 Task: Find connections with filter location Khātra with filter topic #marketswith filter profile language French with filter current company Fresher Jobs with filter school Delhi Technological University with filter industry Health and Human Services with filter service category Financial Reporting with filter keywords title Direct Salesperson
Action: Mouse moved to (362, 241)
Screenshot: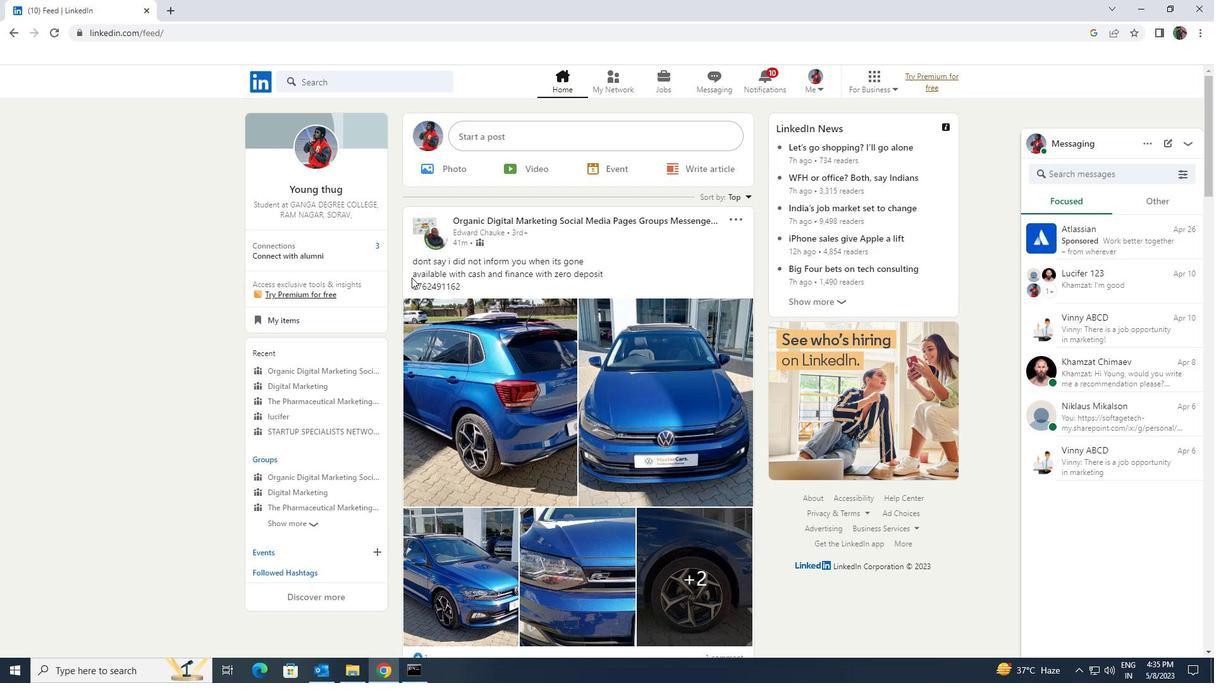 
Action: Mouse pressed left at (362, 241)
Screenshot: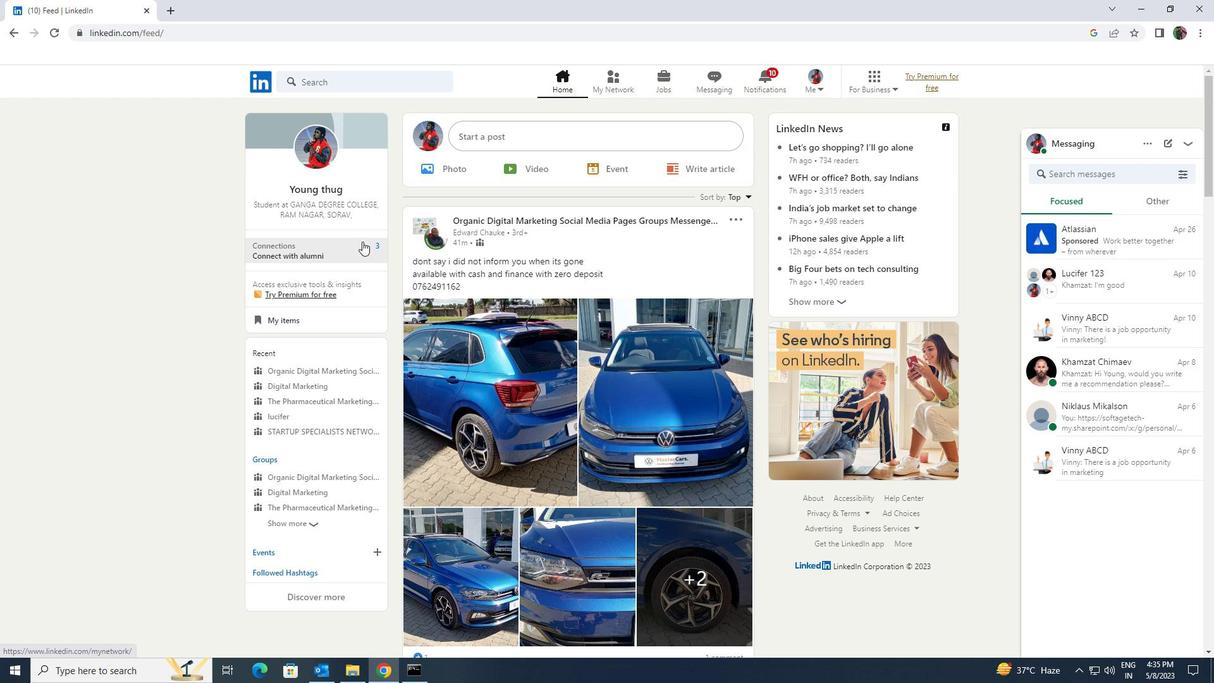 
Action: Mouse moved to (354, 156)
Screenshot: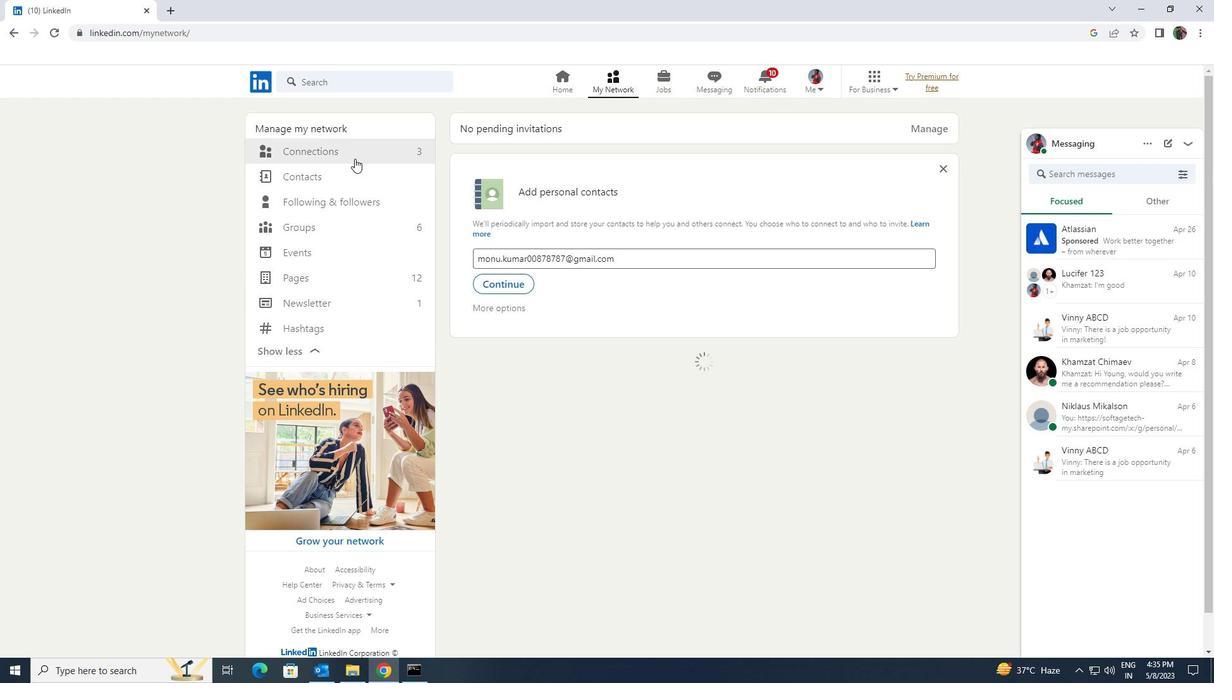 
Action: Mouse pressed left at (354, 156)
Screenshot: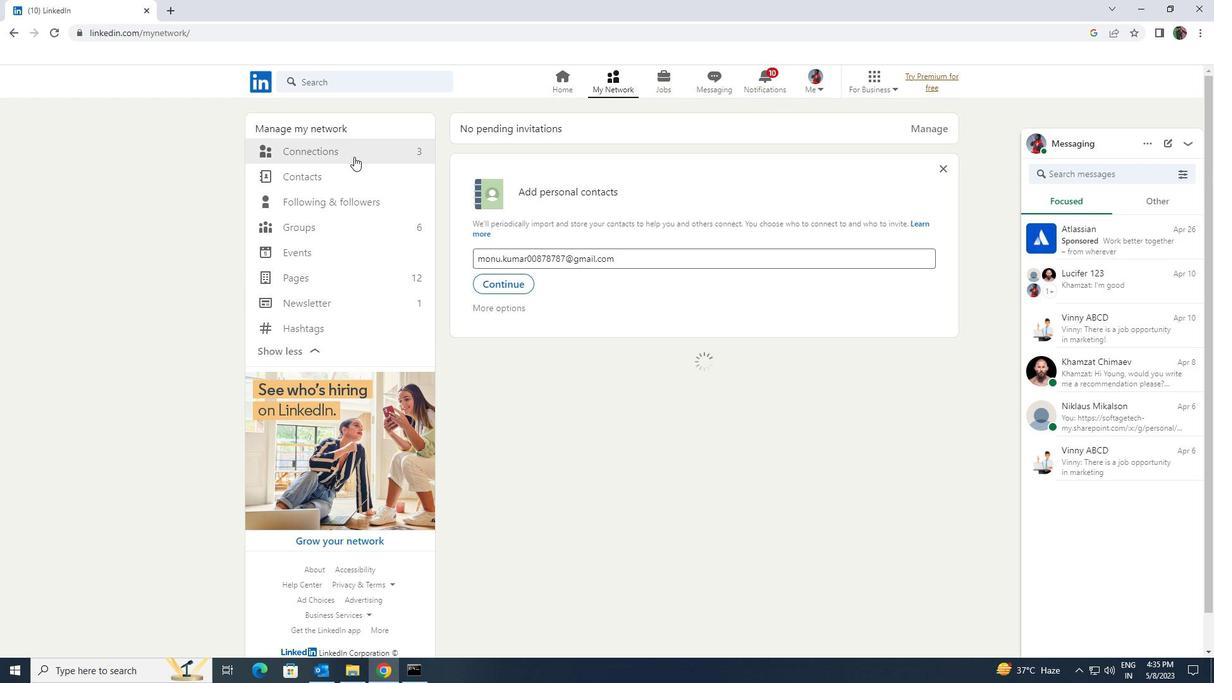 
Action: Mouse moved to (672, 156)
Screenshot: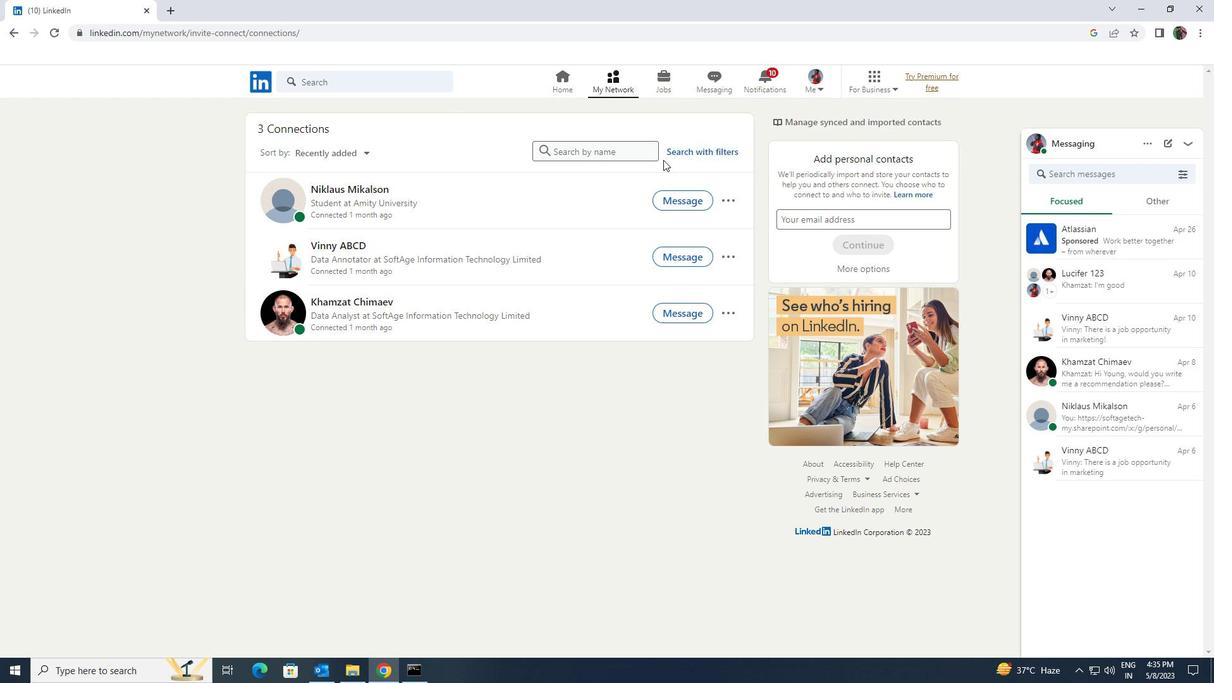 
Action: Mouse pressed left at (672, 156)
Screenshot: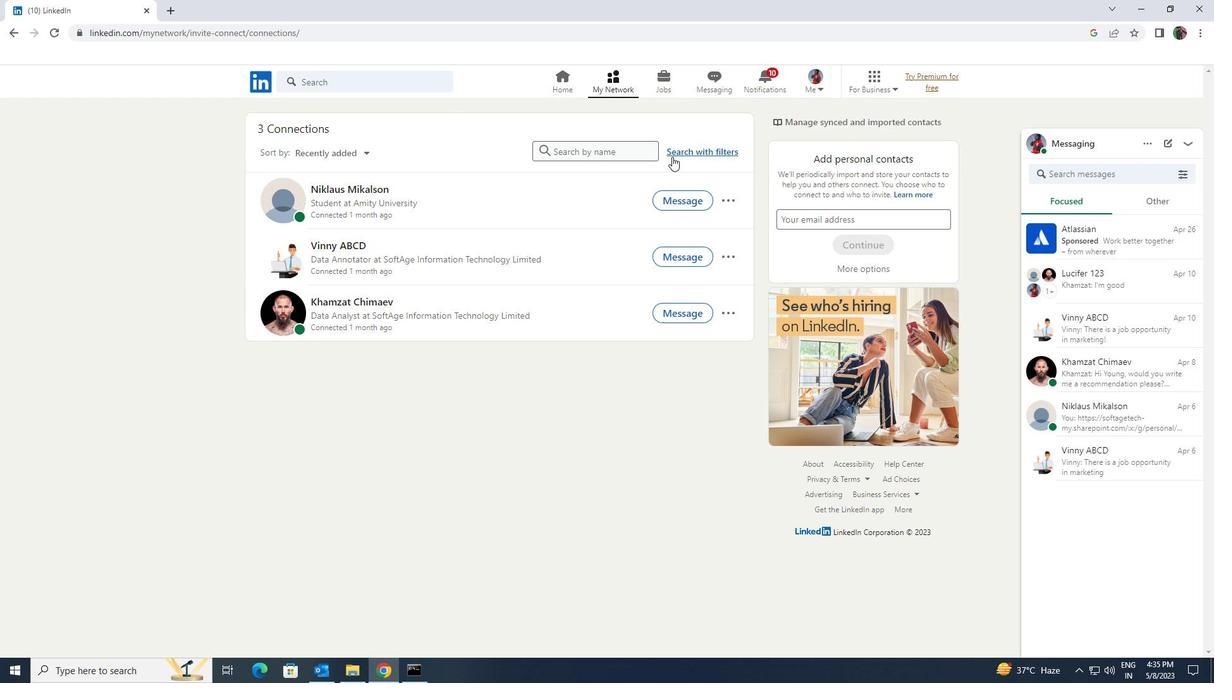 
Action: Mouse moved to (645, 120)
Screenshot: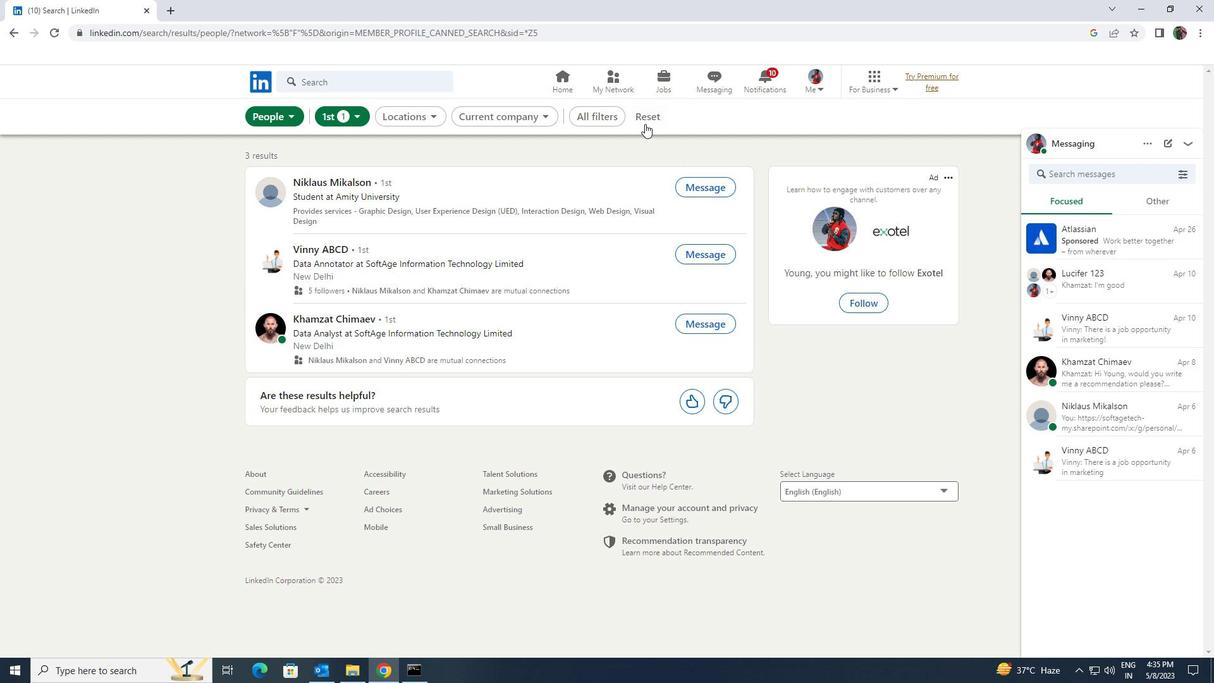 
Action: Mouse pressed left at (645, 120)
Screenshot: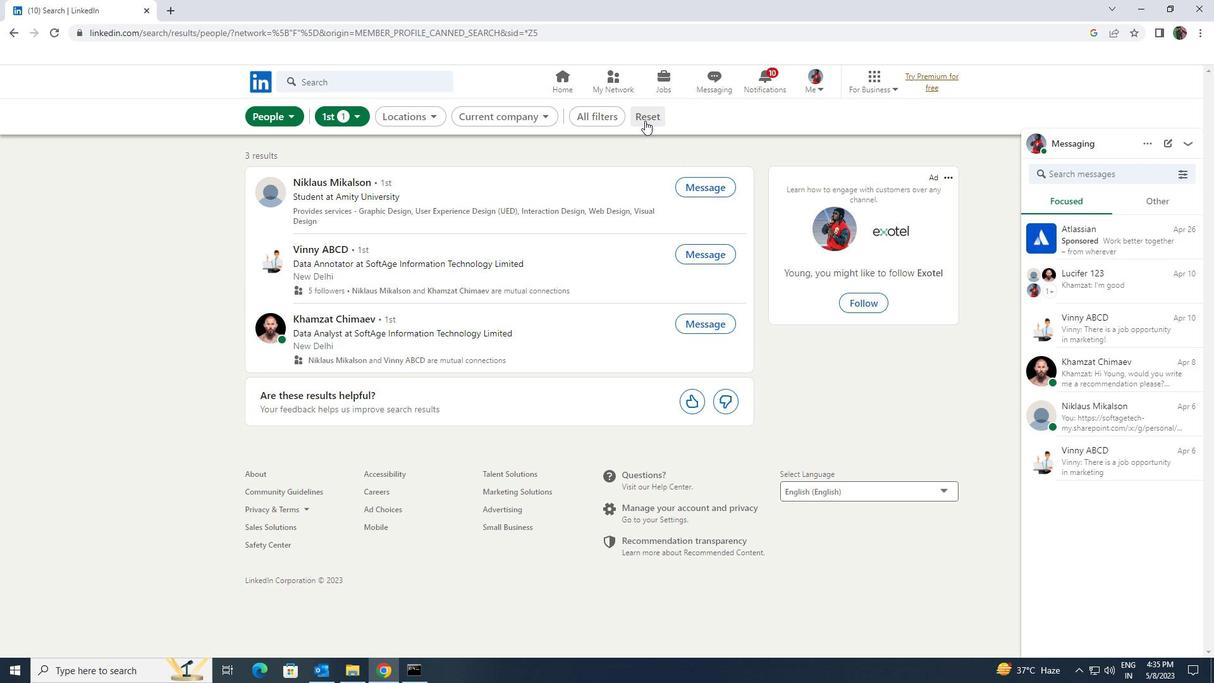 
Action: Mouse moved to (625, 115)
Screenshot: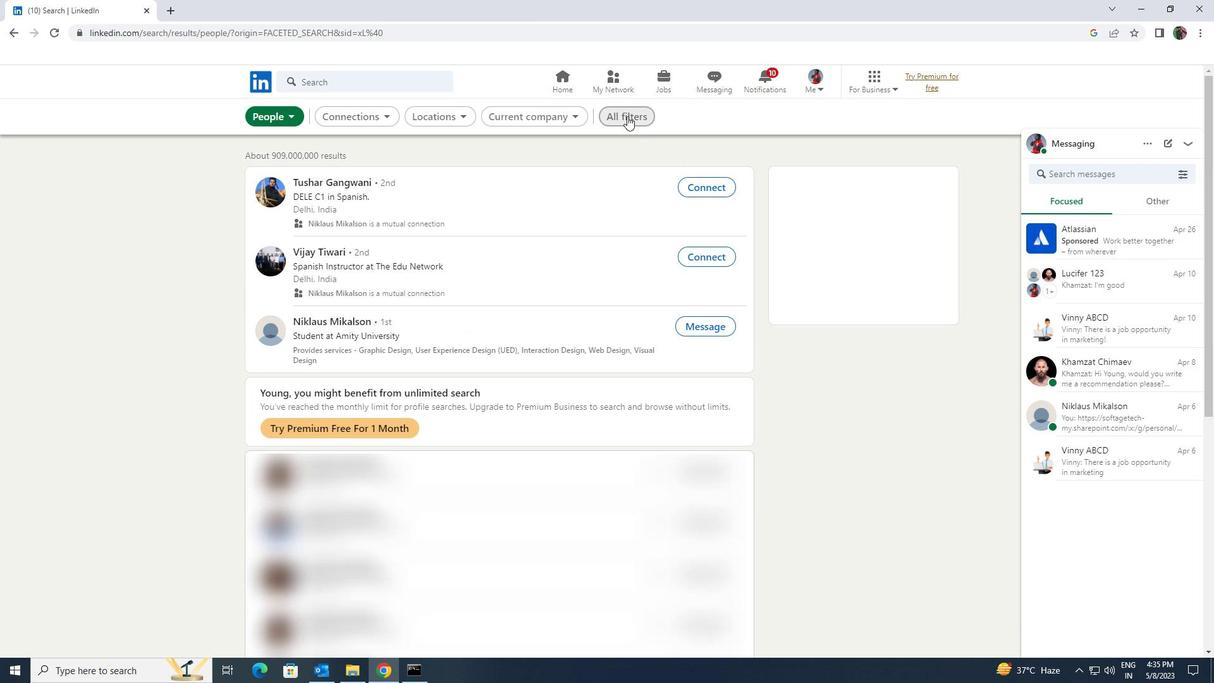 
Action: Mouse pressed left at (625, 115)
Screenshot: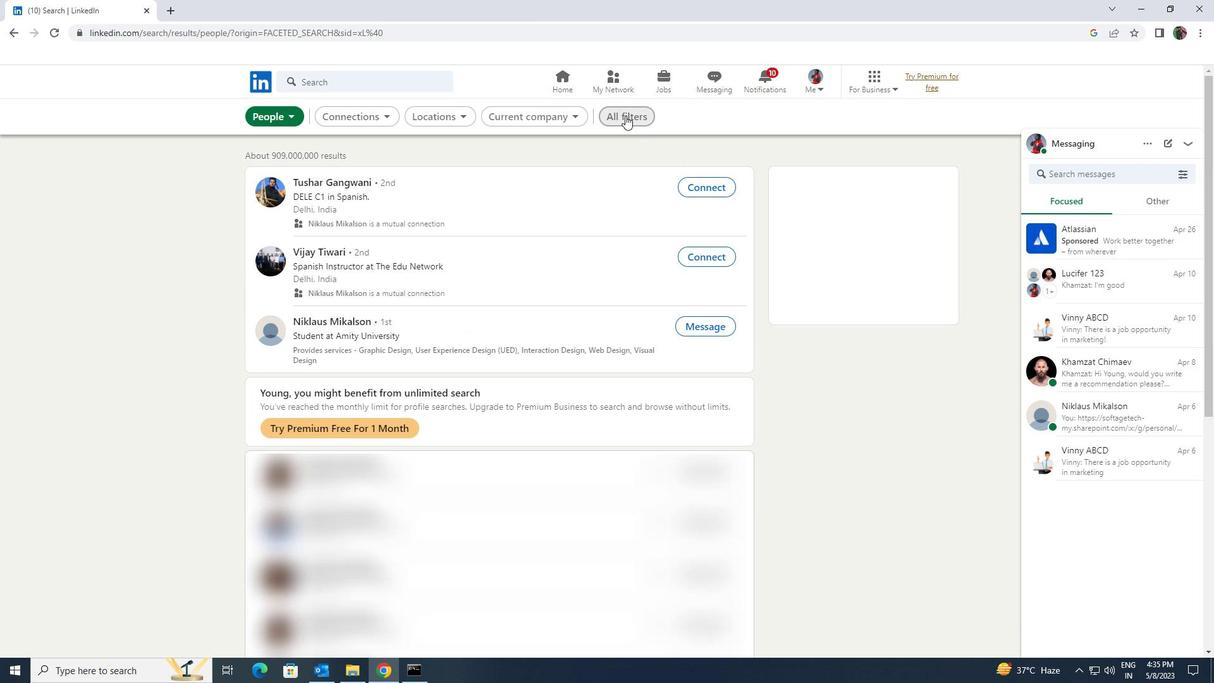 
Action: Mouse moved to (1068, 490)
Screenshot: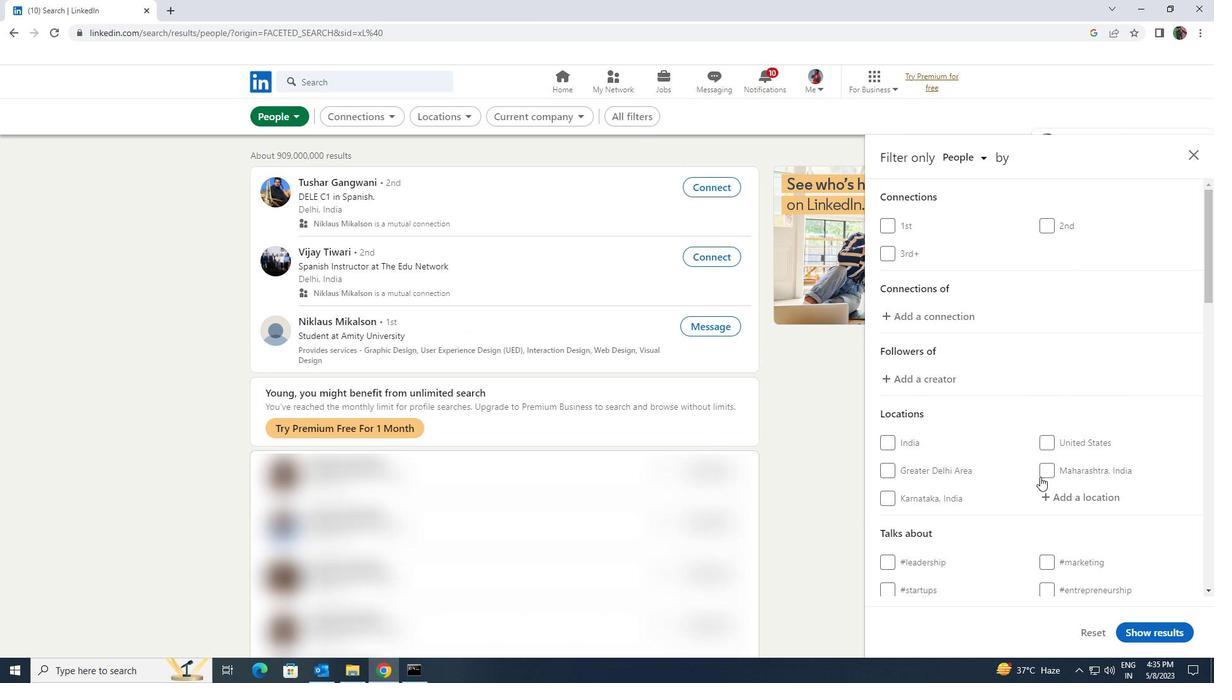 
Action: Mouse pressed left at (1068, 490)
Screenshot: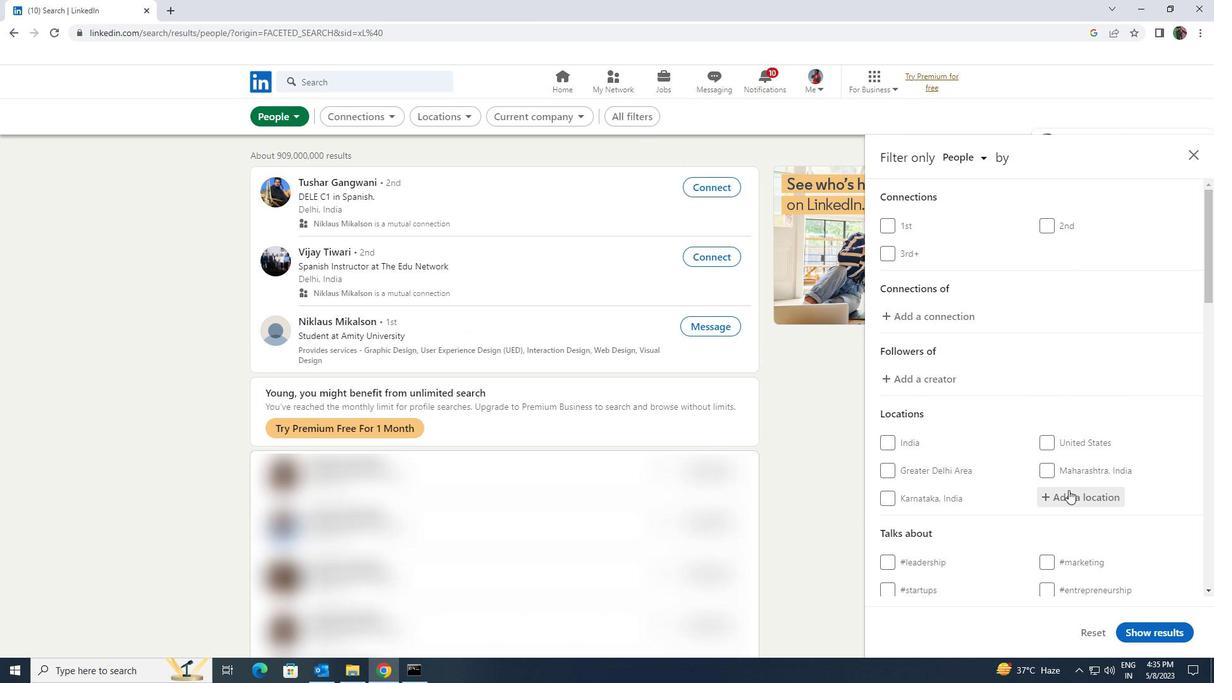 
Action: Key pressed <Key.shift>KHATRA
Screenshot: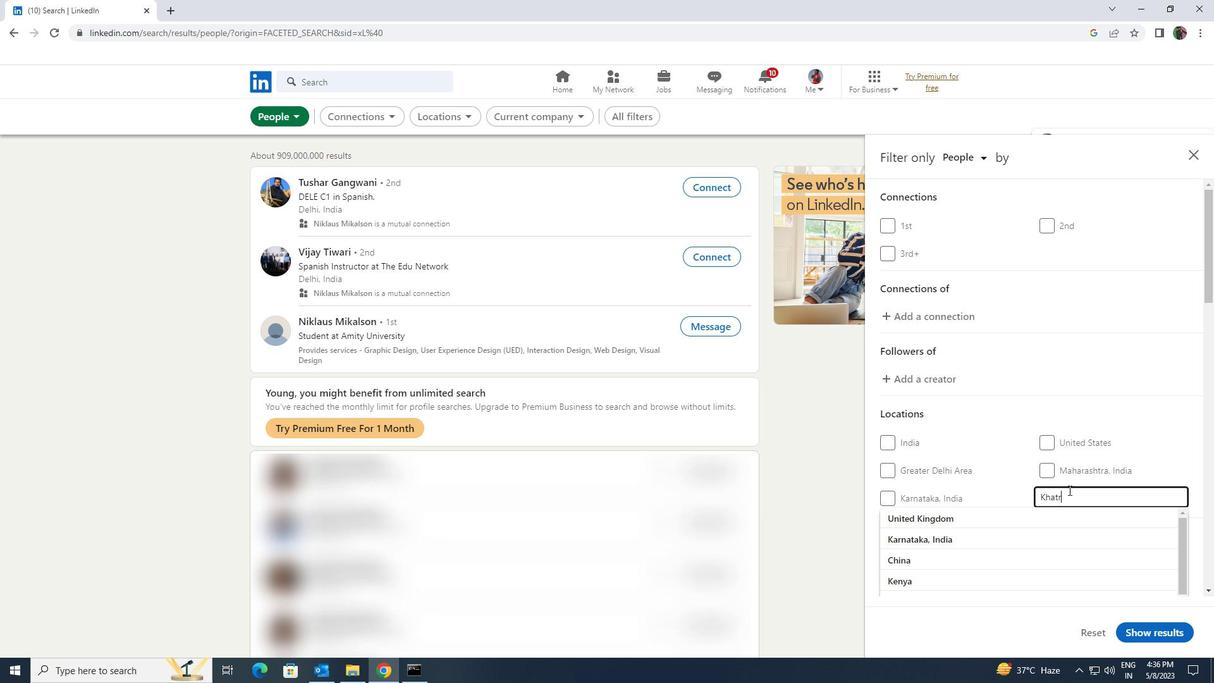 
Action: Mouse moved to (1067, 514)
Screenshot: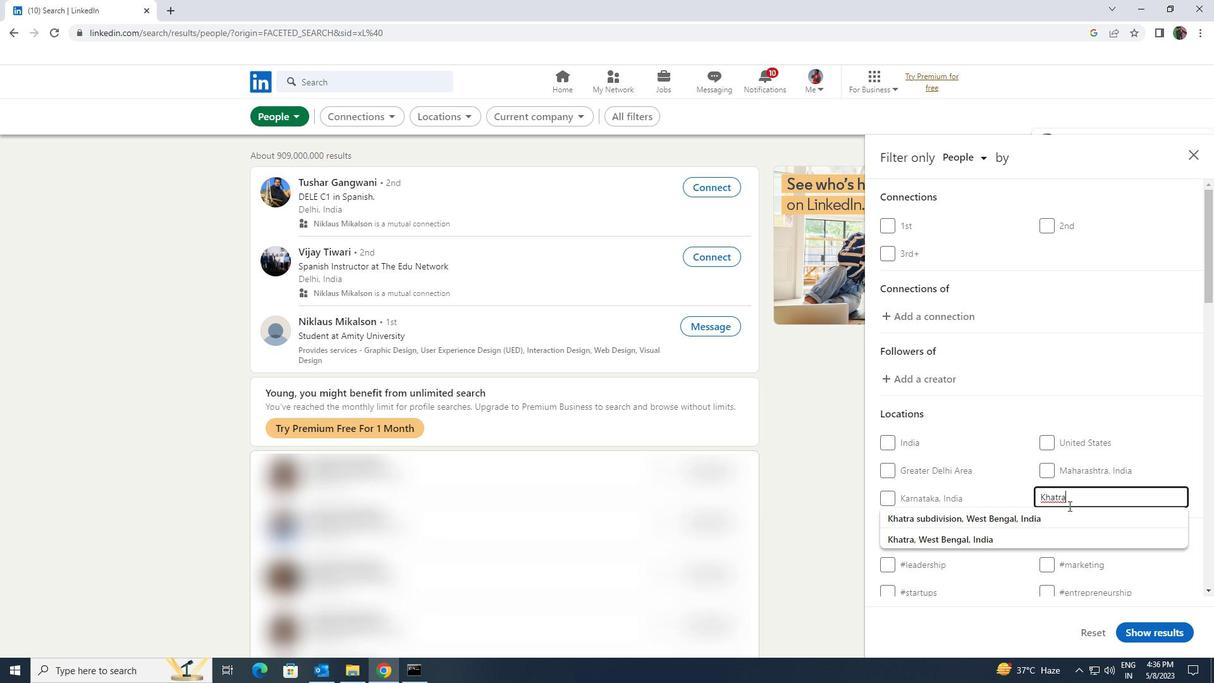 
Action: Mouse pressed left at (1067, 514)
Screenshot: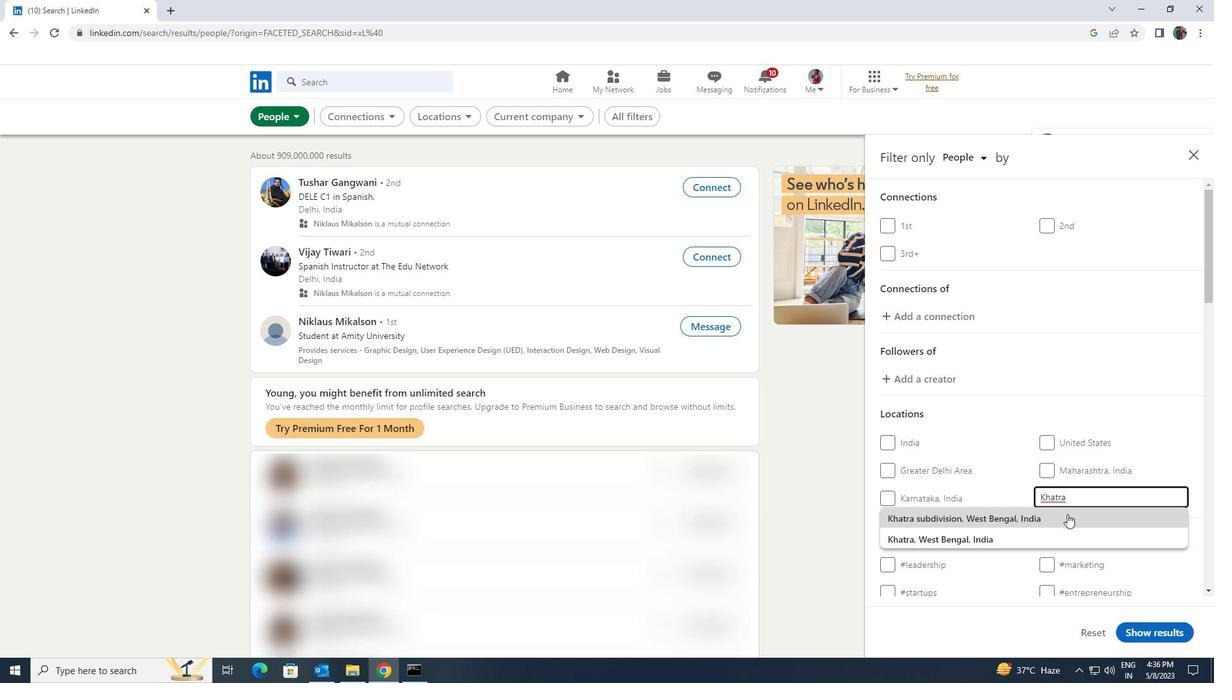 
Action: Mouse scrolled (1067, 513) with delta (0, 0)
Screenshot: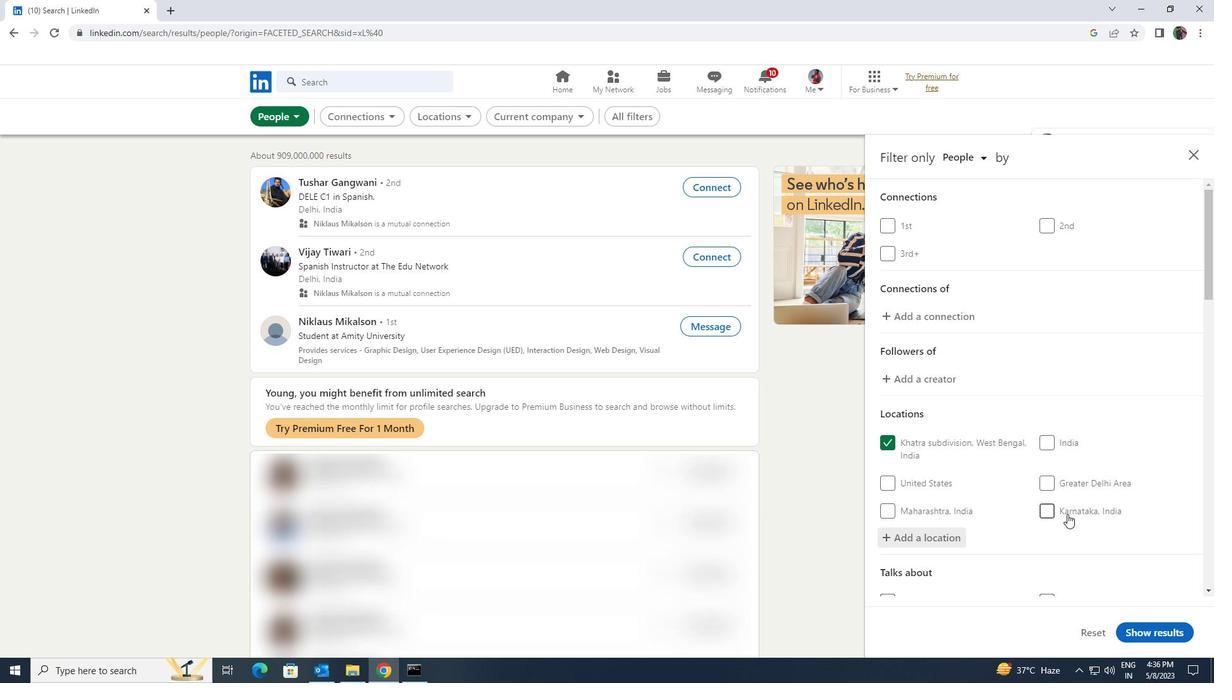 
Action: Mouse scrolled (1067, 513) with delta (0, 0)
Screenshot: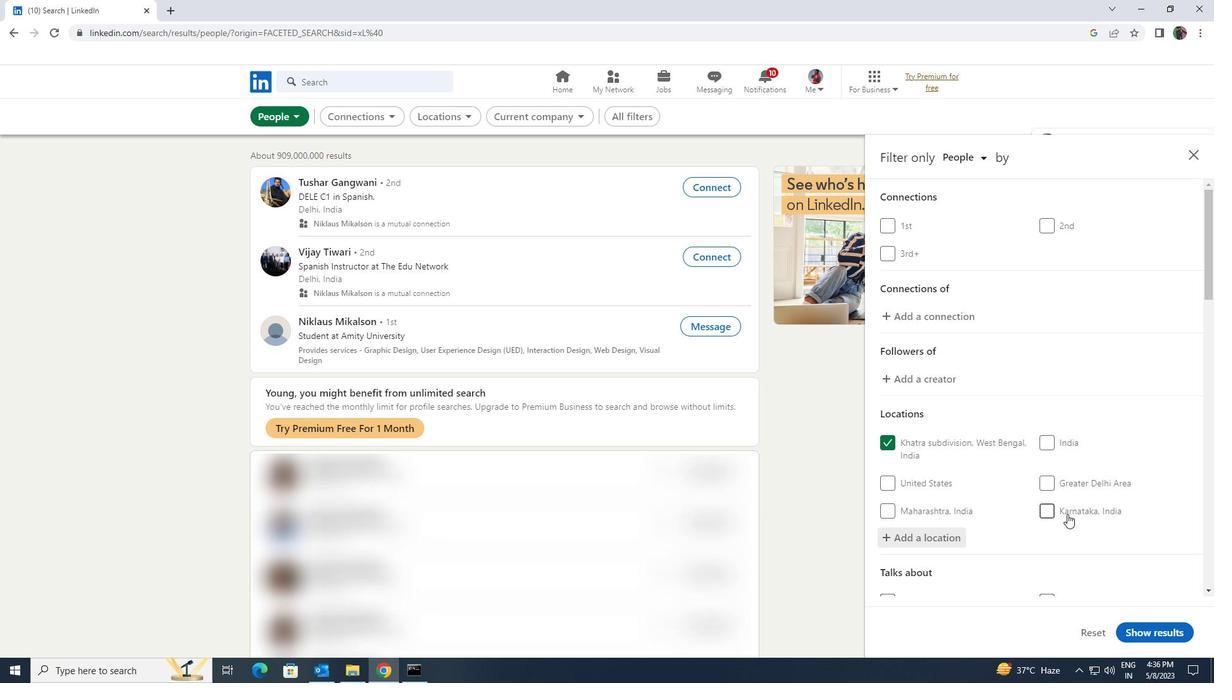 
Action: Mouse moved to (1074, 523)
Screenshot: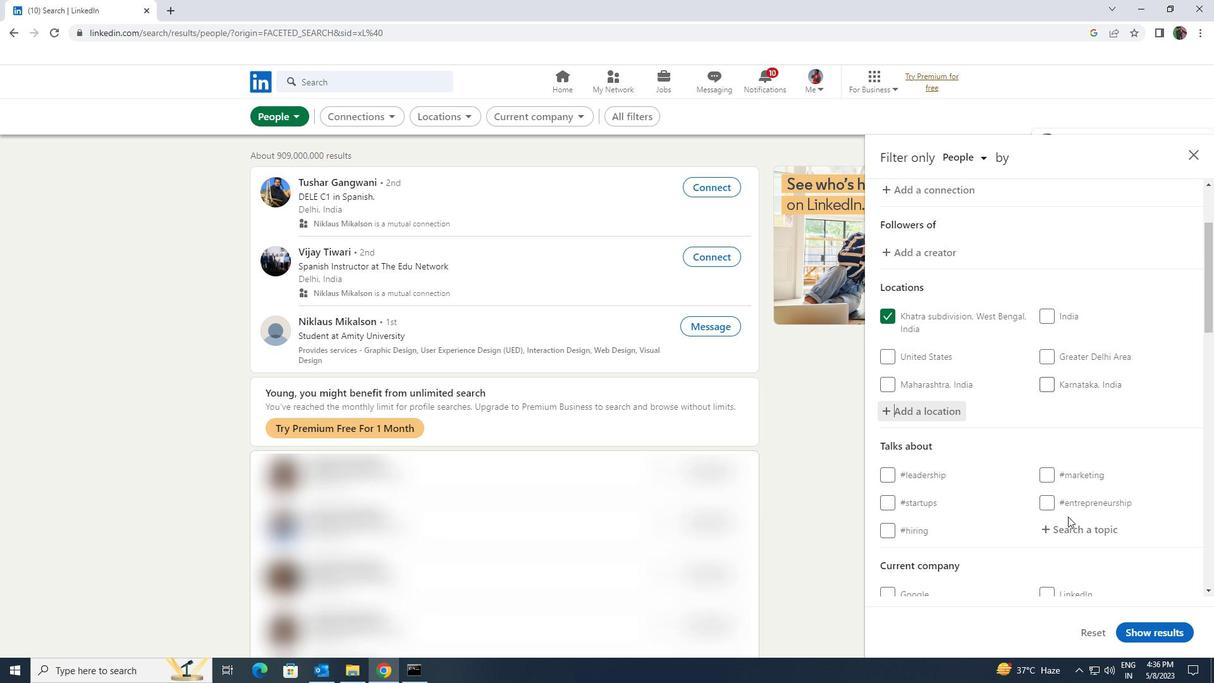 
Action: Mouse pressed left at (1074, 523)
Screenshot: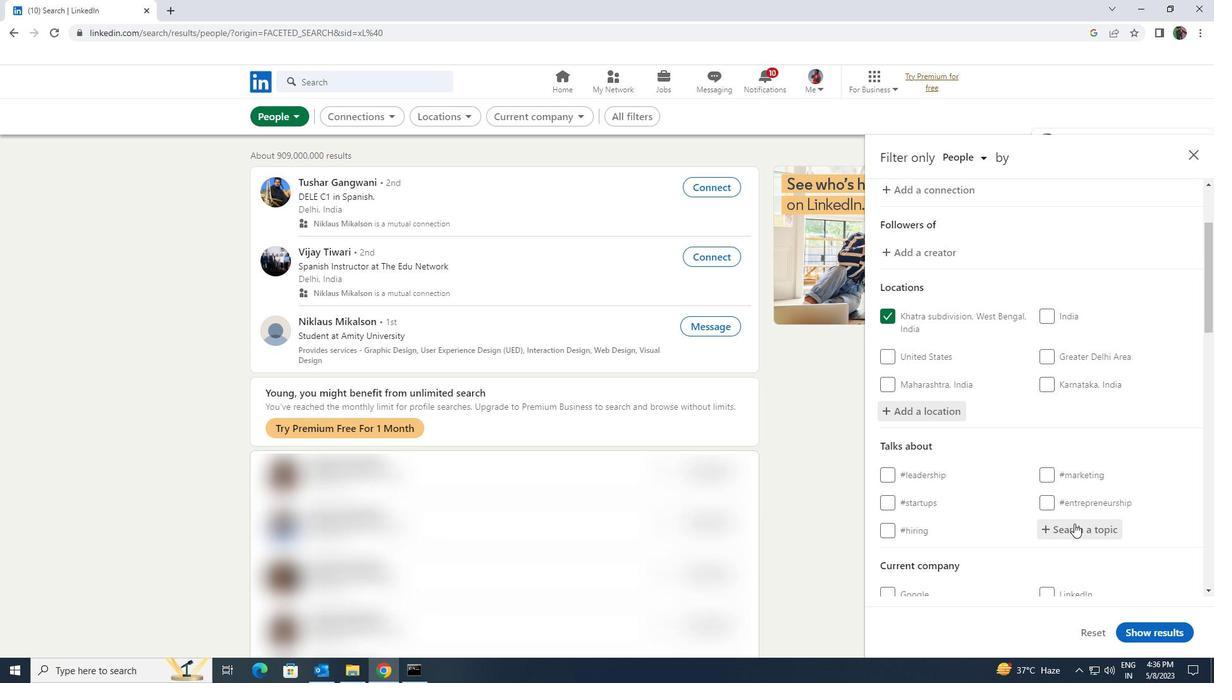 
Action: Key pressed <Key.shift><Key.shift>MARKETS
Screenshot: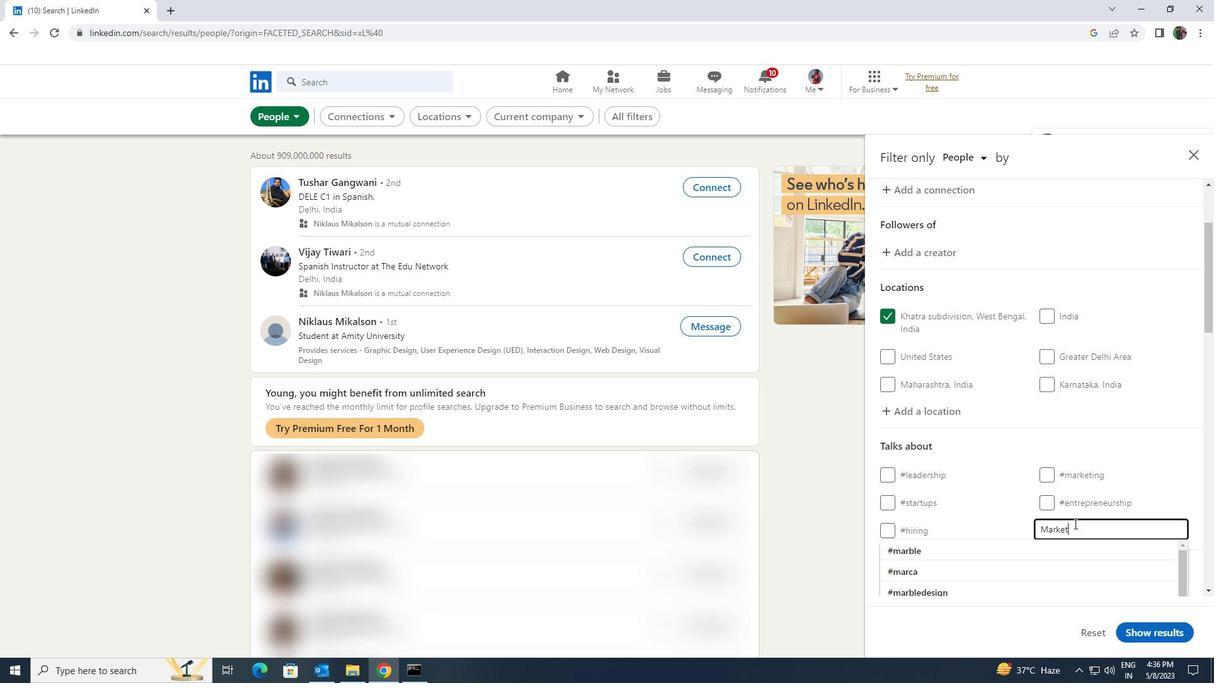 
Action: Mouse moved to (1074, 543)
Screenshot: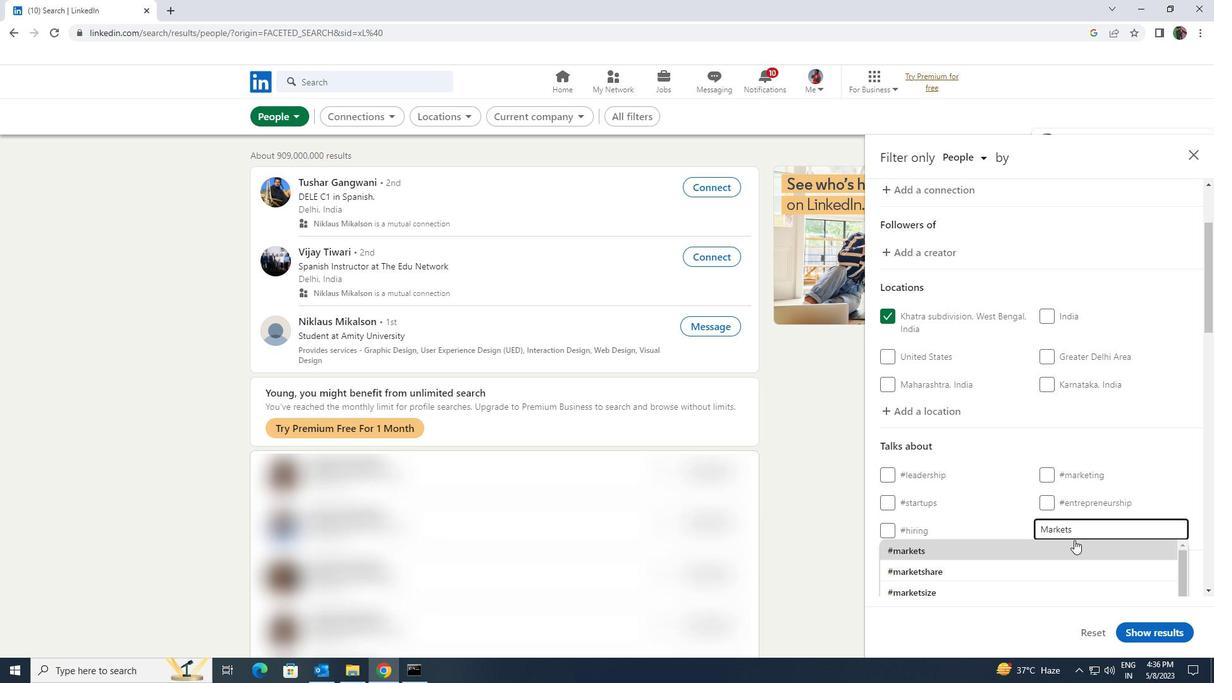 
Action: Mouse pressed left at (1074, 543)
Screenshot: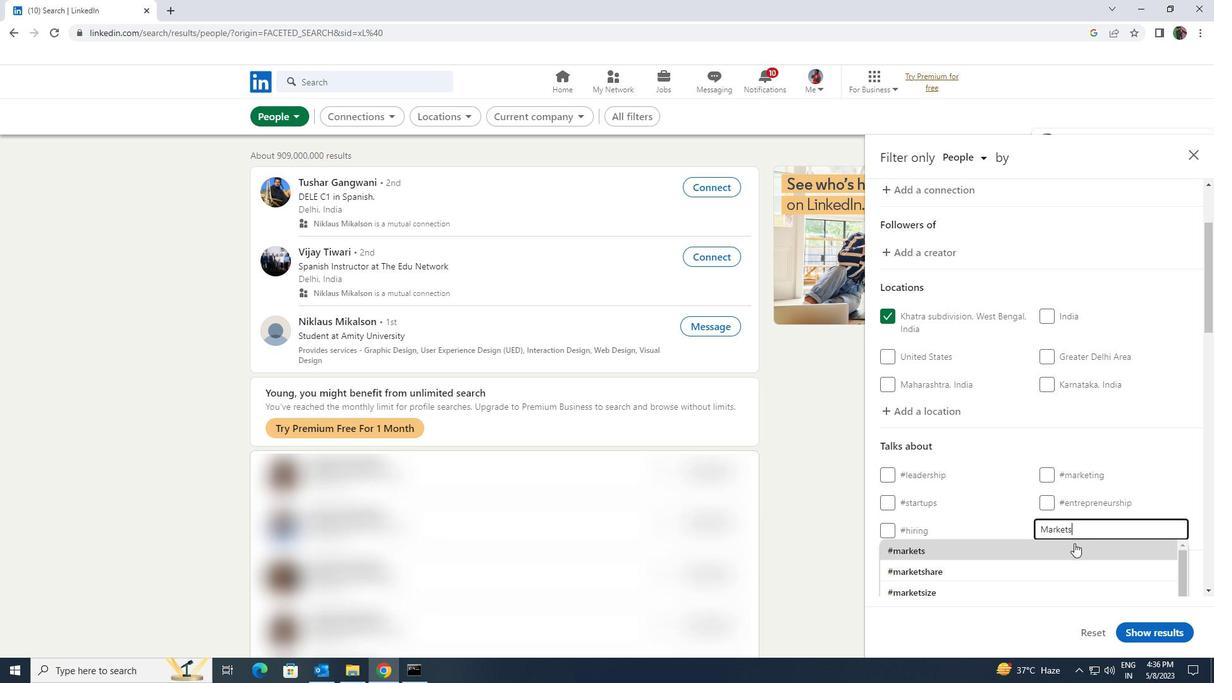 
Action: Mouse scrolled (1074, 542) with delta (0, 0)
Screenshot: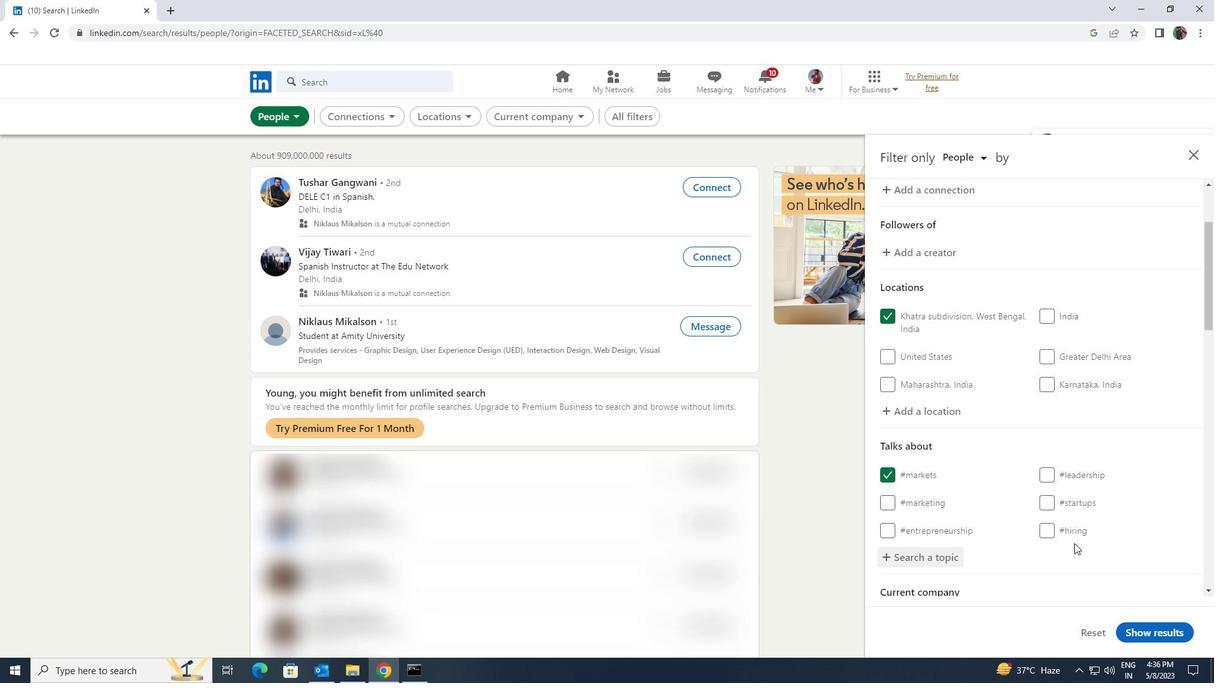 
Action: Mouse scrolled (1074, 542) with delta (0, 0)
Screenshot: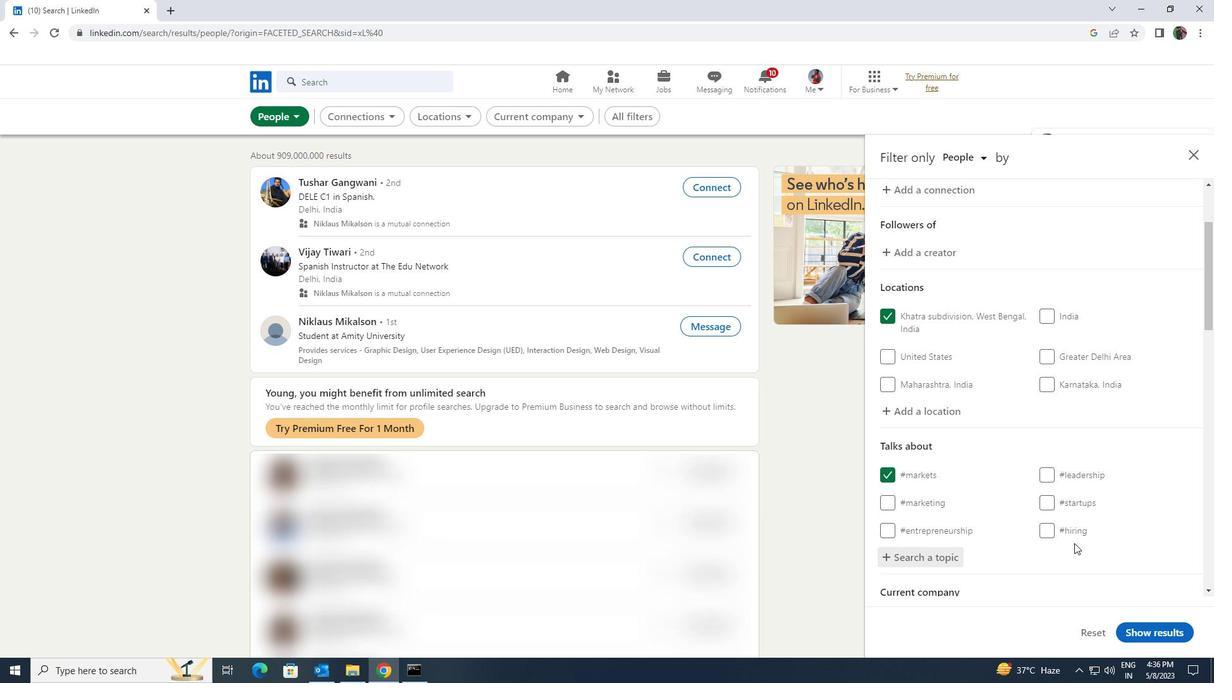 
Action: Mouse scrolled (1074, 542) with delta (0, 0)
Screenshot: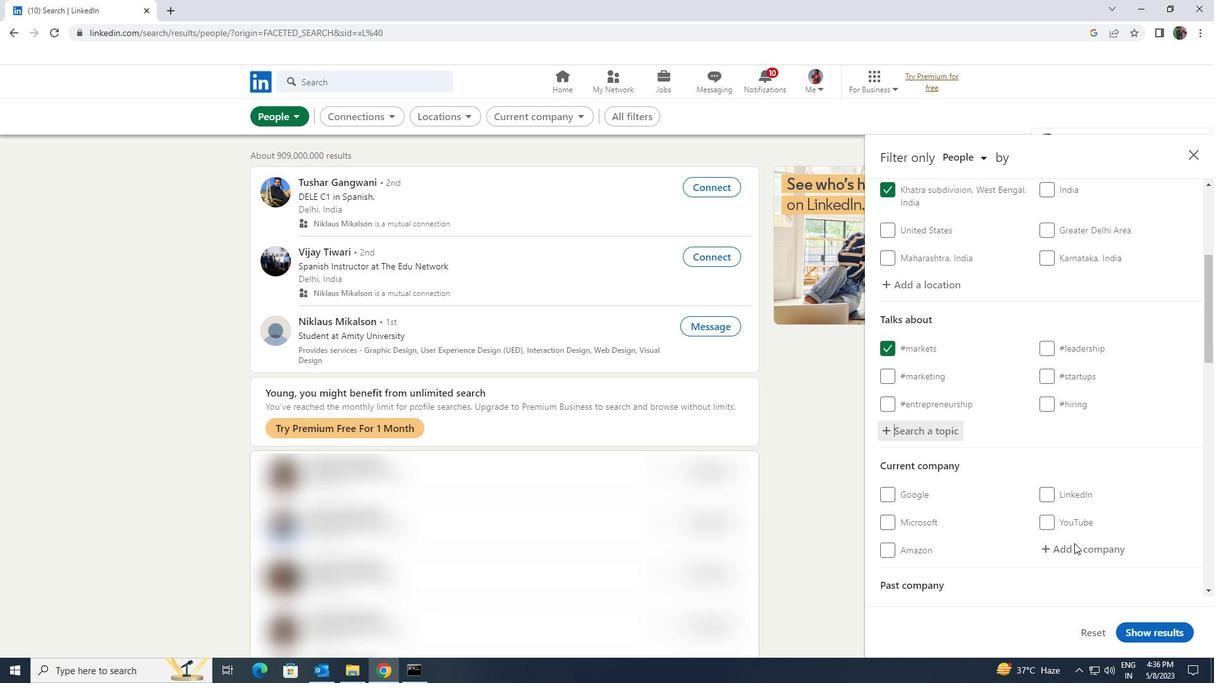 
Action: Mouse scrolled (1074, 542) with delta (0, 0)
Screenshot: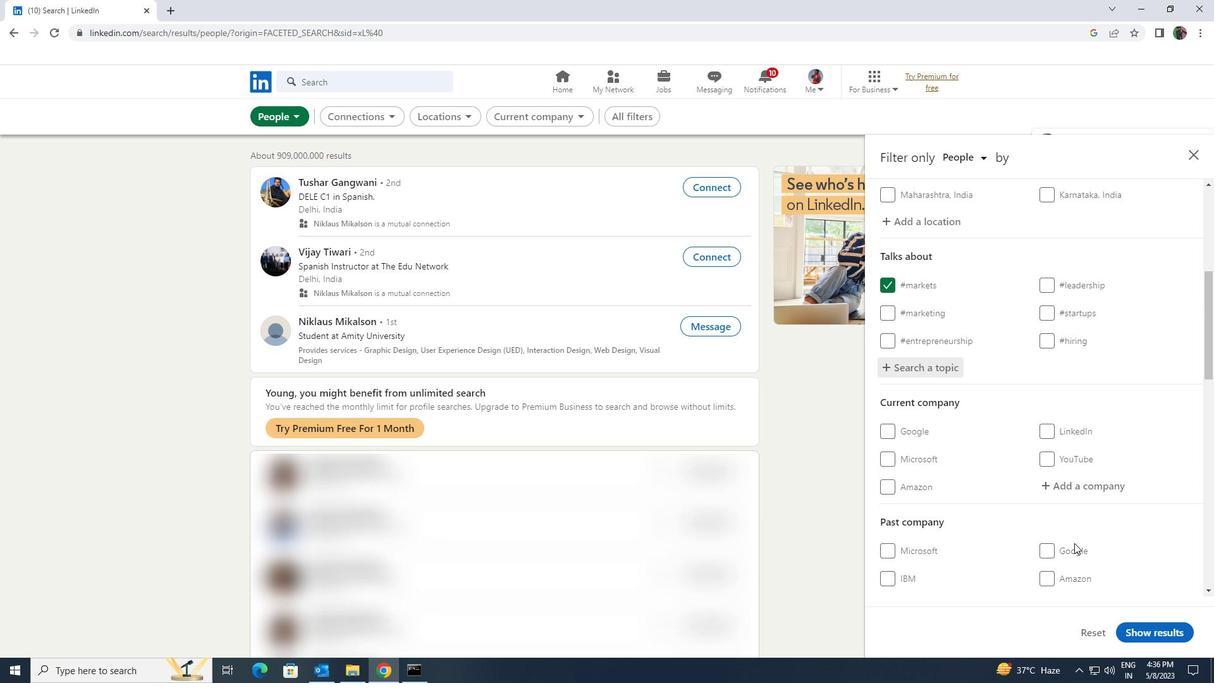 
Action: Mouse scrolled (1074, 542) with delta (0, 0)
Screenshot: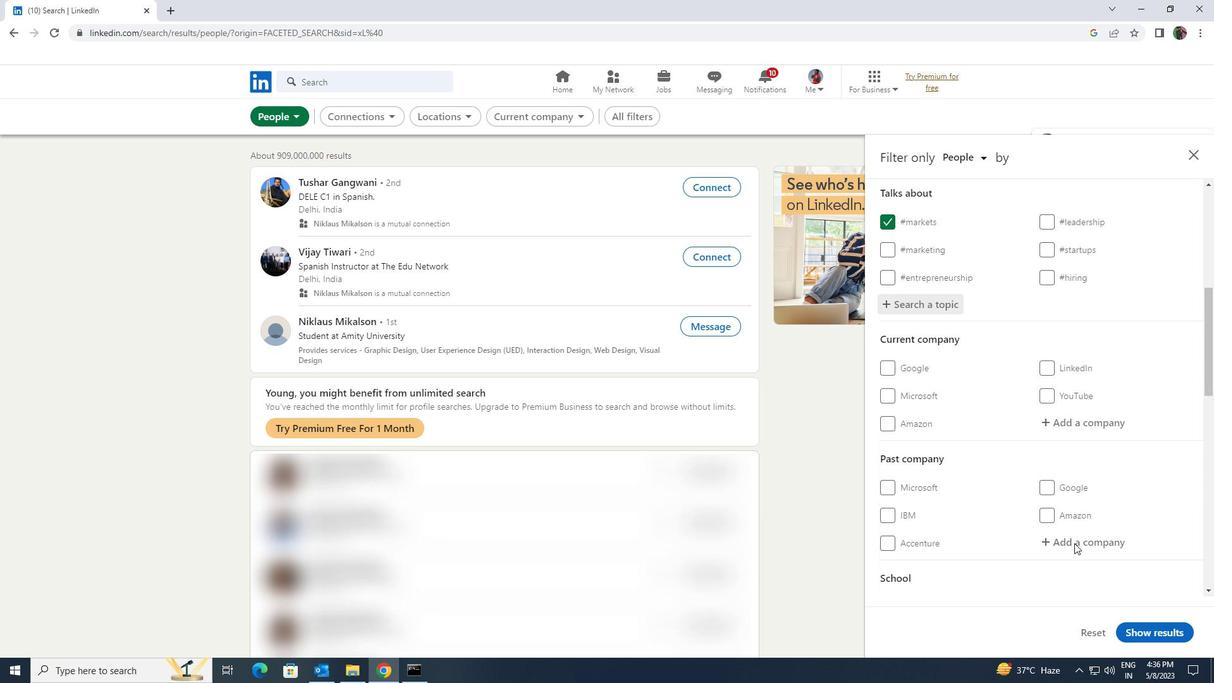 
Action: Mouse scrolled (1074, 542) with delta (0, 0)
Screenshot: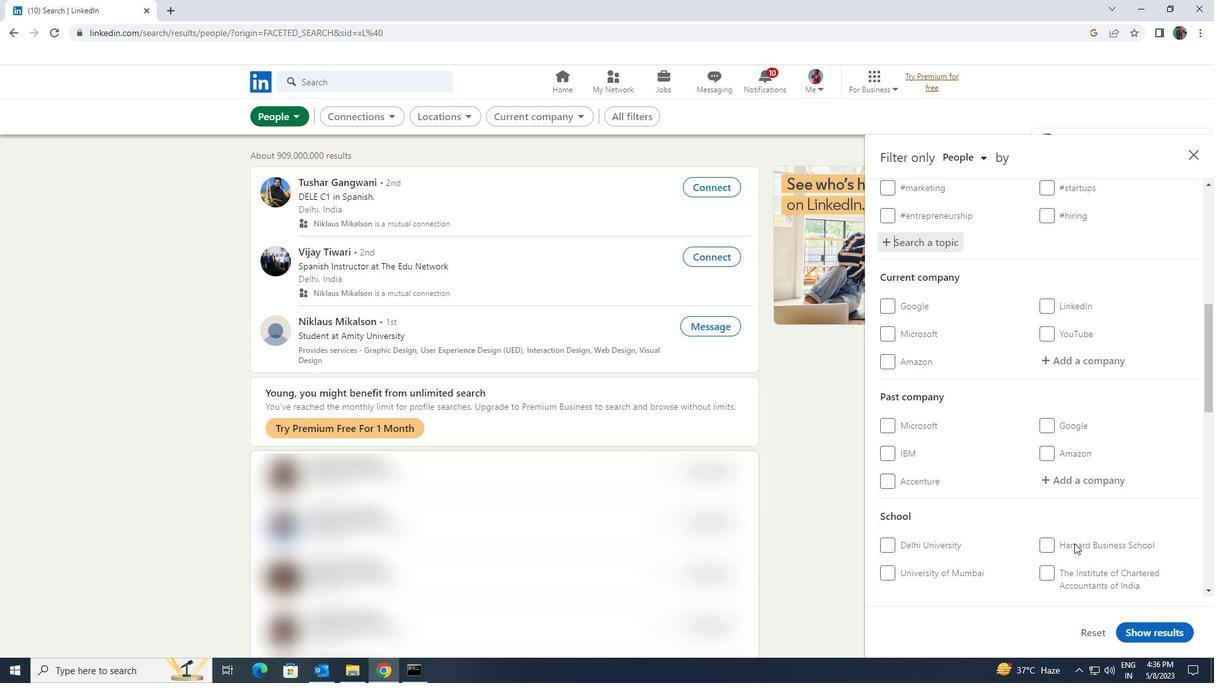 
Action: Mouse scrolled (1074, 542) with delta (0, 0)
Screenshot: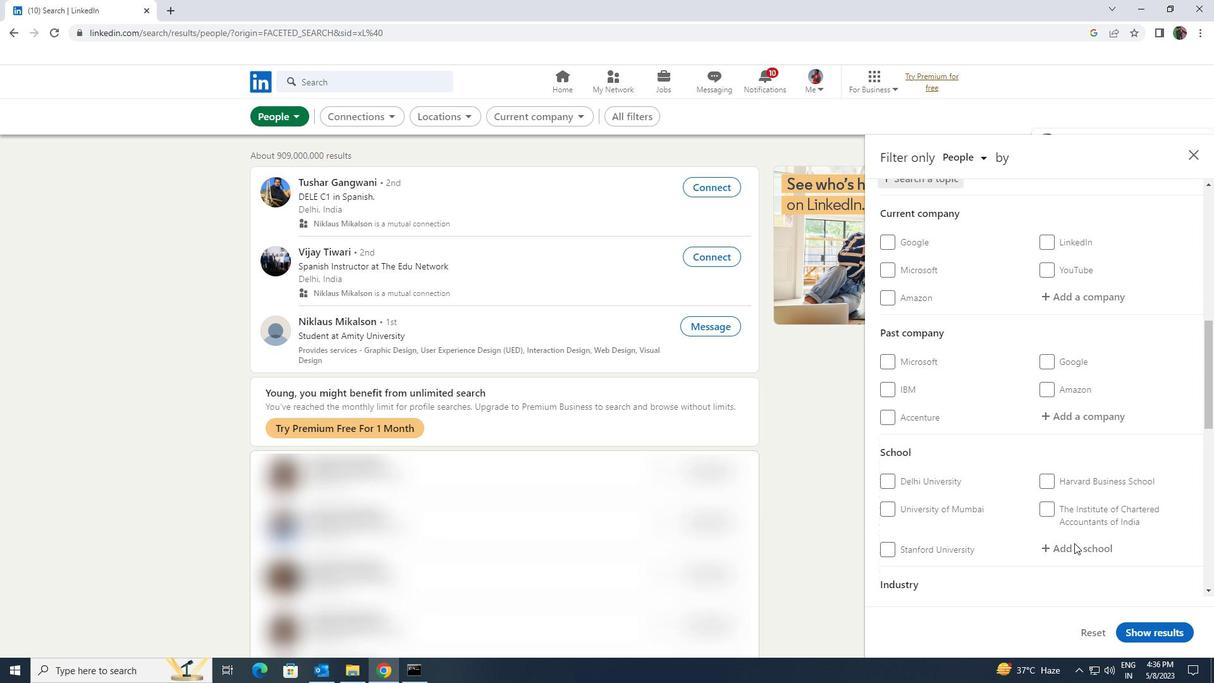
Action: Mouse scrolled (1074, 542) with delta (0, 0)
Screenshot: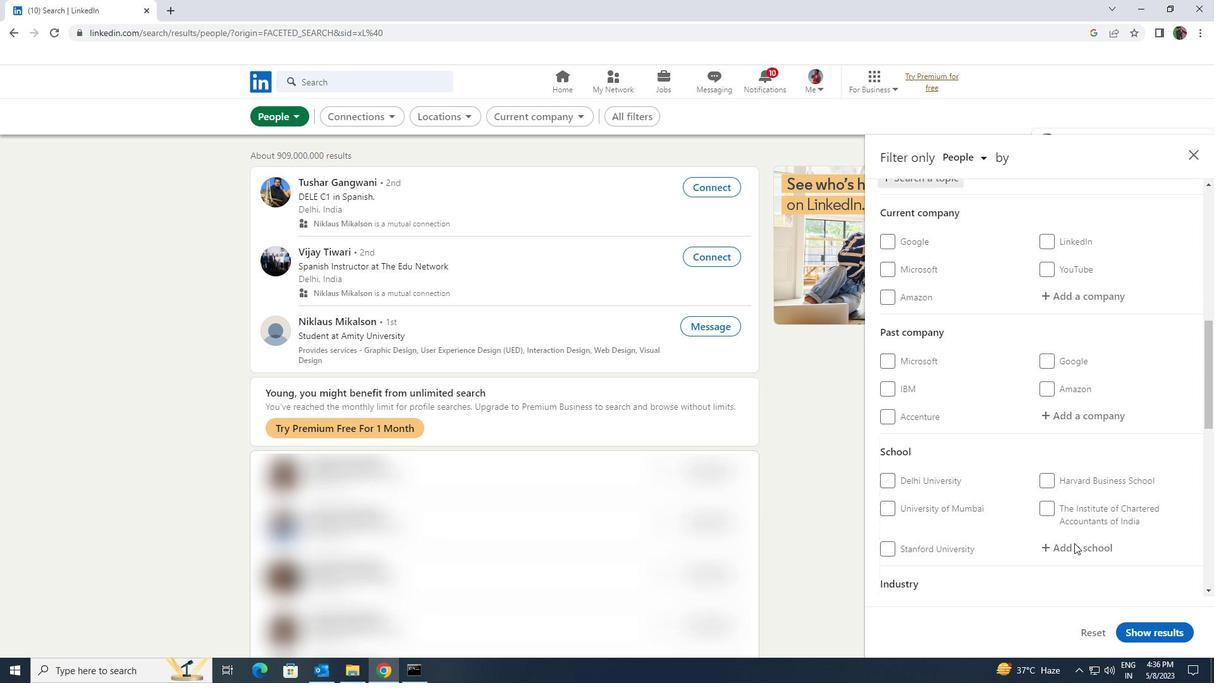 
Action: Mouse scrolled (1074, 542) with delta (0, 0)
Screenshot: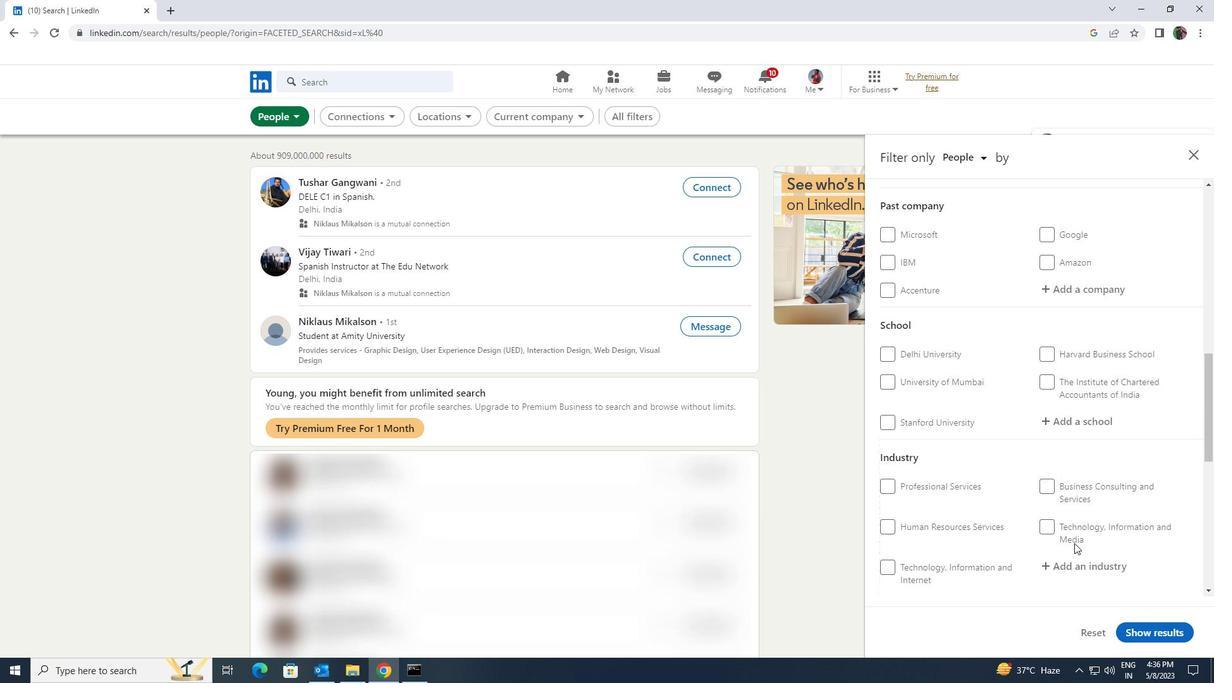 
Action: Mouse scrolled (1074, 542) with delta (0, 0)
Screenshot: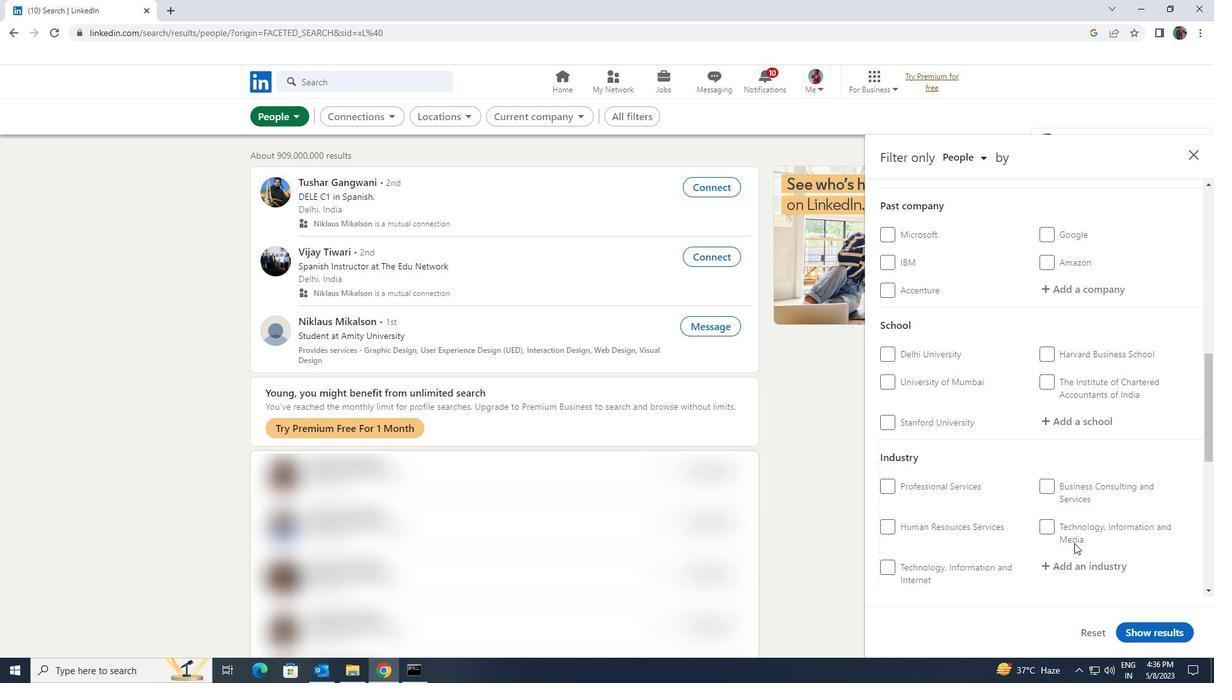 
Action: Mouse moved to (1053, 517)
Screenshot: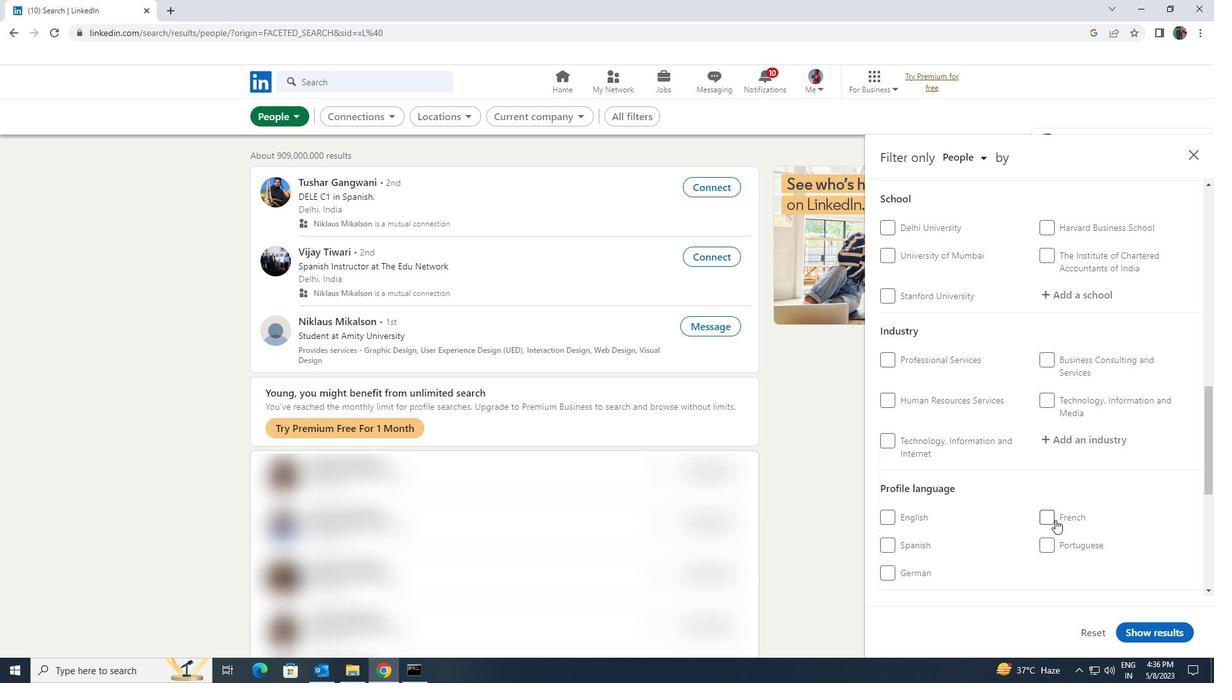 
Action: Mouse pressed left at (1053, 517)
Screenshot: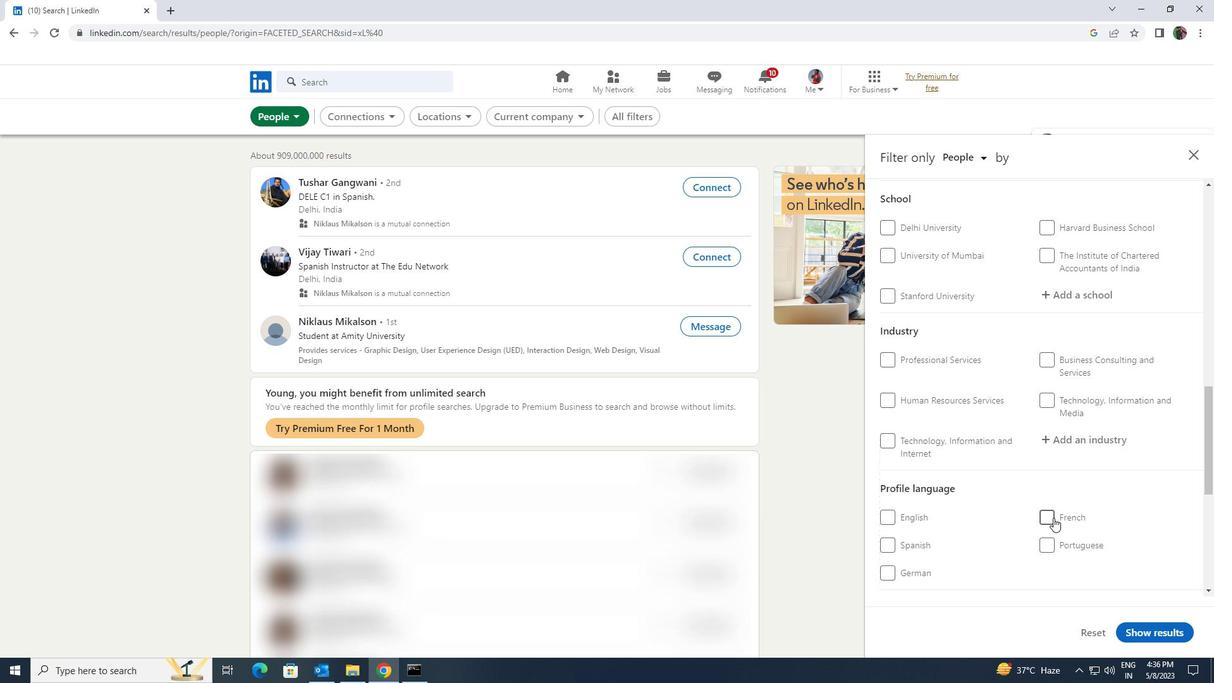
Action: Mouse scrolled (1053, 518) with delta (0, 0)
Screenshot: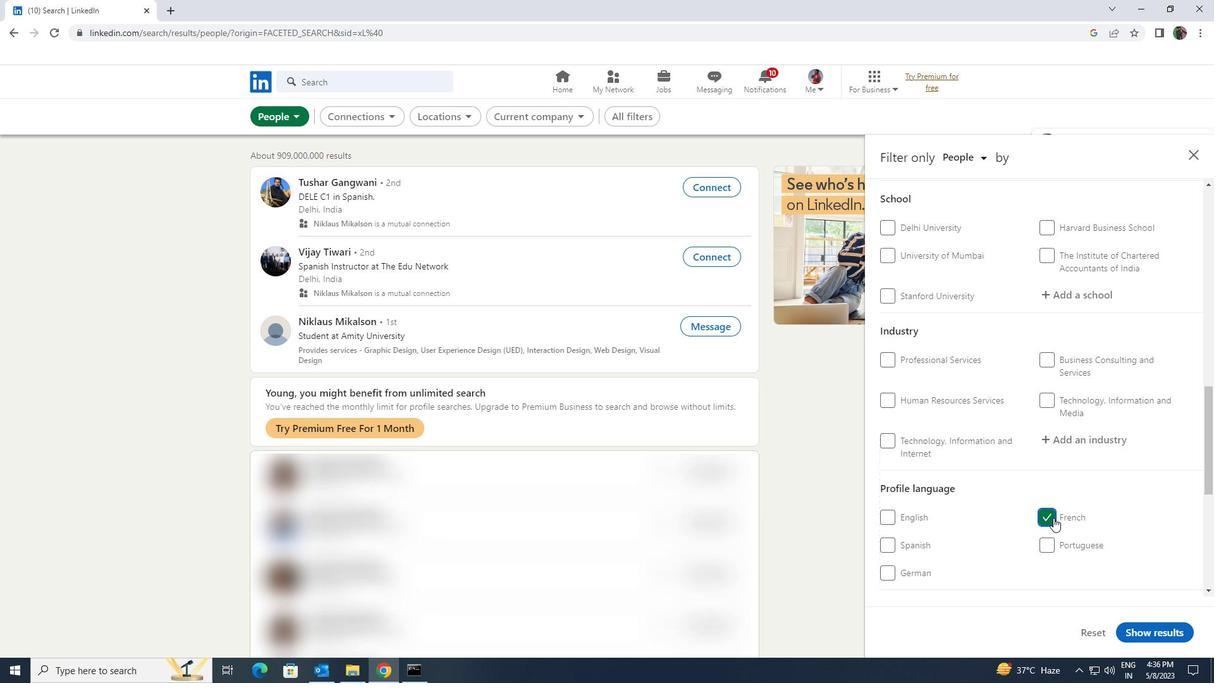 
Action: Mouse scrolled (1053, 518) with delta (0, 0)
Screenshot: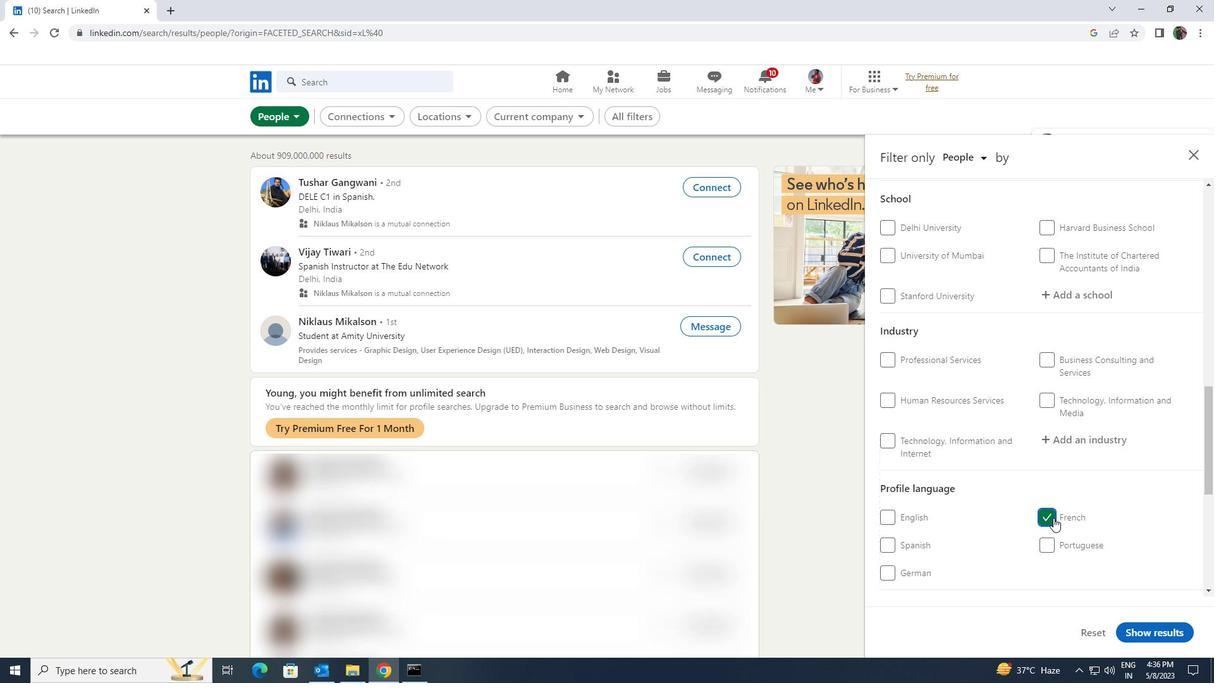 
Action: Mouse scrolled (1053, 518) with delta (0, 0)
Screenshot: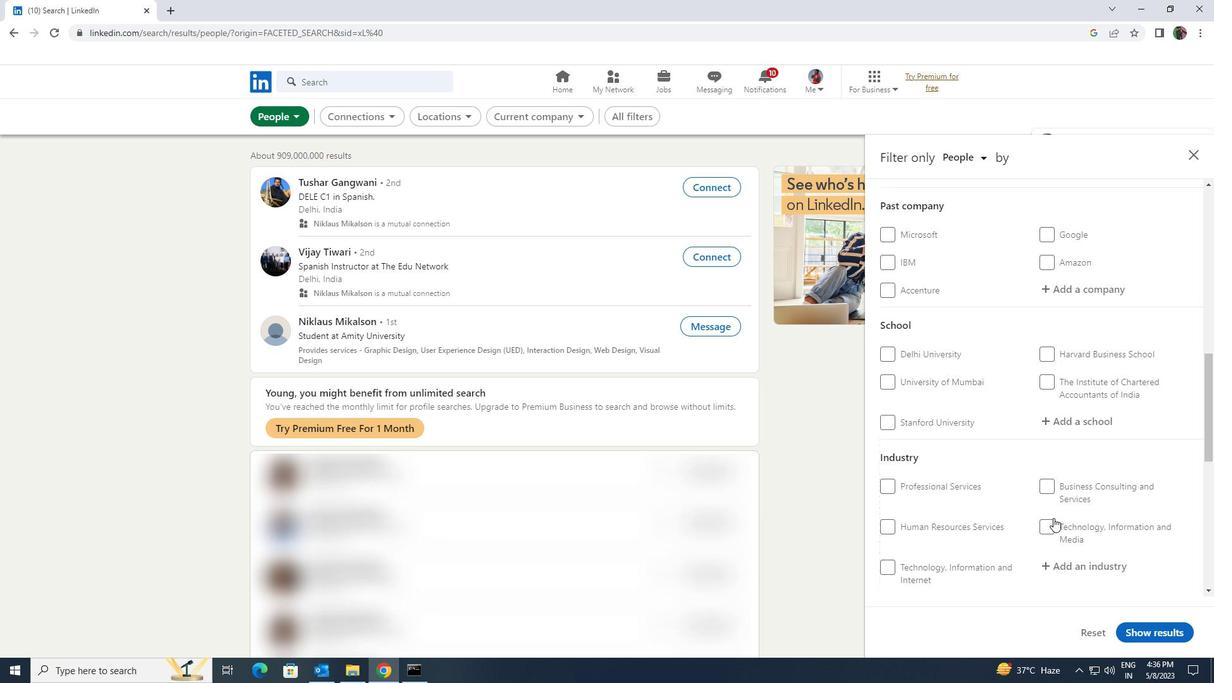
Action: Mouse scrolled (1053, 518) with delta (0, 0)
Screenshot: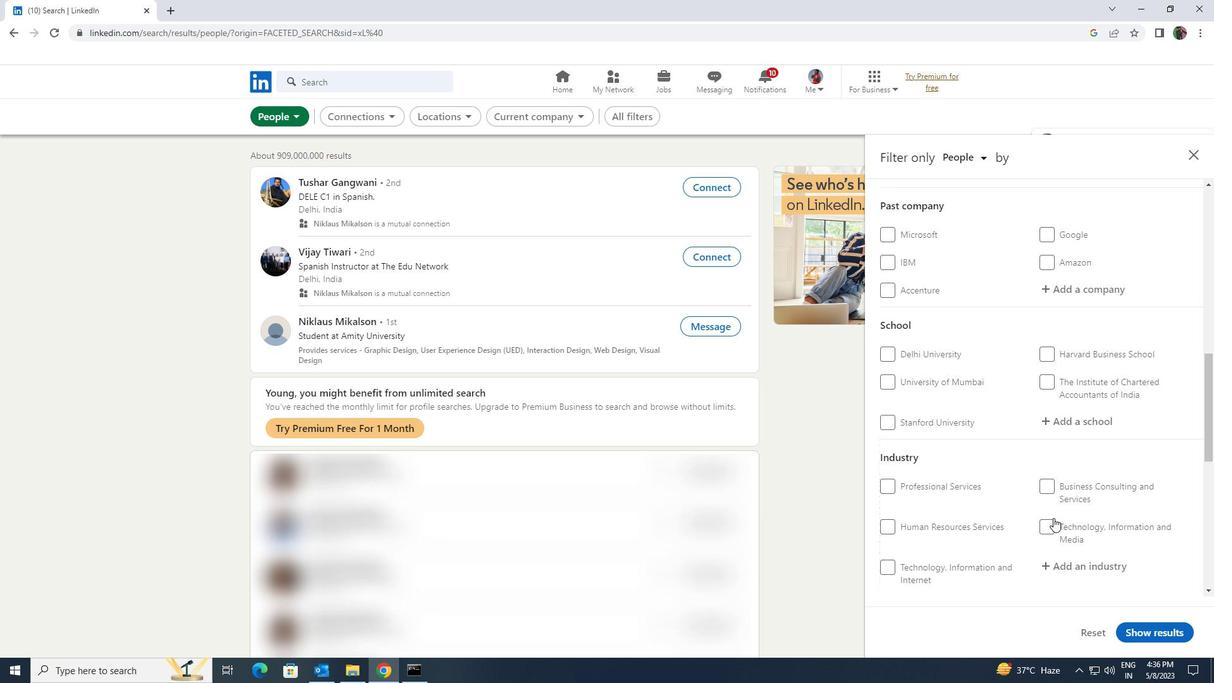 
Action: Mouse scrolled (1053, 518) with delta (0, 0)
Screenshot: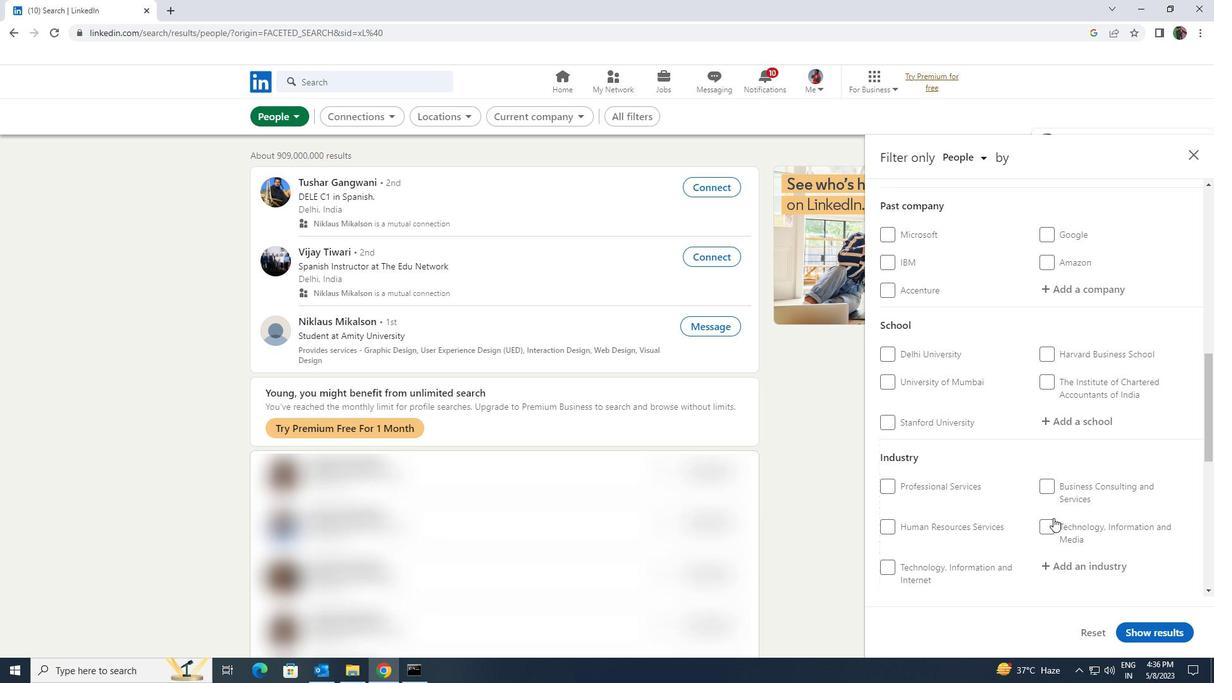 
Action: Mouse scrolled (1053, 518) with delta (0, 0)
Screenshot: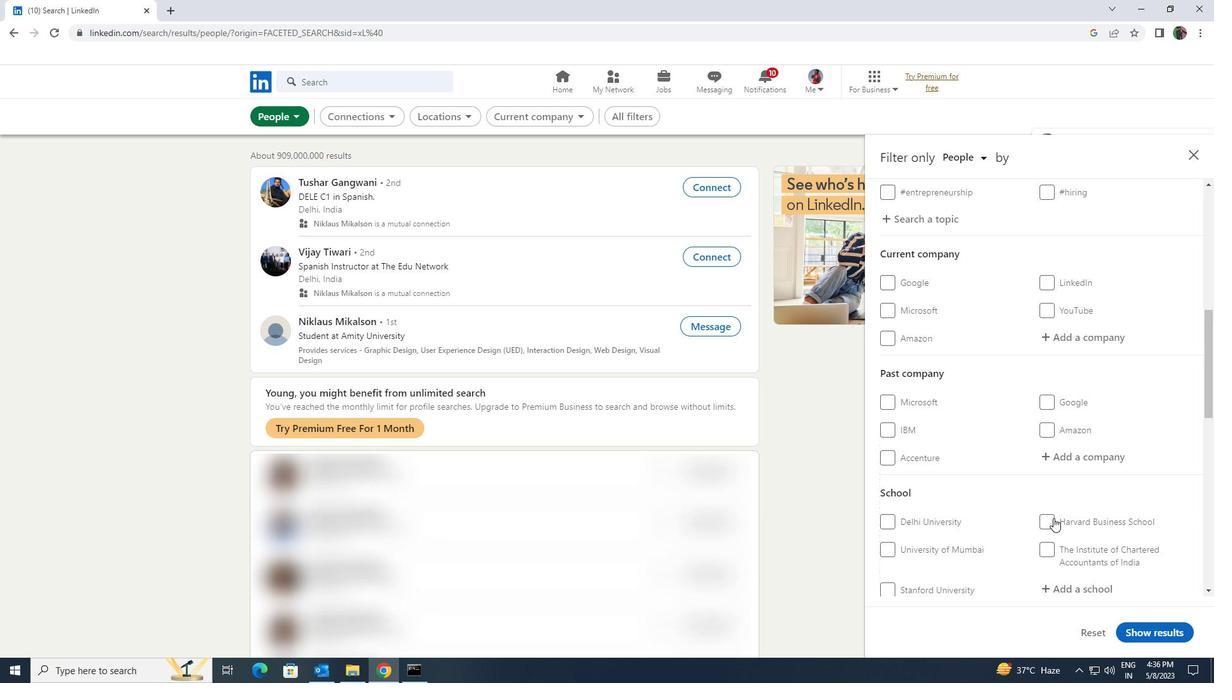 
Action: Mouse scrolled (1053, 518) with delta (0, 0)
Screenshot: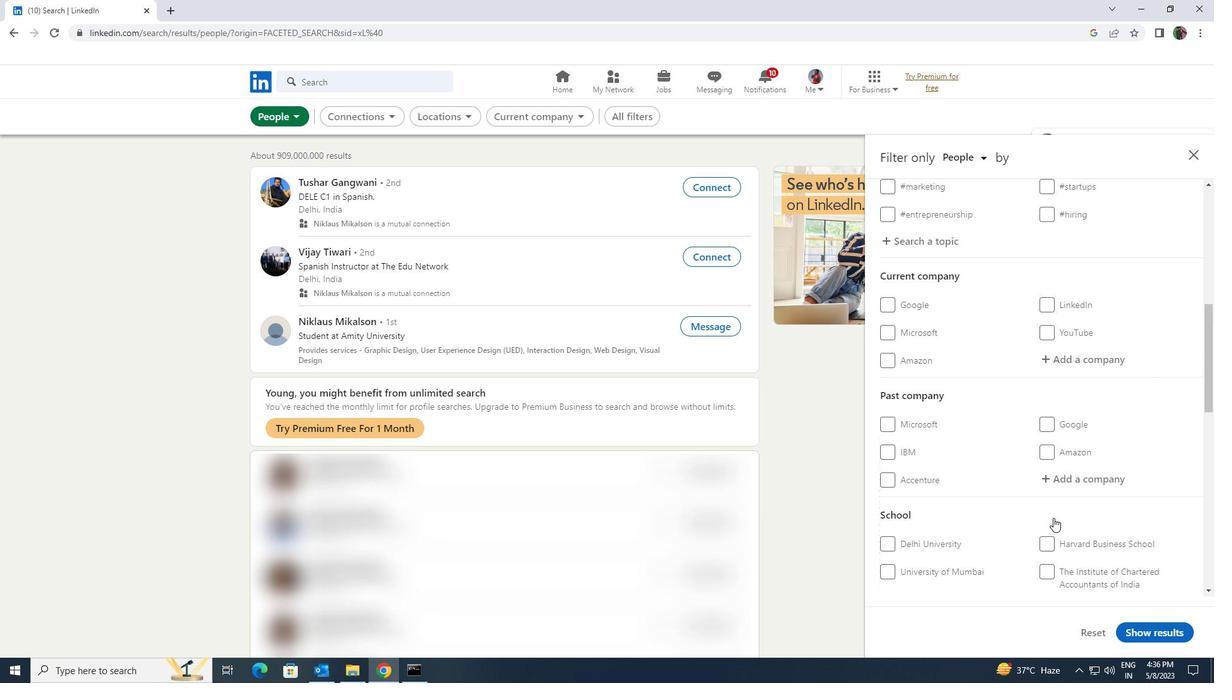 
Action: Mouse moved to (1055, 488)
Screenshot: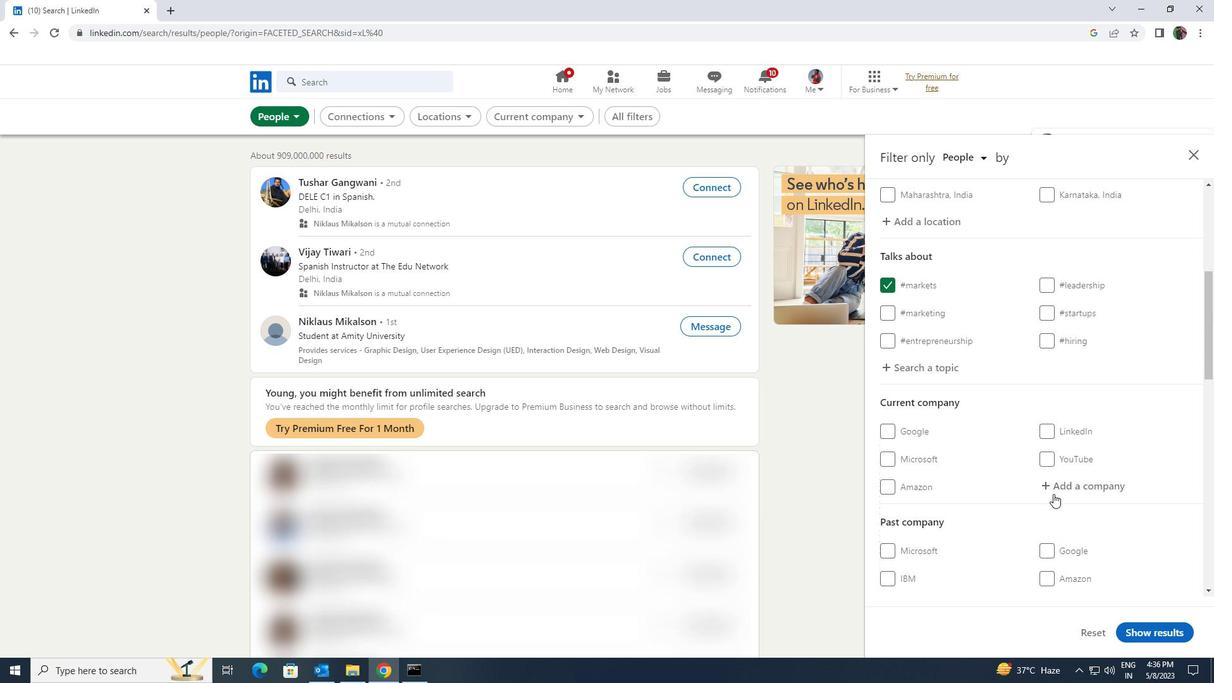 
Action: Mouse pressed left at (1055, 488)
Screenshot: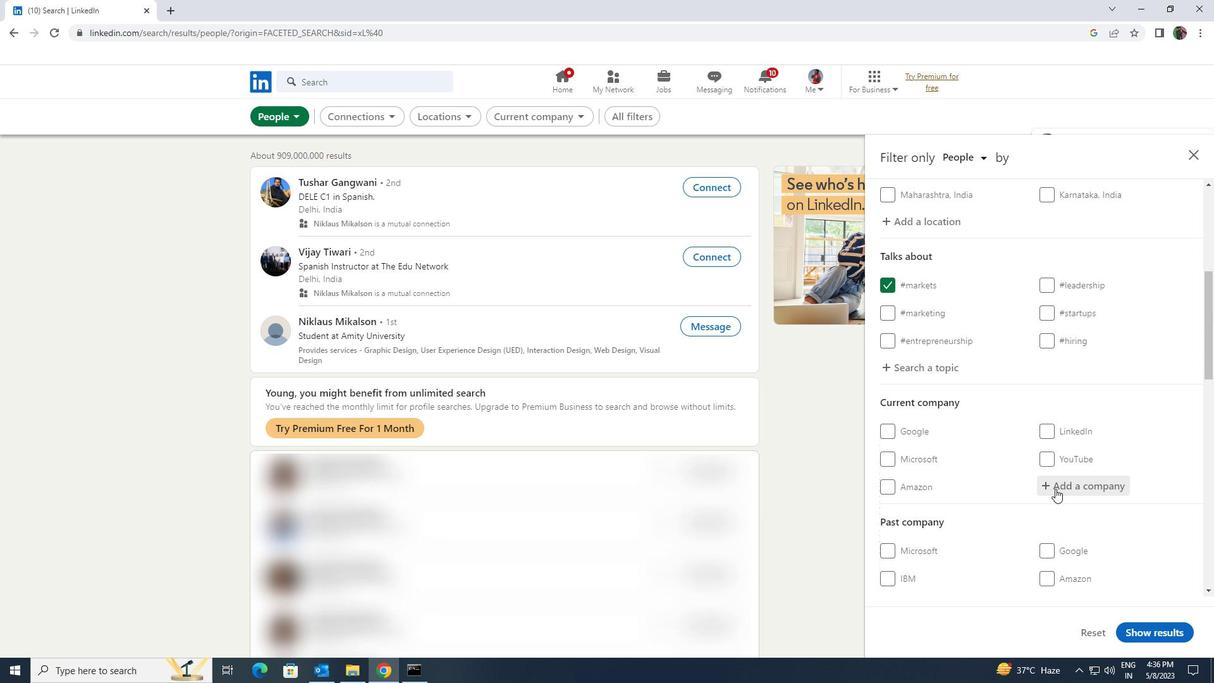 
Action: Key pressed <Key.shift>FRESH
Screenshot: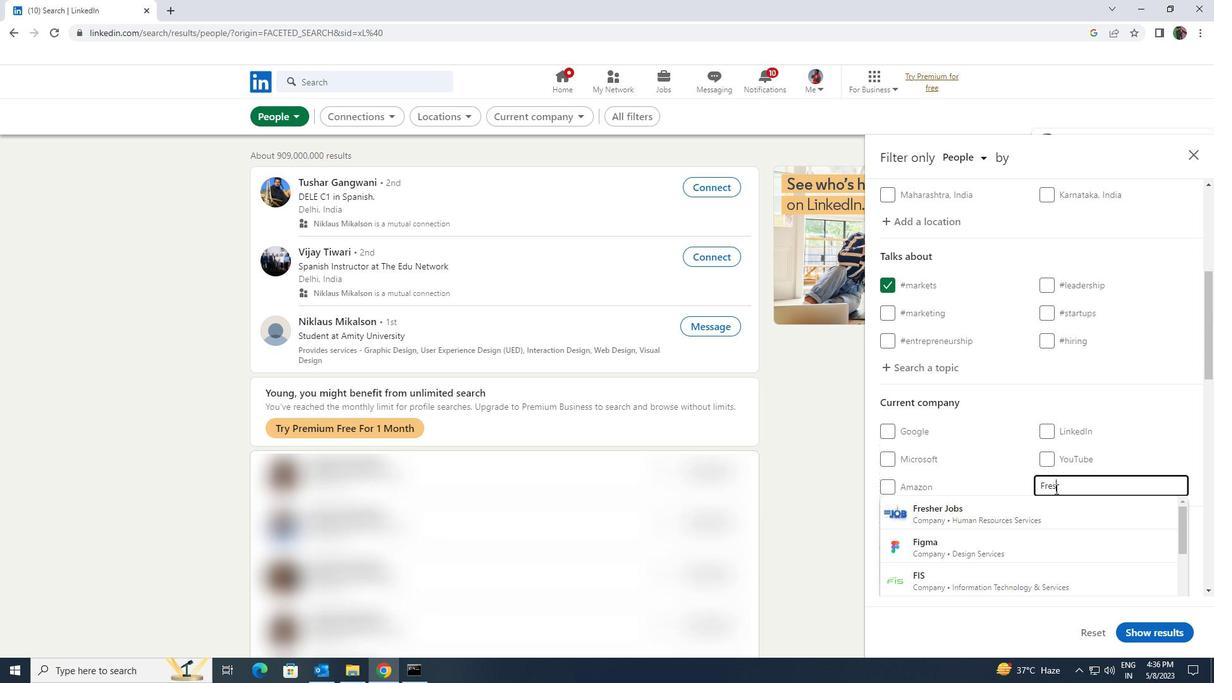 
Action: Mouse moved to (1049, 546)
Screenshot: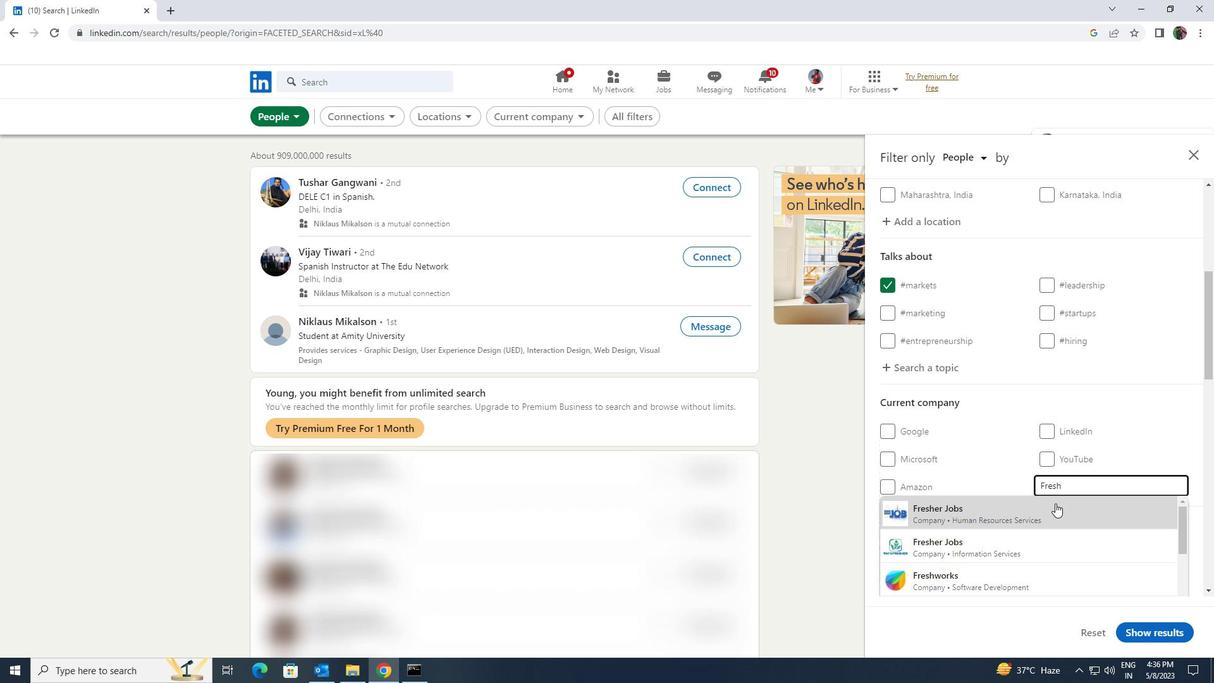 
Action: Mouse pressed left at (1049, 546)
Screenshot: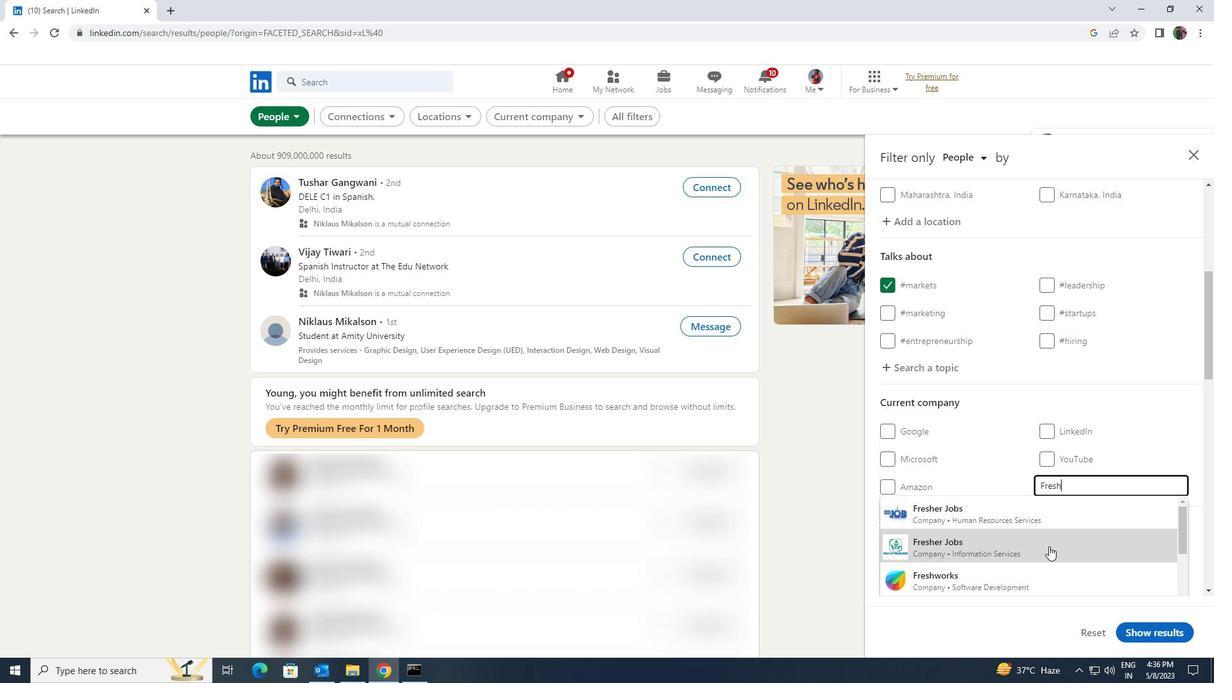 
Action: Mouse scrolled (1049, 545) with delta (0, 0)
Screenshot: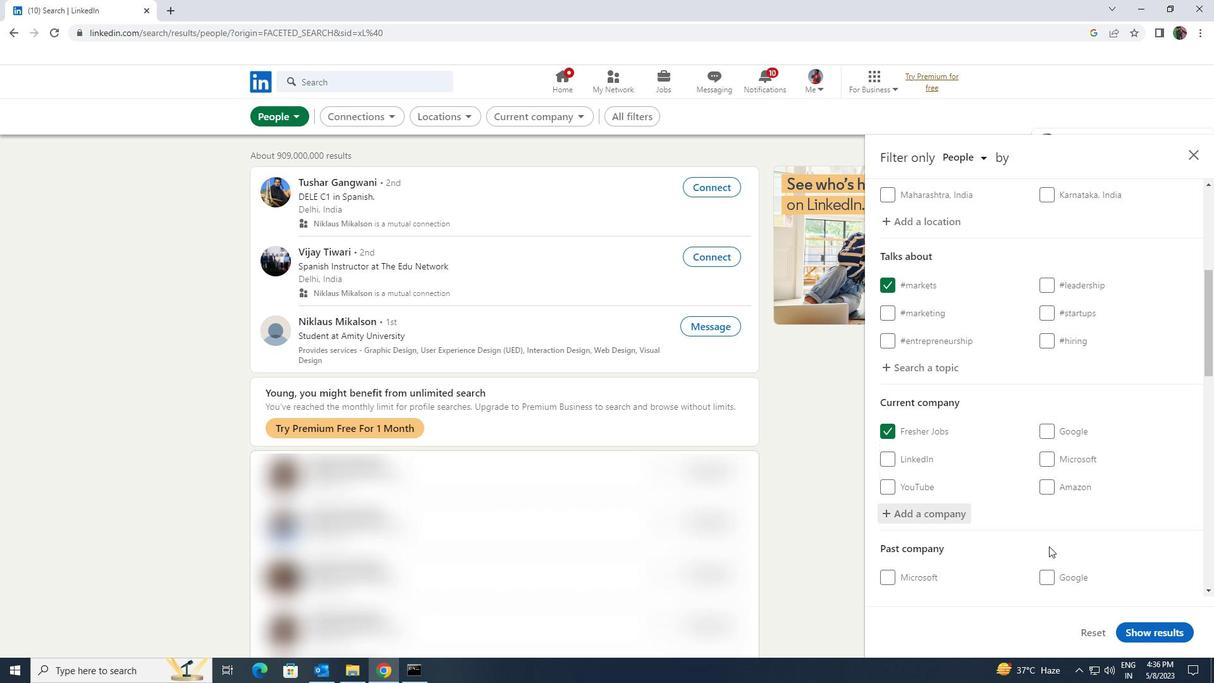 
Action: Mouse scrolled (1049, 545) with delta (0, 0)
Screenshot: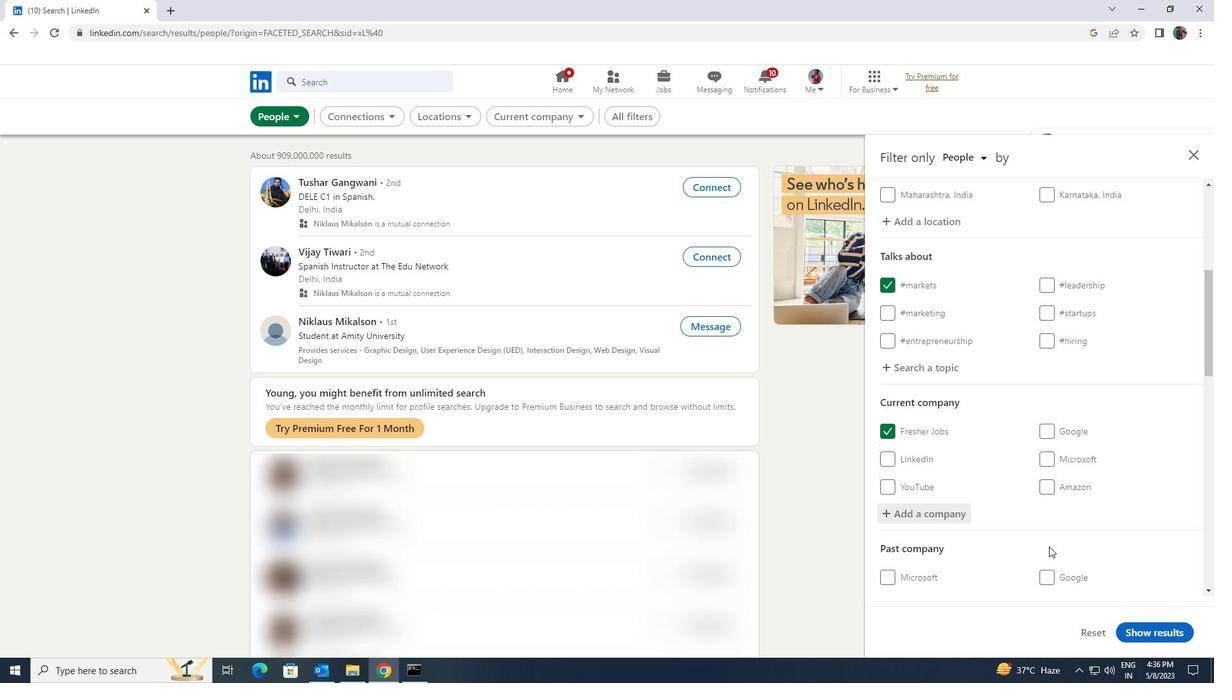 
Action: Mouse scrolled (1049, 545) with delta (0, 0)
Screenshot: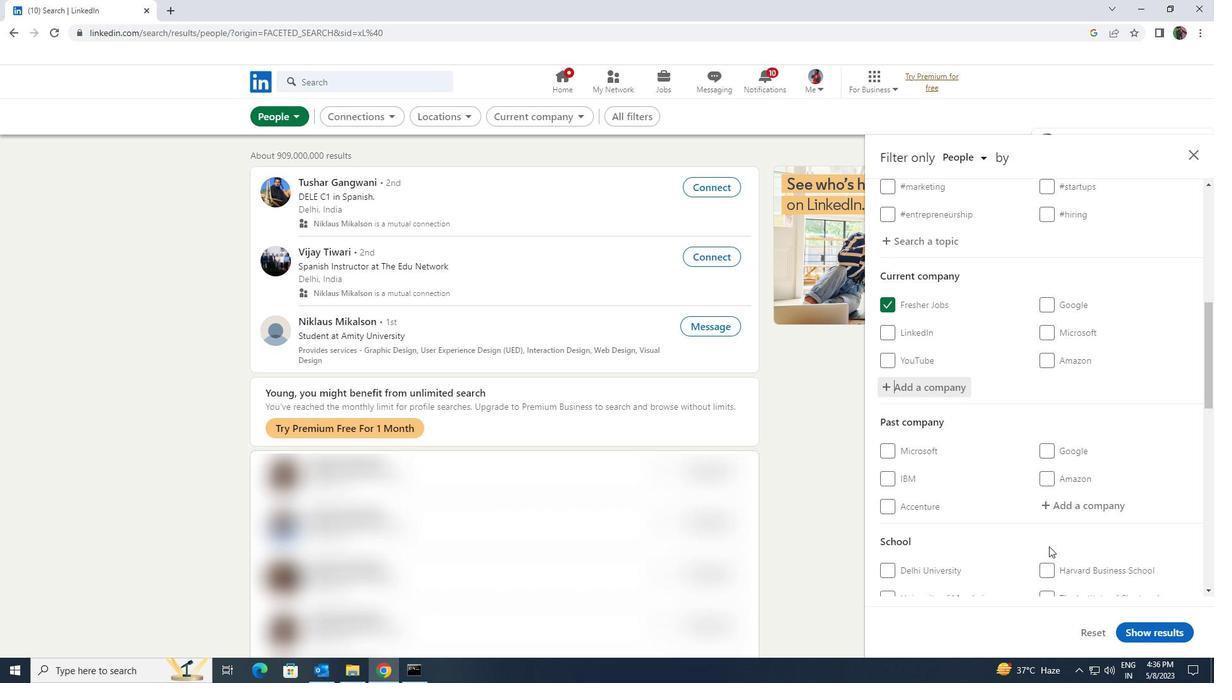 
Action: Mouse scrolled (1049, 545) with delta (0, 0)
Screenshot: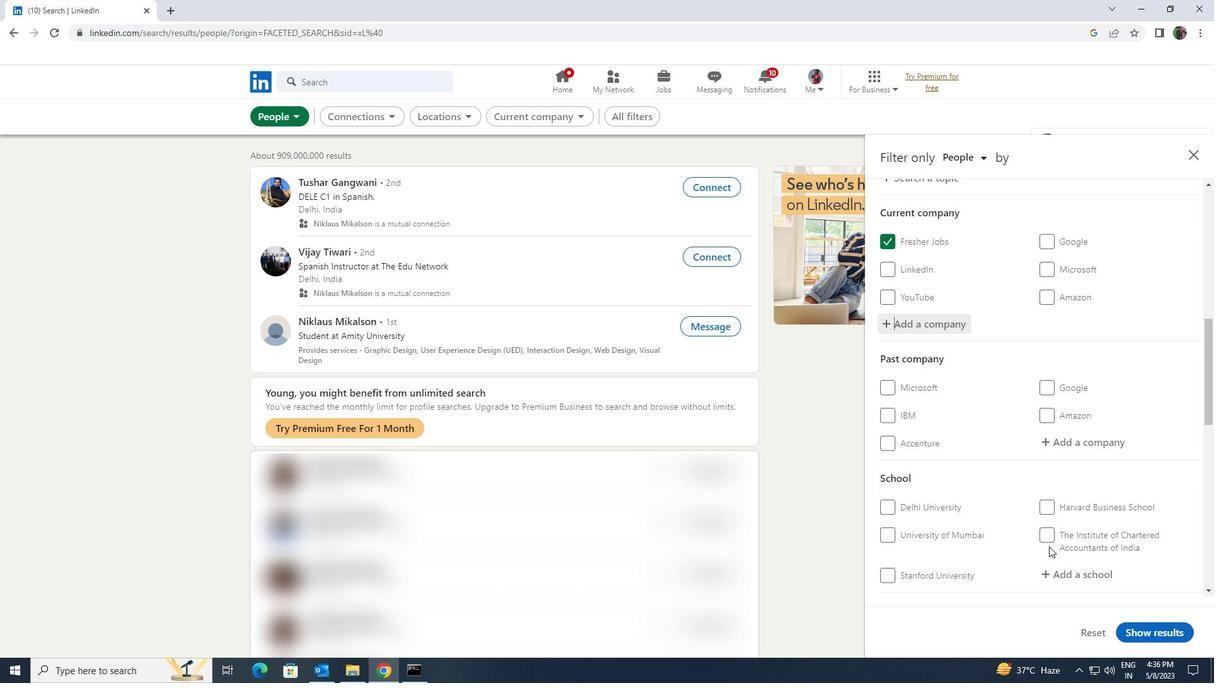 
Action: Mouse moved to (1063, 518)
Screenshot: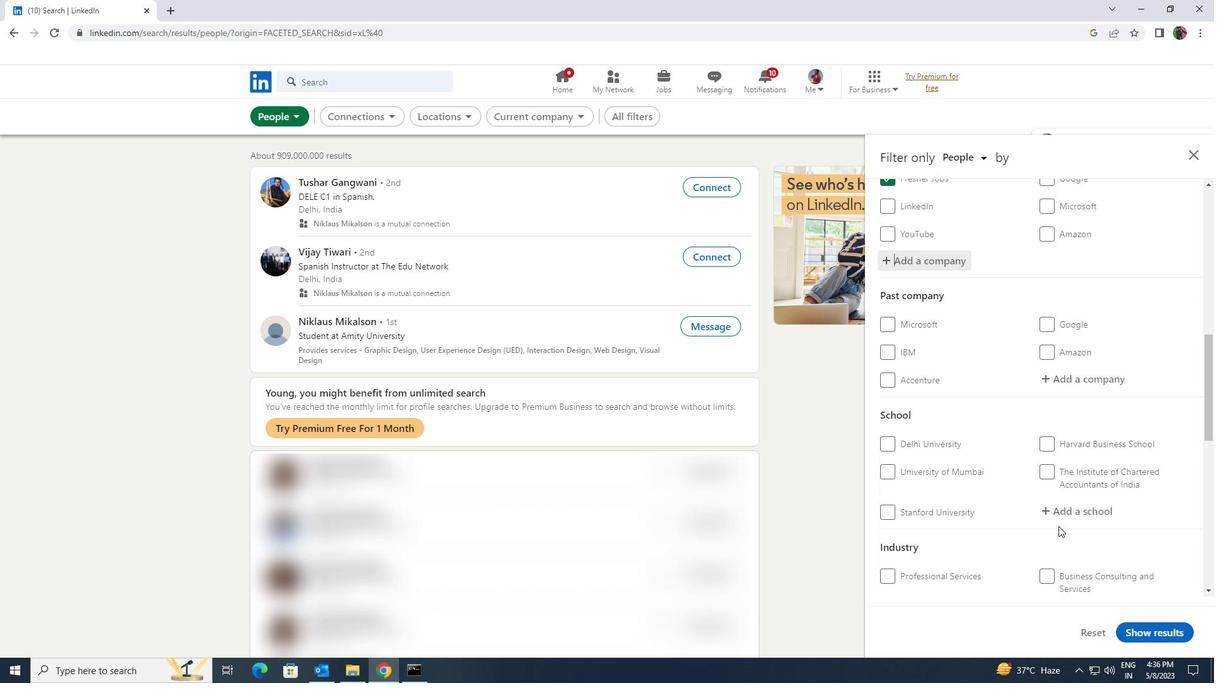 
Action: Mouse pressed left at (1063, 518)
Screenshot: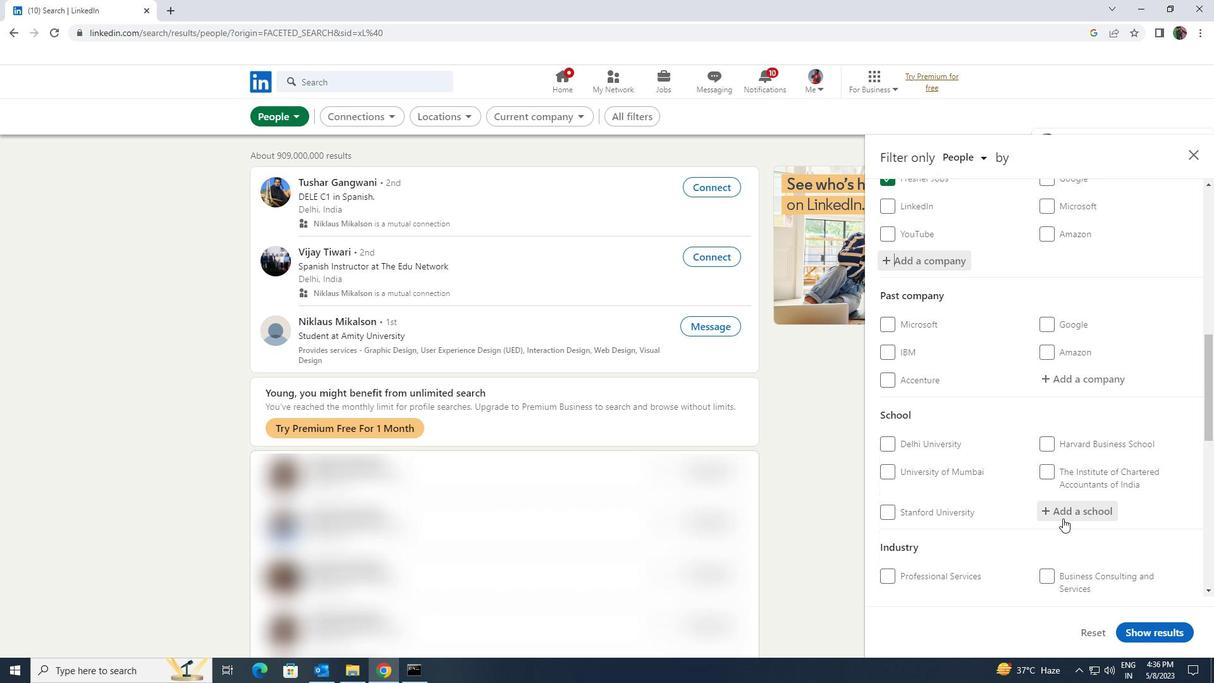 
Action: Key pressed <Key.shift><Key.shift><Key.shift><Key.shift><Key.shift>FDELHI<Key.space><Key.shift>TECHNOLOGICAL<Key.space><Key.shift>UNIVERSITY
Screenshot: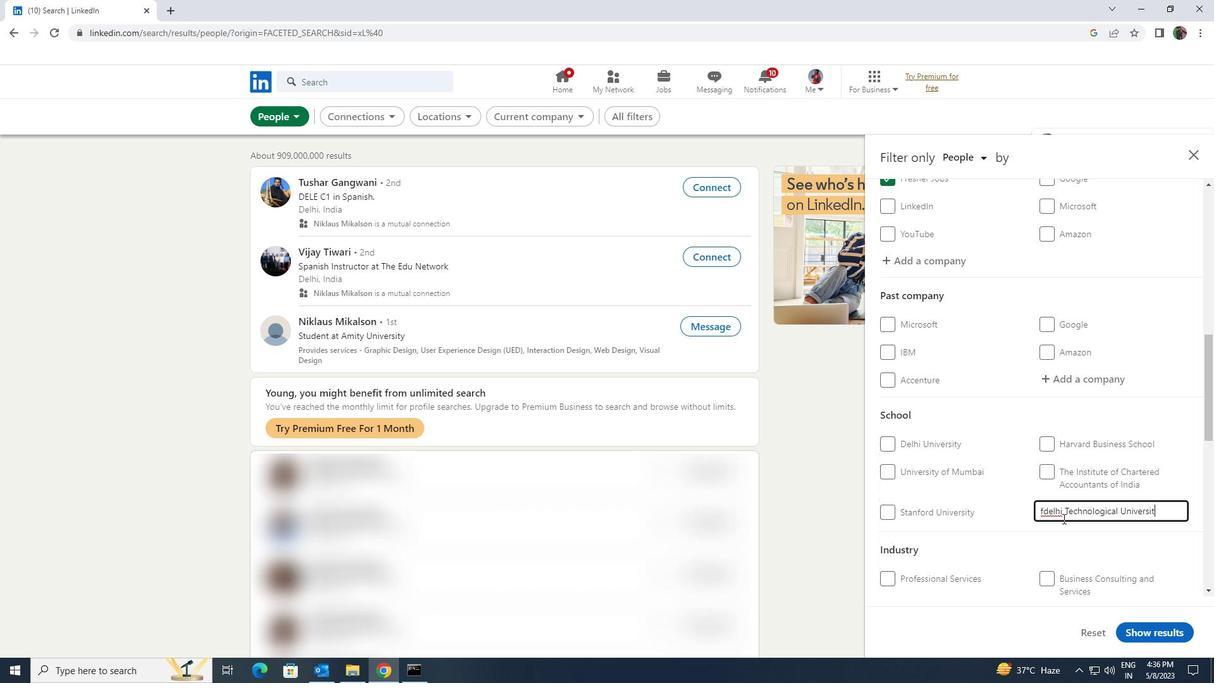 
Action: Mouse moved to (1043, 508)
Screenshot: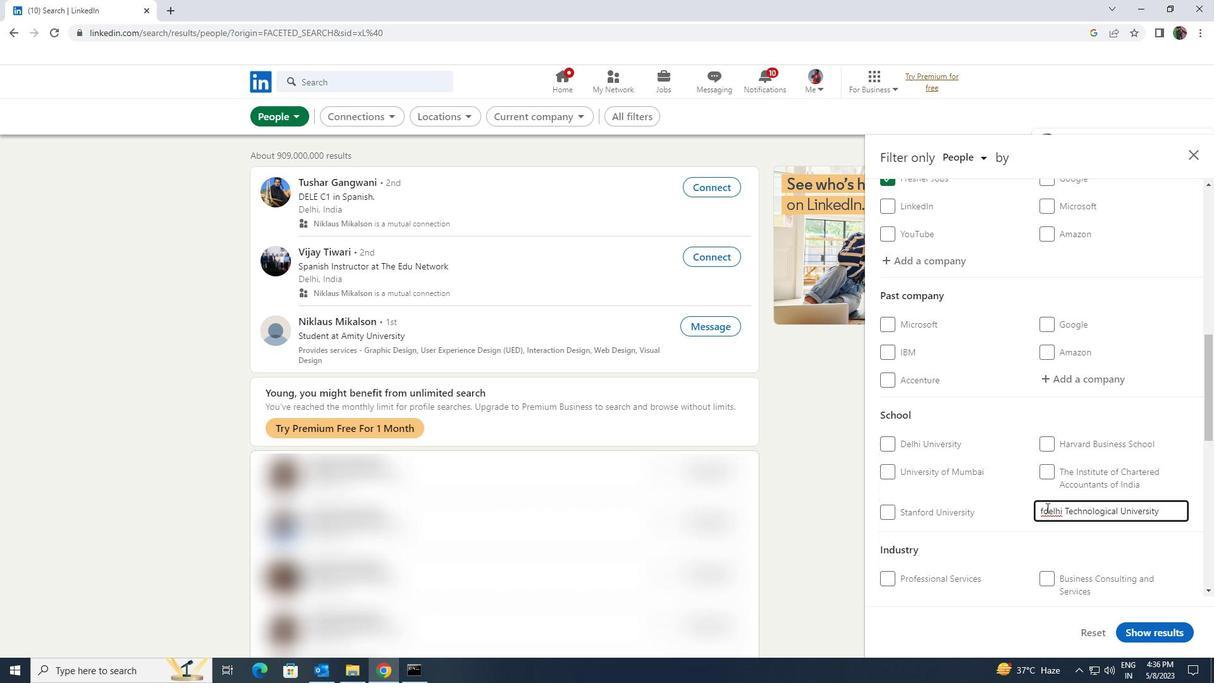 
Action: Mouse pressed left at (1043, 508)
Screenshot: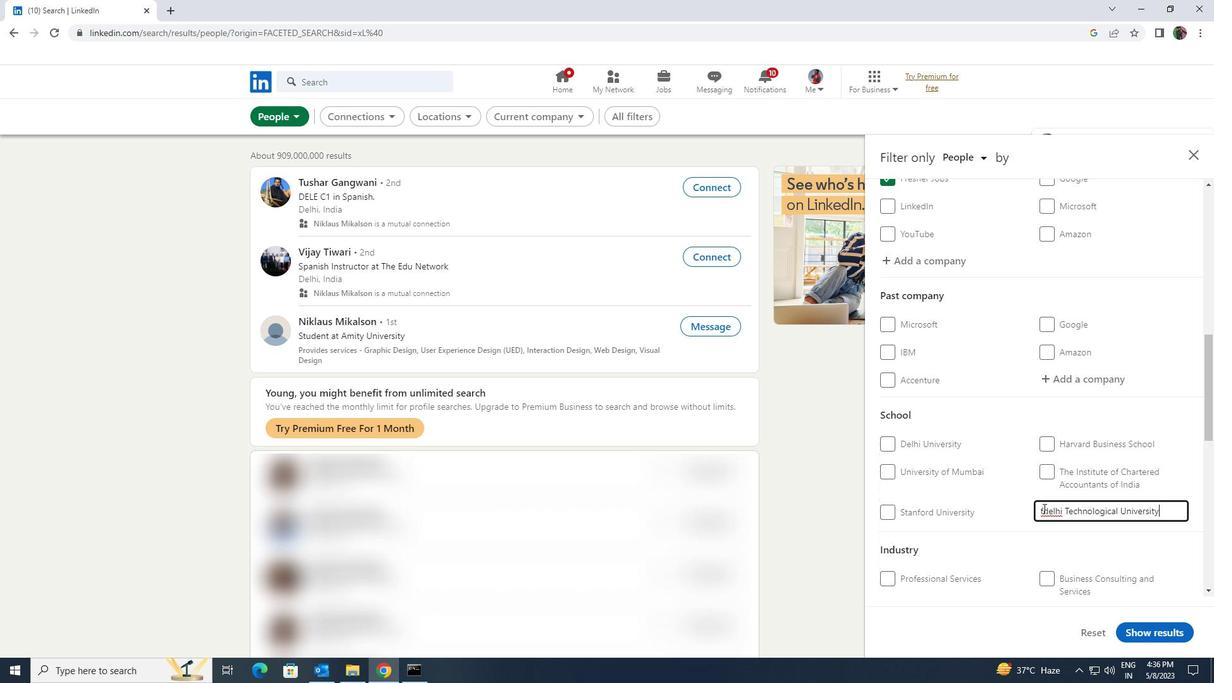 
Action: Mouse moved to (1040, 508)
Screenshot: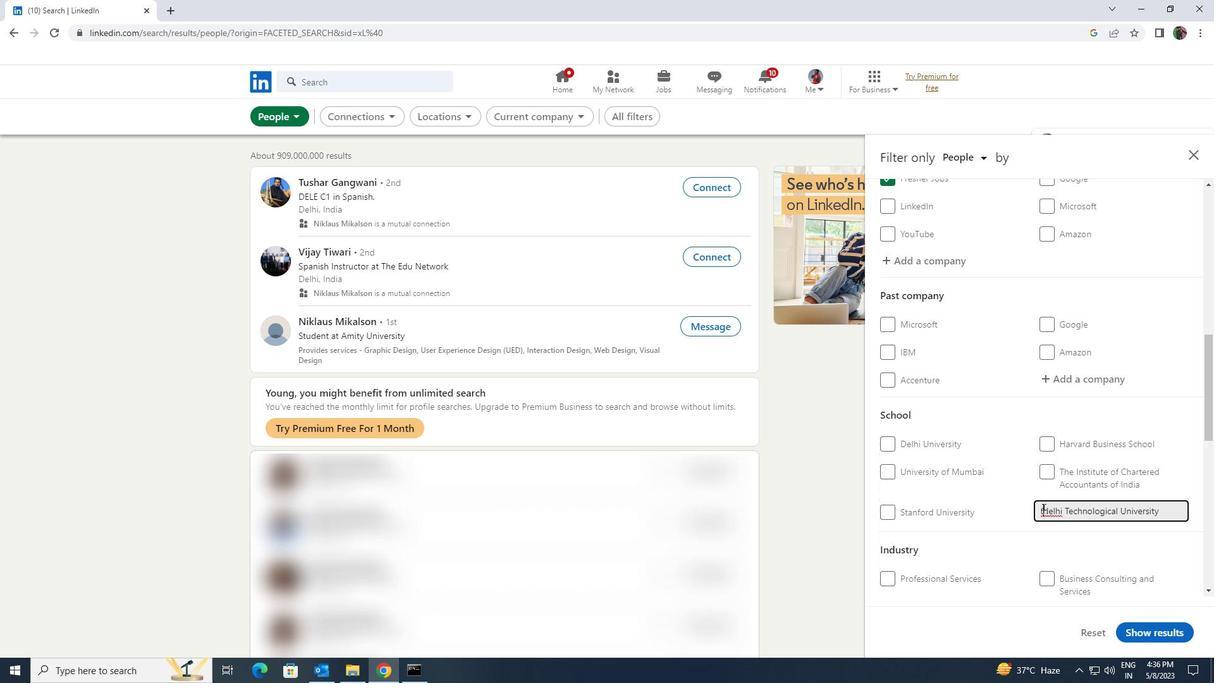 
Action: Key pressed <Key.delete>
Screenshot: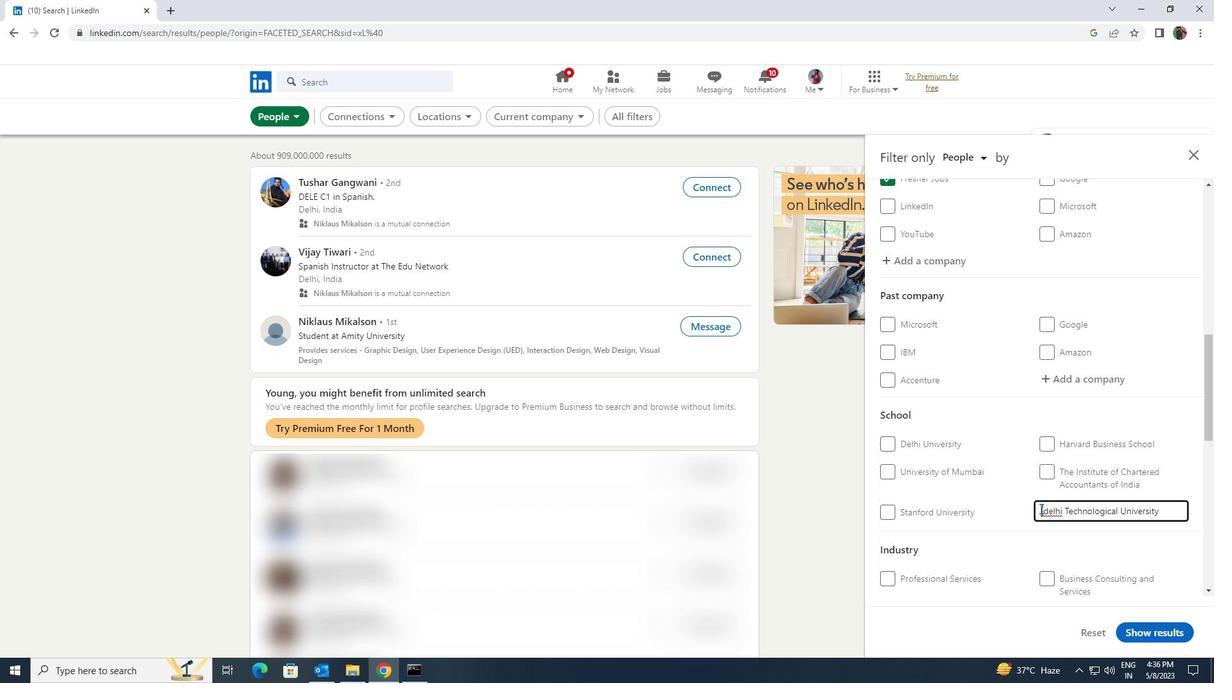 
Action: Mouse moved to (1028, 556)
Screenshot: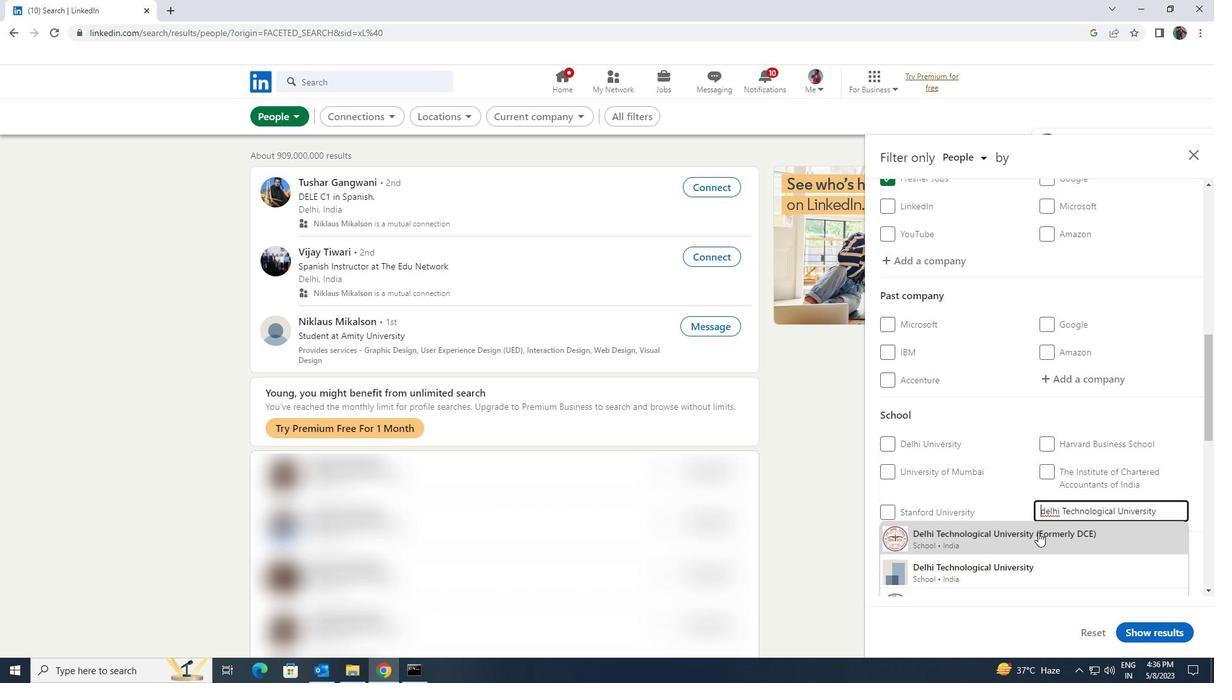 
Action: Mouse pressed left at (1028, 556)
Screenshot: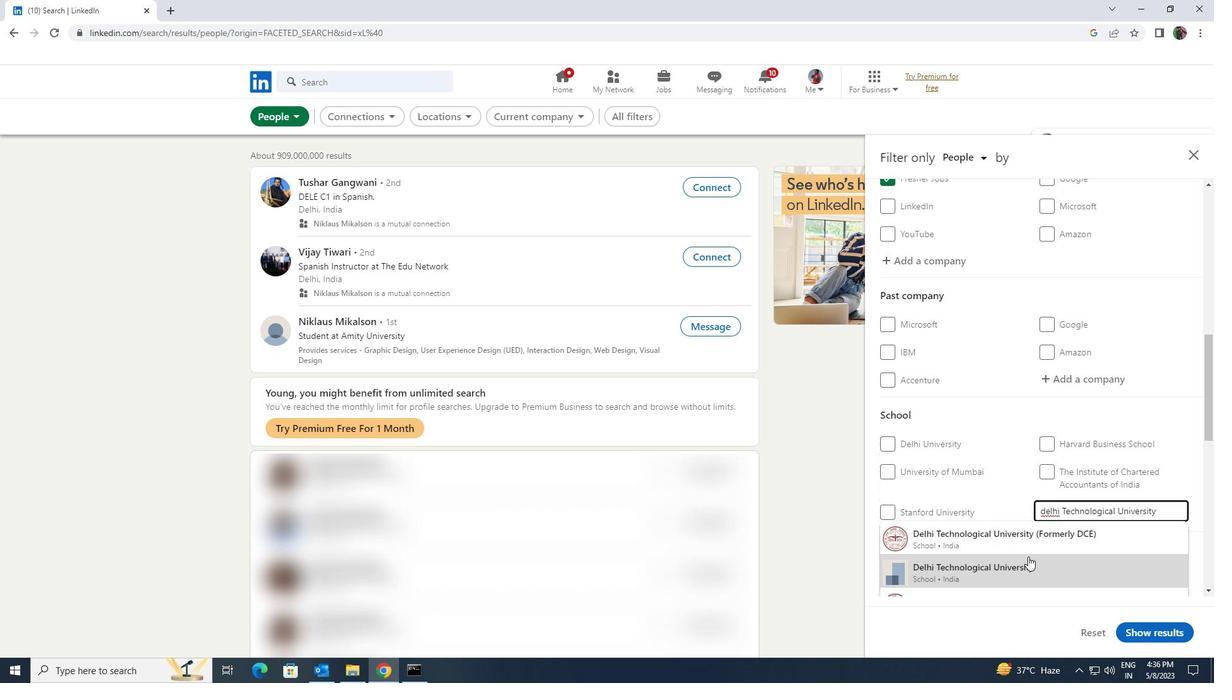 
Action: Mouse moved to (1032, 545)
Screenshot: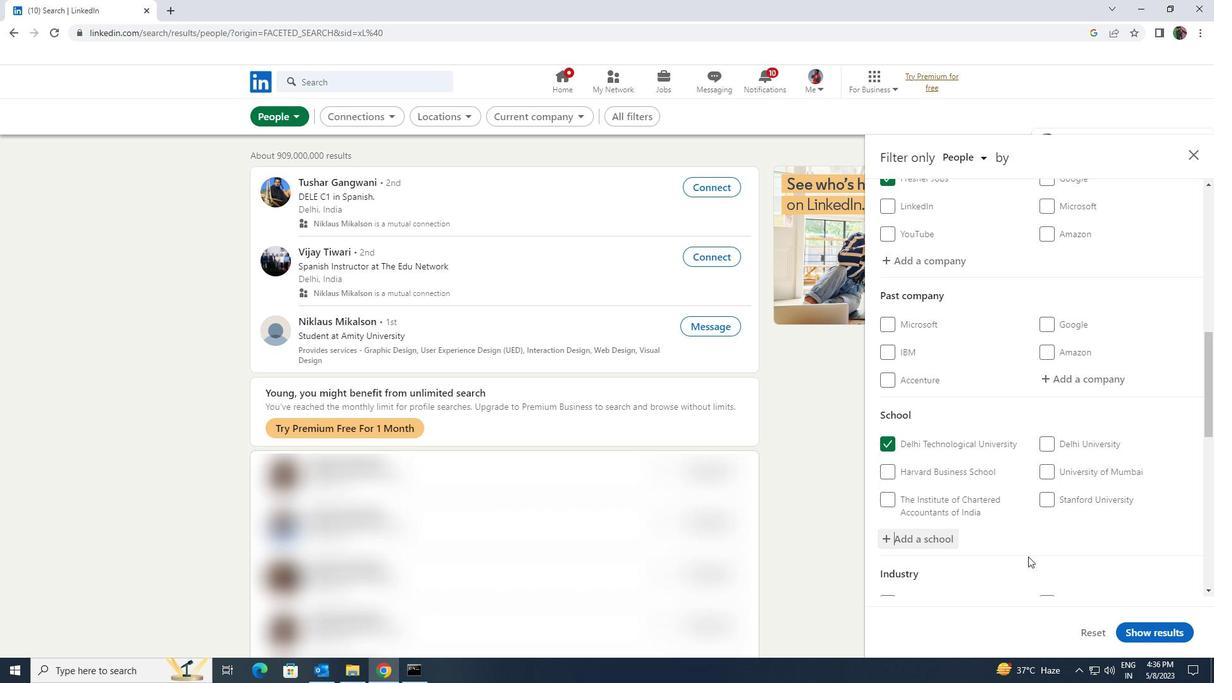 
Action: Mouse scrolled (1032, 545) with delta (0, 0)
Screenshot: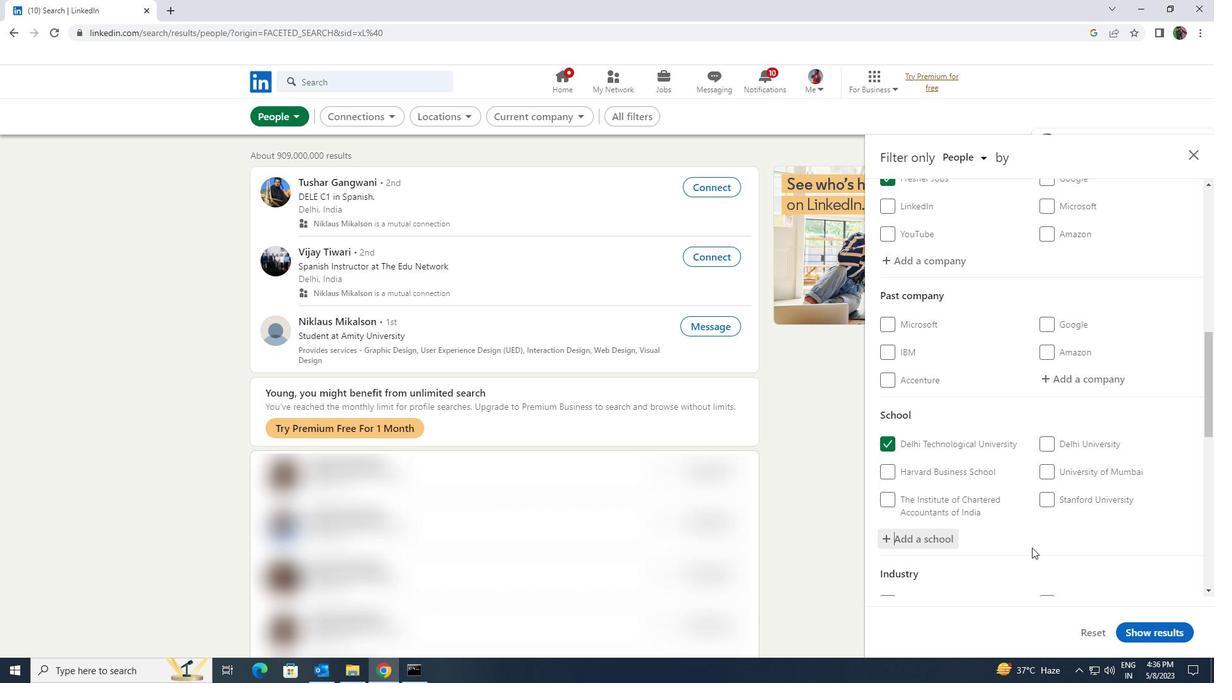 
Action: Mouse scrolled (1032, 545) with delta (0, 0)
Screenshot: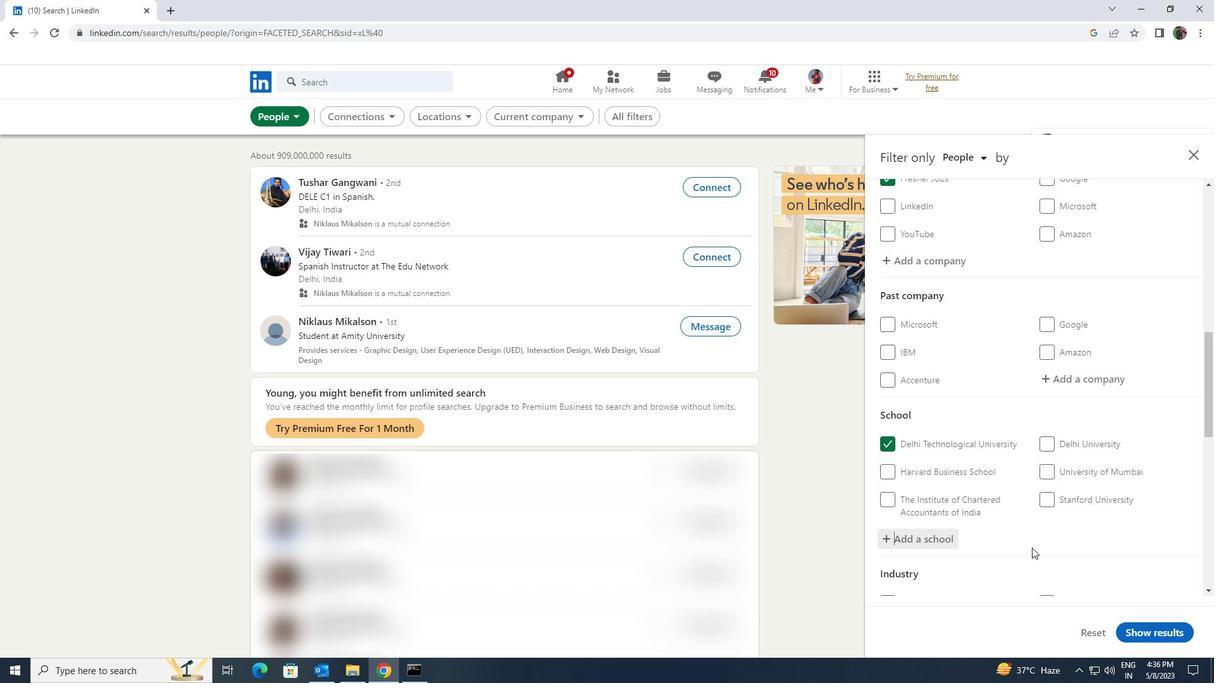 
Action: Mouse scrolled (1032, 545) with delta (0, 0)
Screenshot: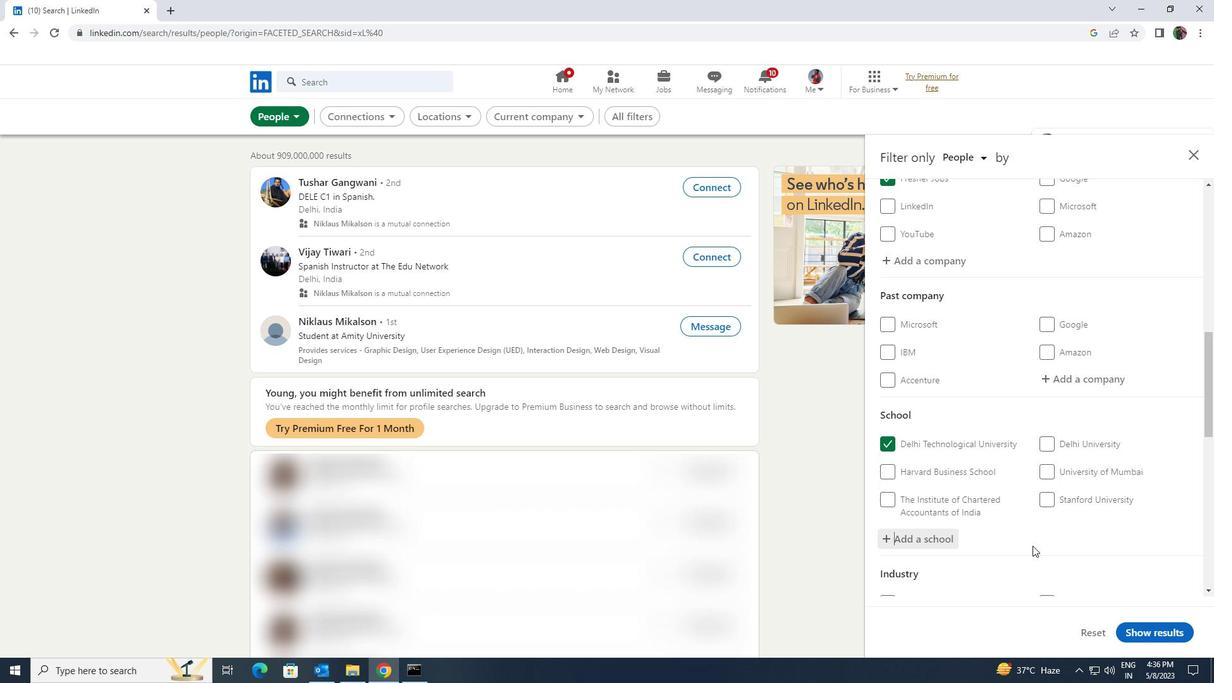 
Action: Mouse moved to (1066, 485)
Screenshot: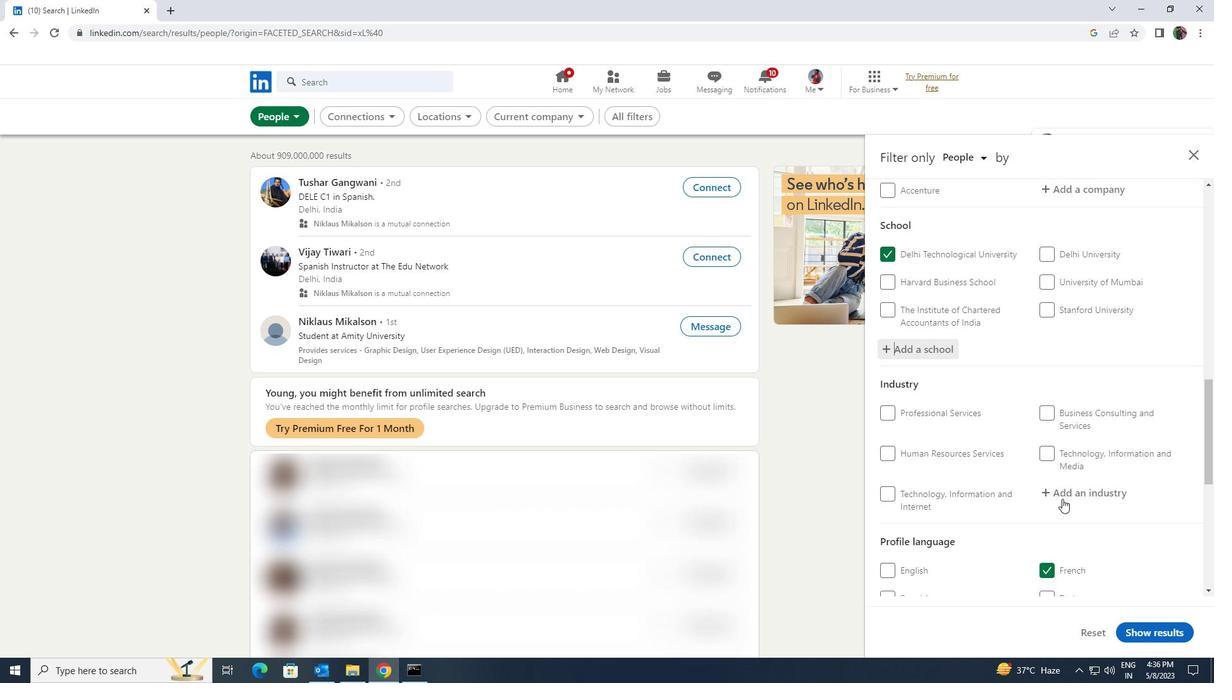 
Action: Mouse pressed left at (1066, 485)
Screenshot: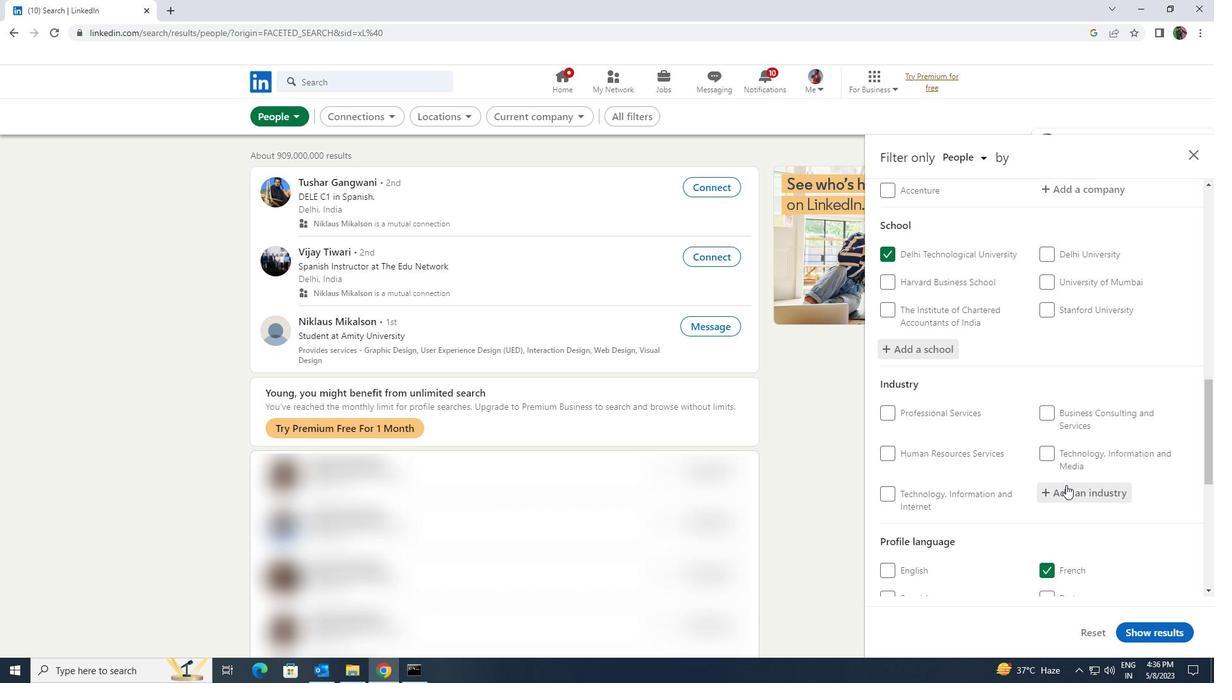 
Action: Key pressed <Key.shift><Key.shift><Key.shift><Key.shift><Key.shift><Key.shift><Key.shift><Key.shift>HEALTH
Screenshot: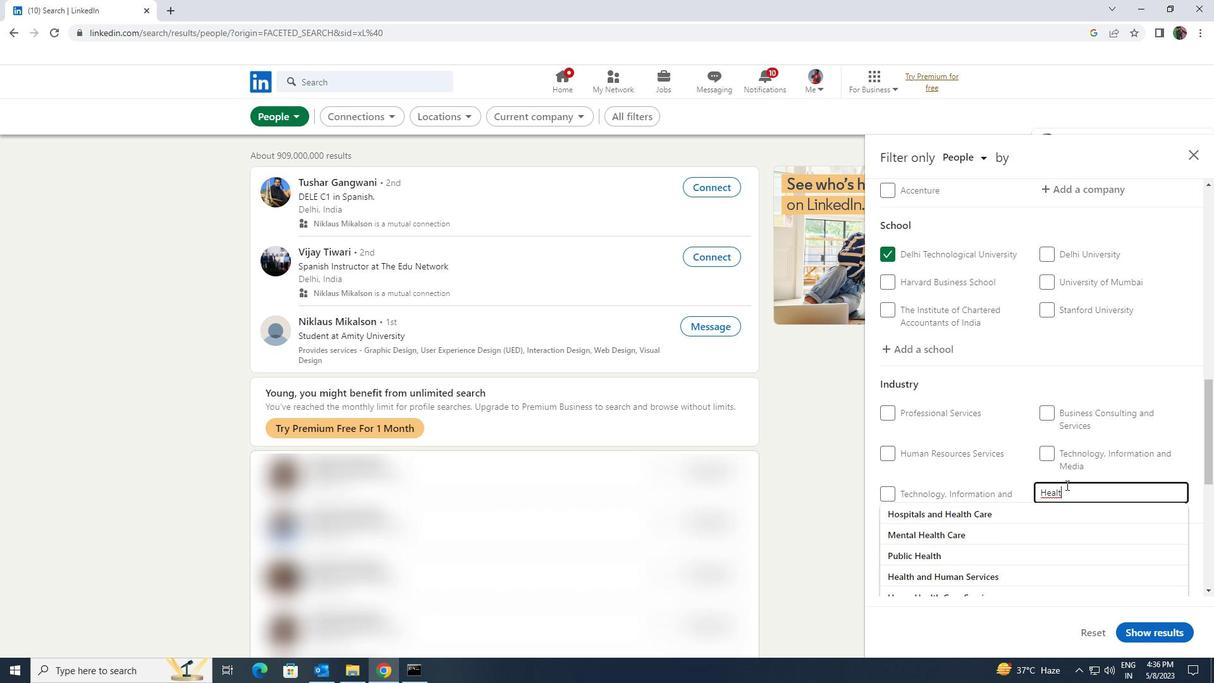 
Action: Mouse moved to (1066, 500)
Screenshot: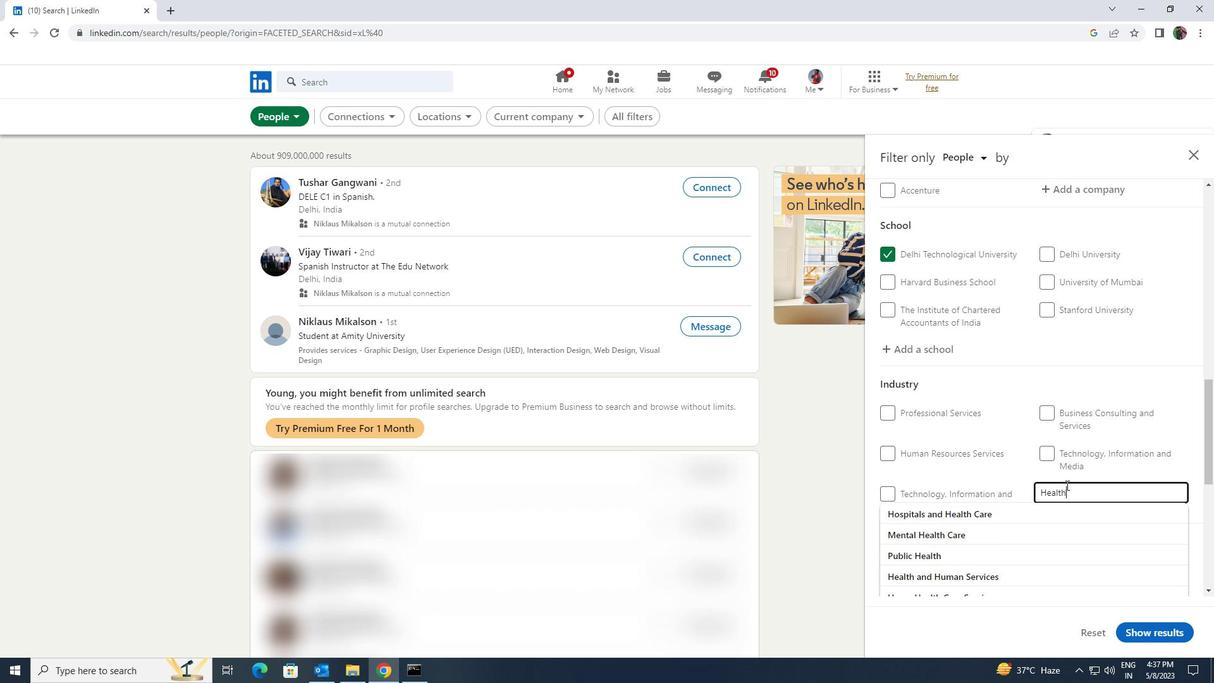 
Action: Key pressed <Key.space>AND<Key.space>
Screenshot: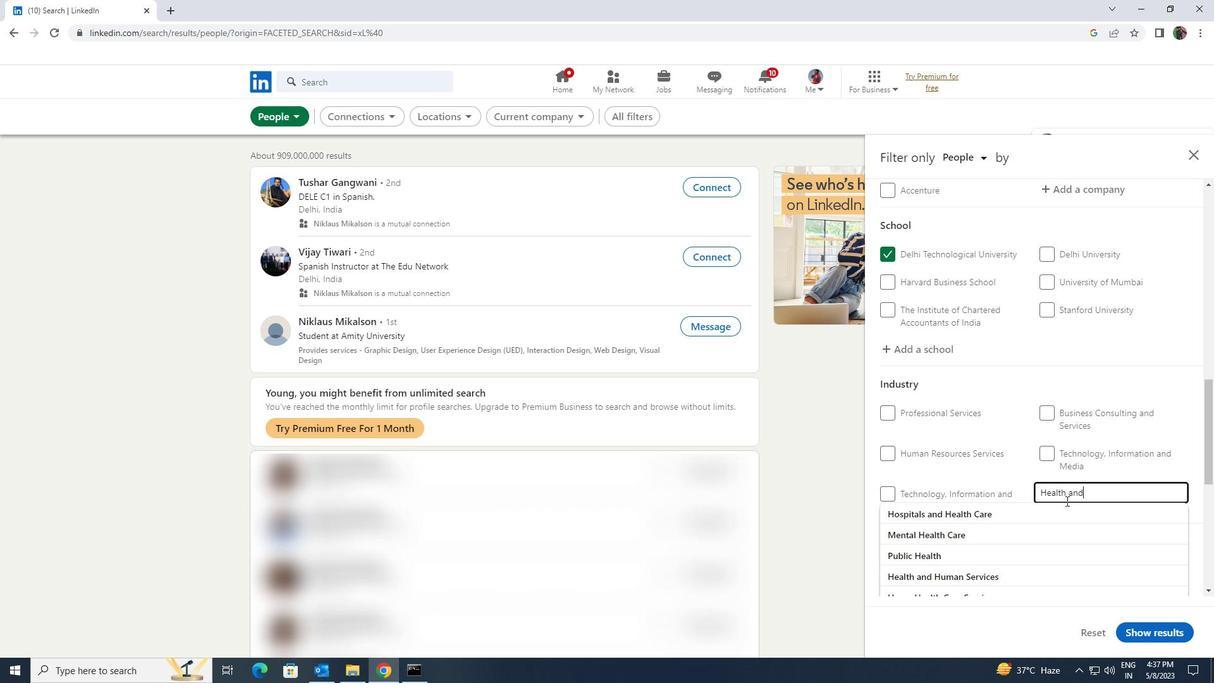 
Action: Mouse moved to (1063, 511)
Screenshot: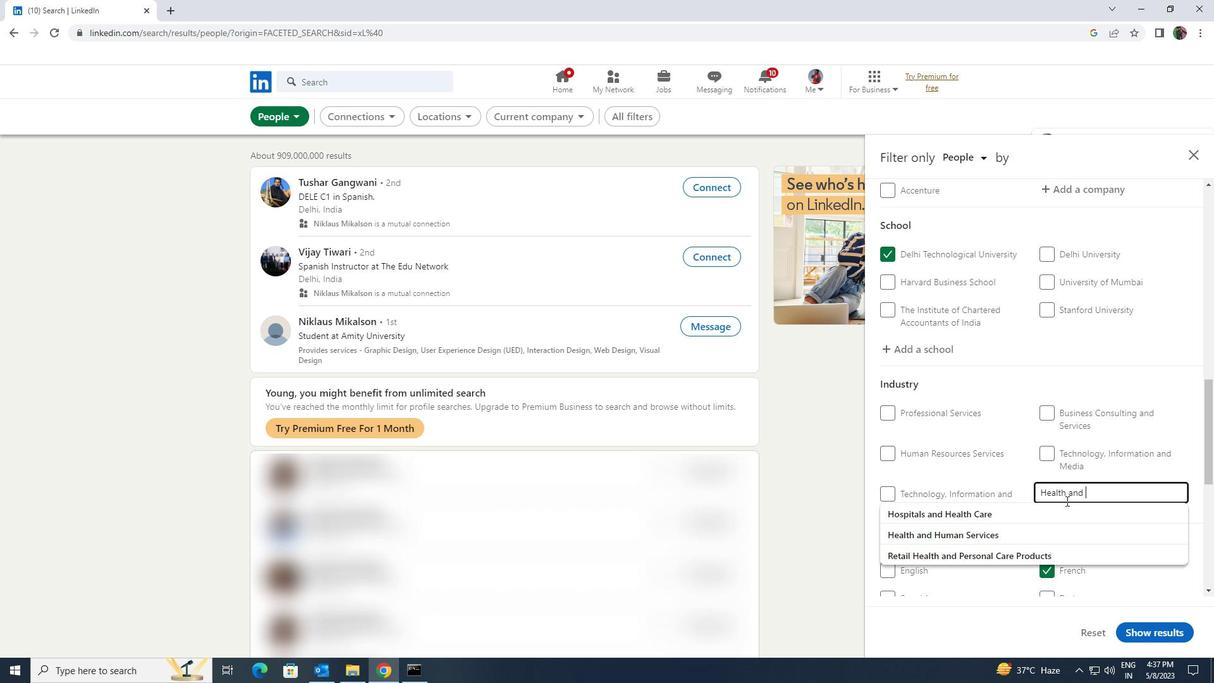 
Action: Key pressed <Key.shift>HUMAN
Screenshot: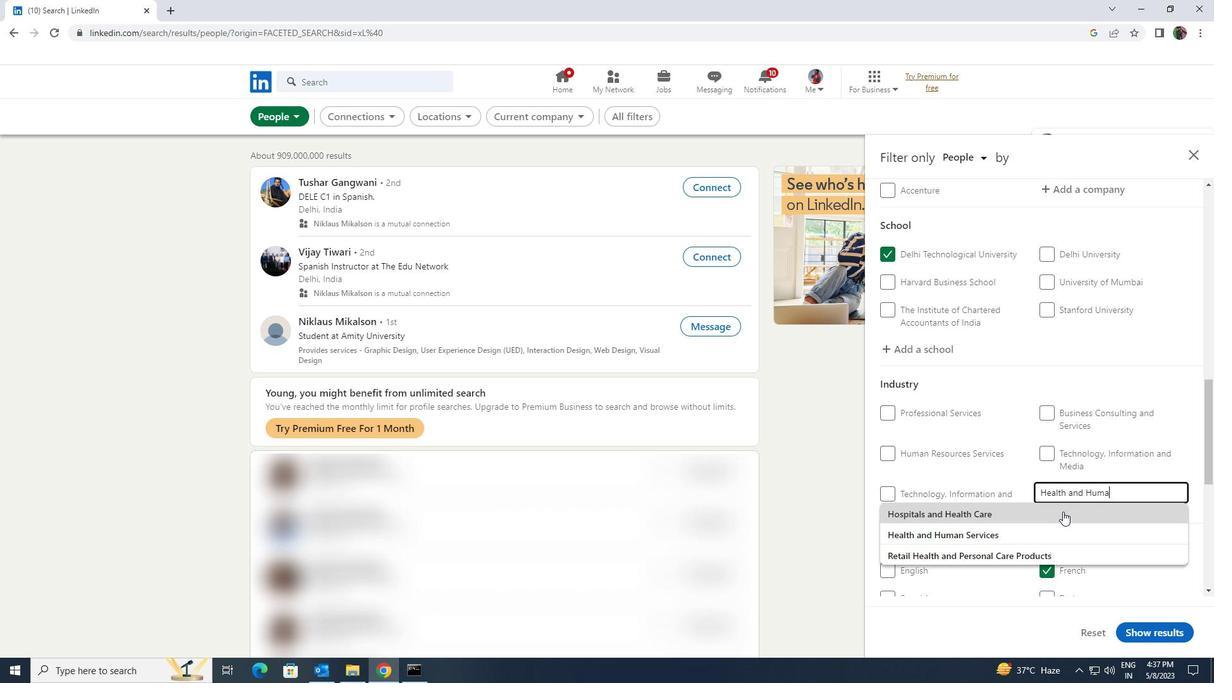 
Action: Mouse pressed left at (1063, 511)
Screenshot: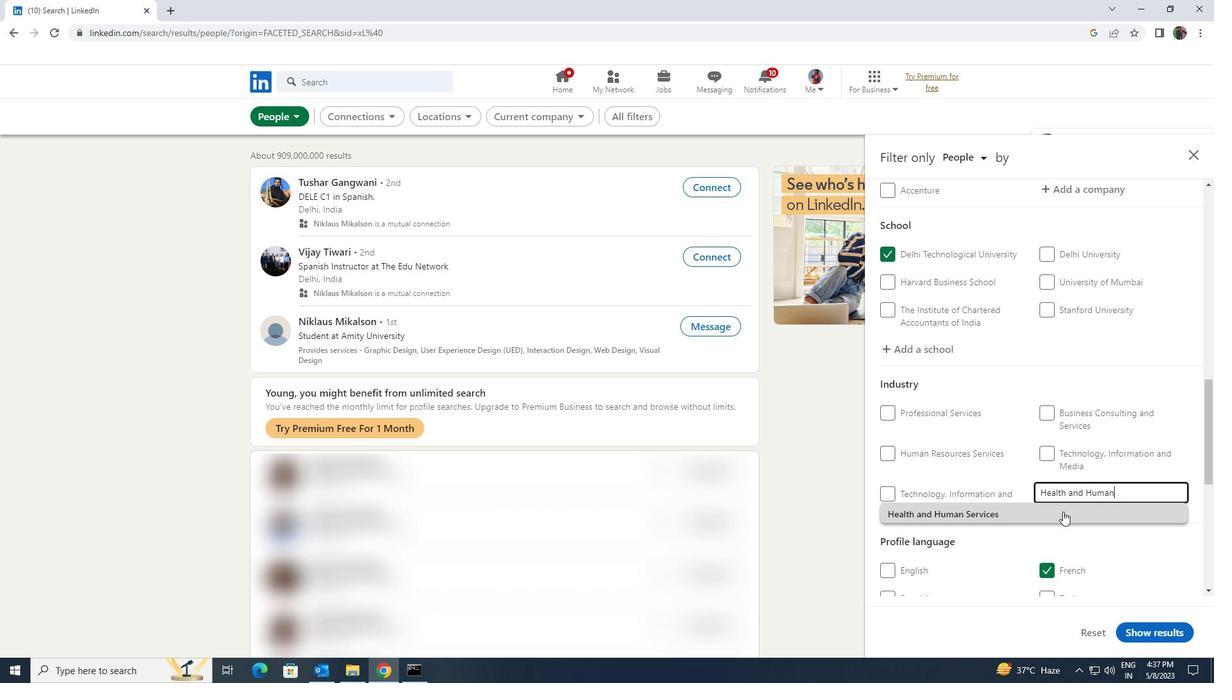 
Action: Mouse scrolled (1063, 511) with delta (0, 0)
Screenshot: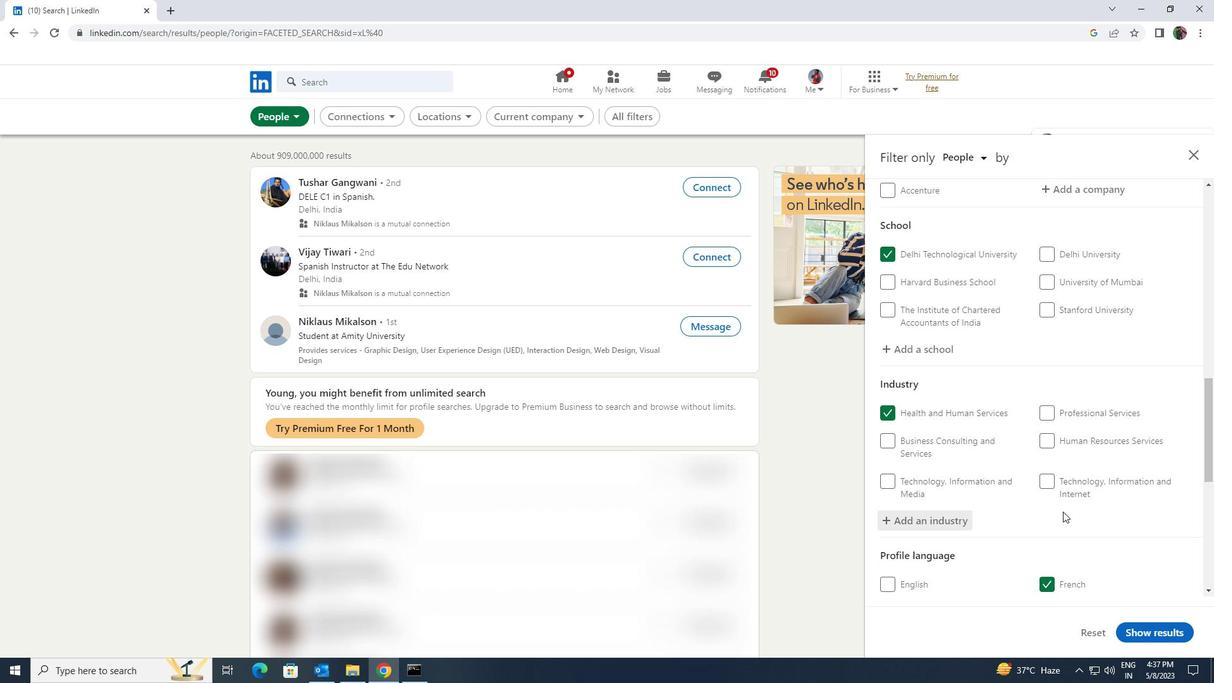 
Action: Mouse scrolled (1063, 511) with delta (0, 0)
Screenshot: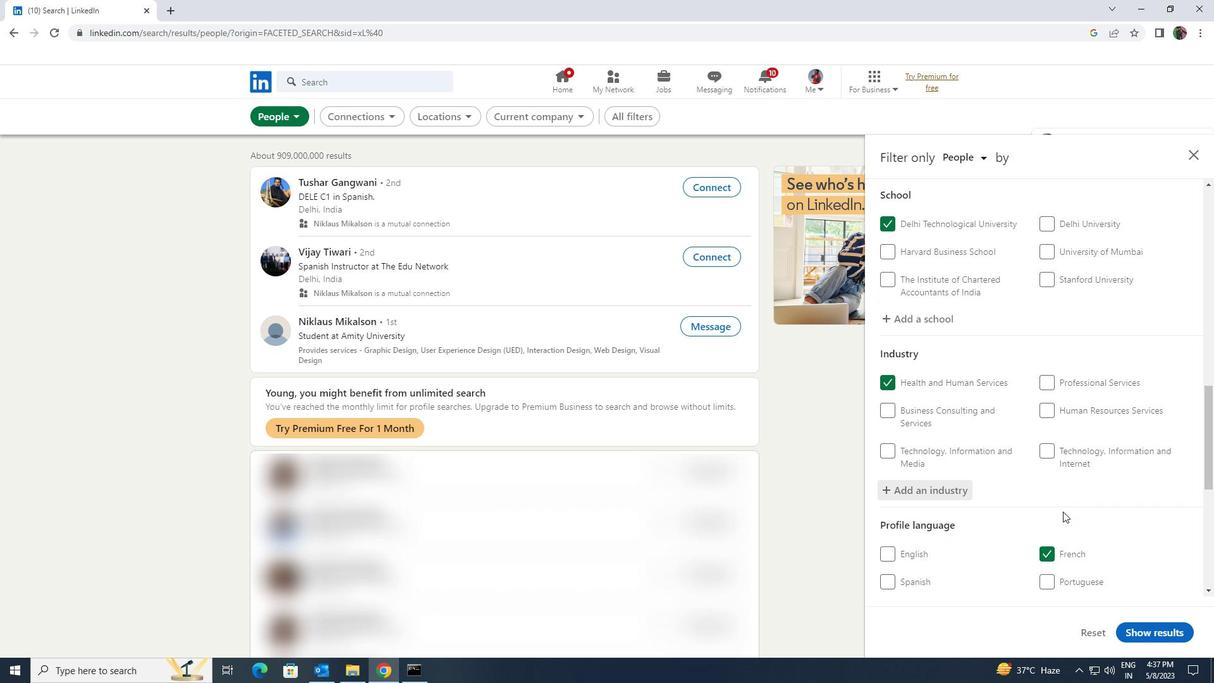 
Action: Mouse scrolled (1063, 511) with delta (0, 0)
Screenshot: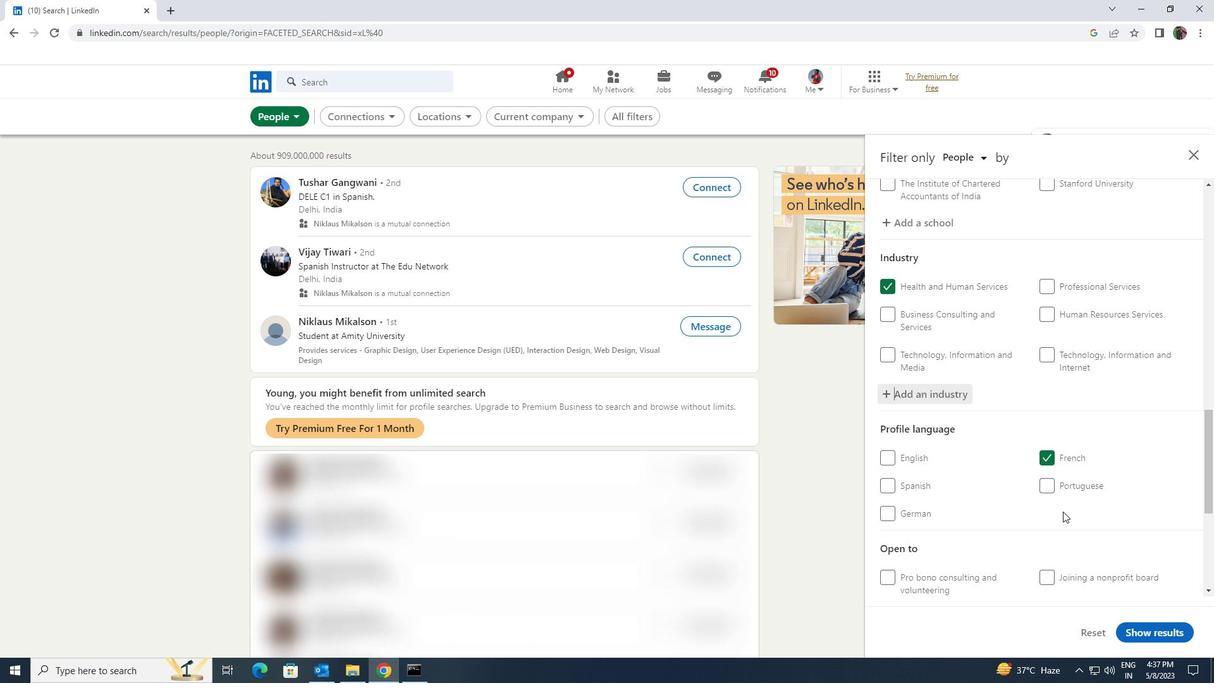 
Action: Mouse scrolled (1063, 511) with delta (0, 0)
Screenshot: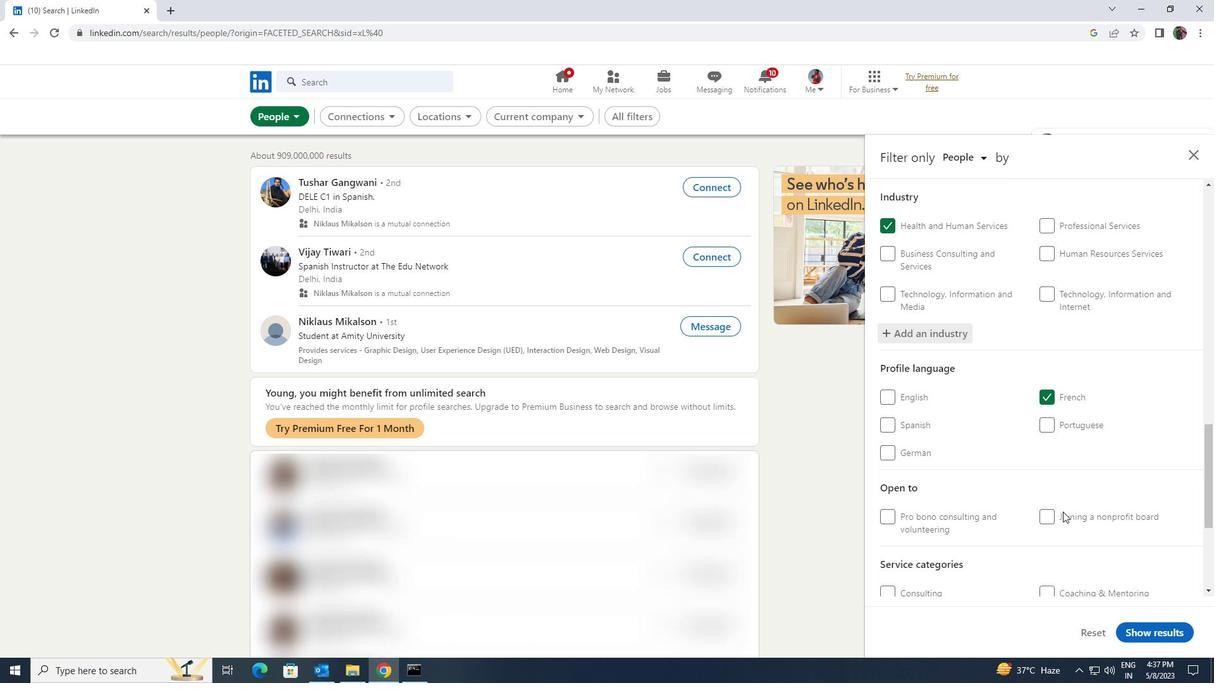 
Action: Mouse scrolled (1063, 511) with delta (0, 0)
Screenshot: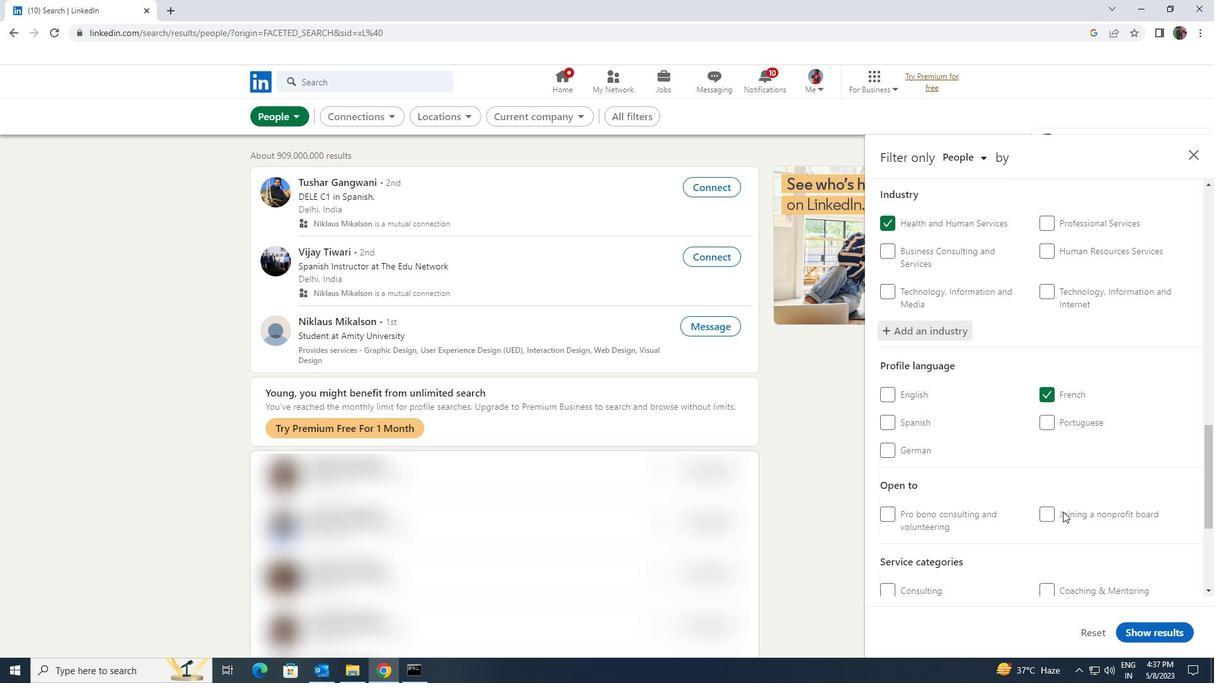 
Action: Mouse moved to (1065, 516)
Screenshot: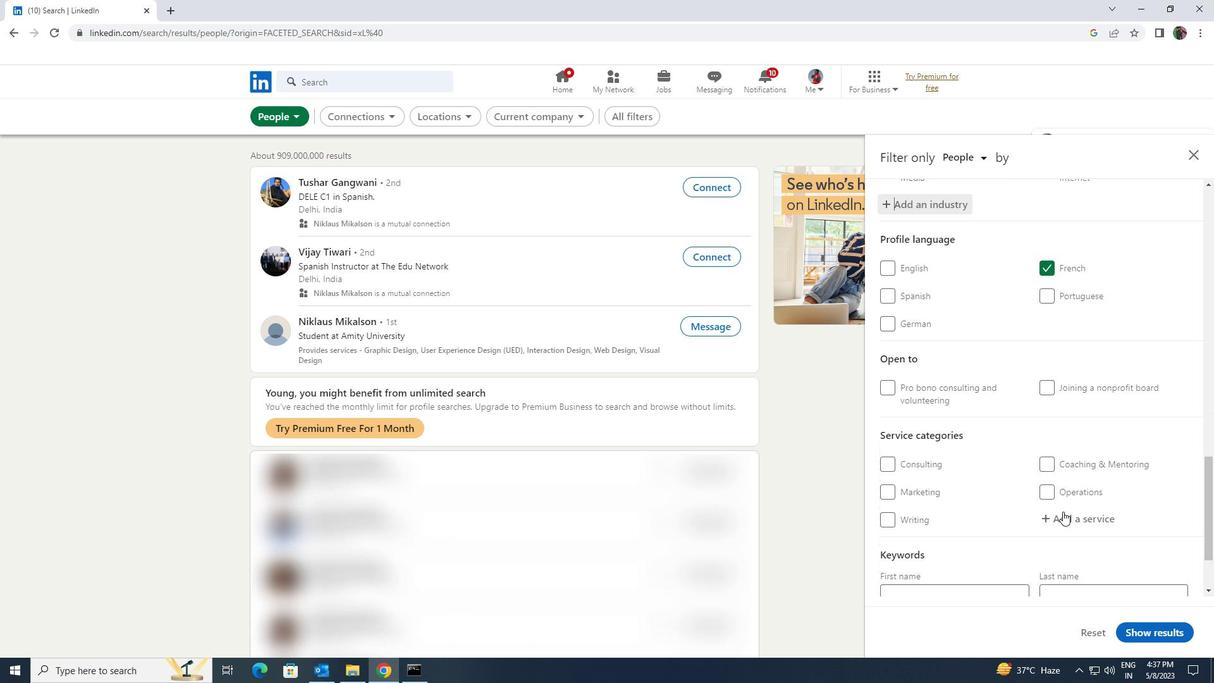 
Action: Mouse pressed left at (1065, 516)
Screenshot: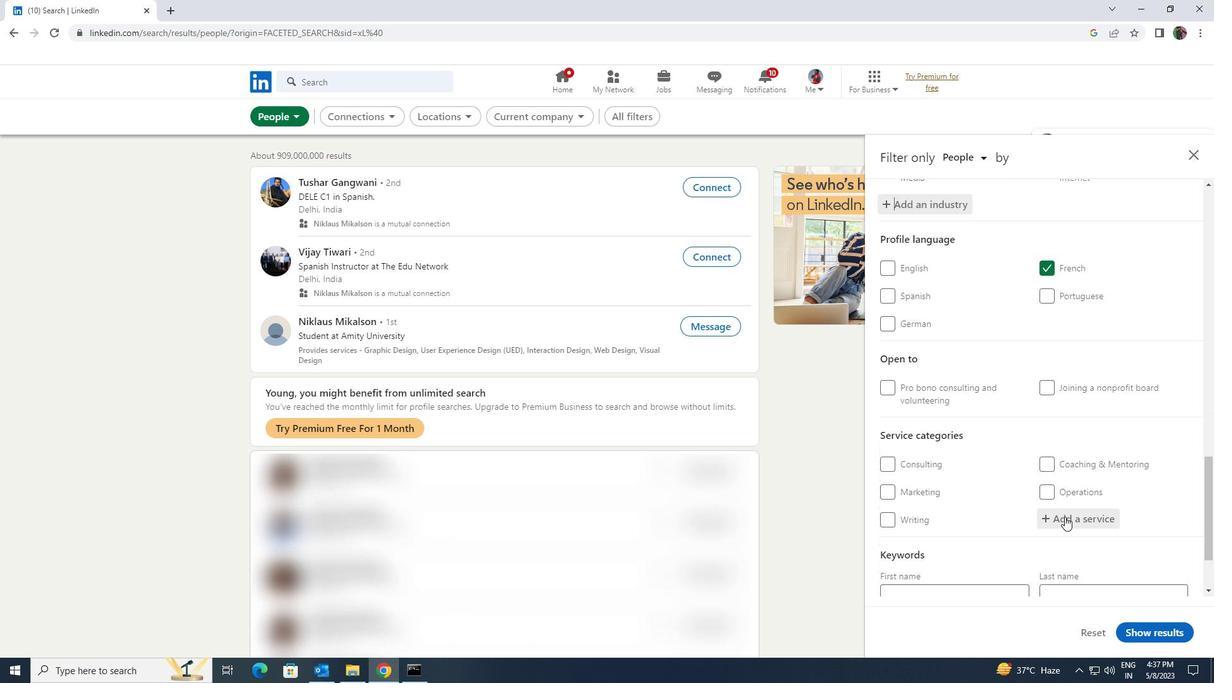 
Action: Key pressed <Key.shift><Key.shift><Key.shift><Key.shift><Key.shift><Key.shift><Key.shift><Key.shift><Key.shift><Key.shift><Key.shift>FINANCIAL<Key.space><Key.shift>REPO
Screenshot: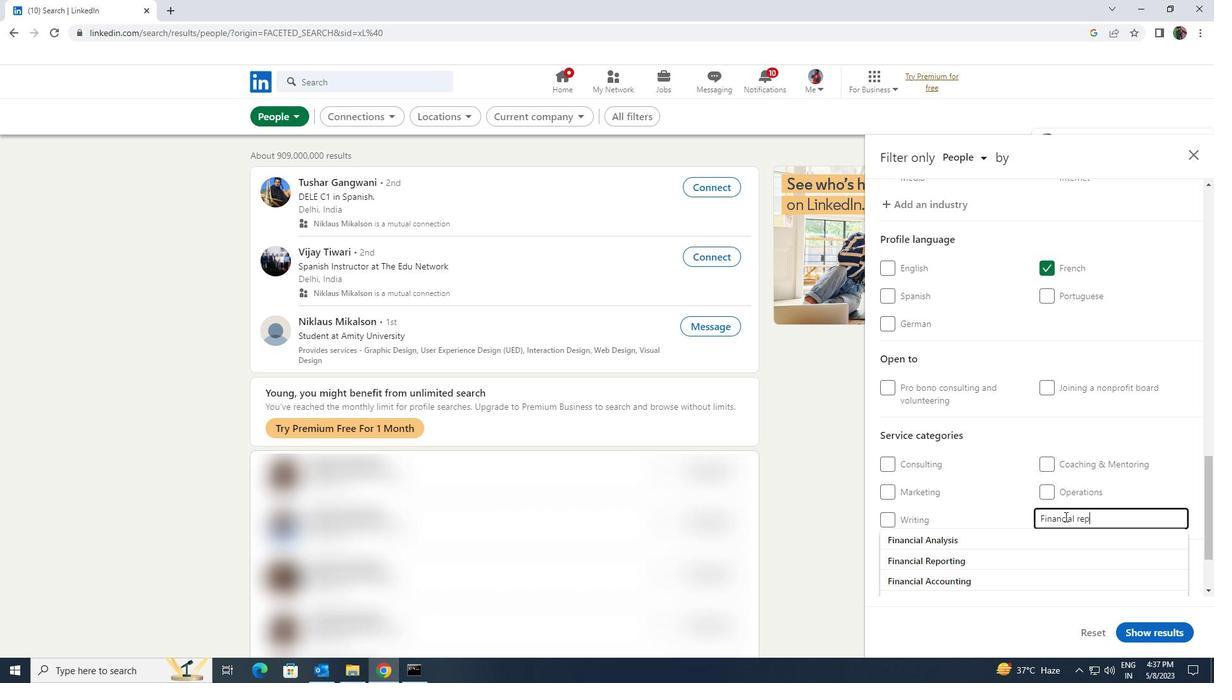 
Action: Mouse moved to (1068, 533)
Screenshot: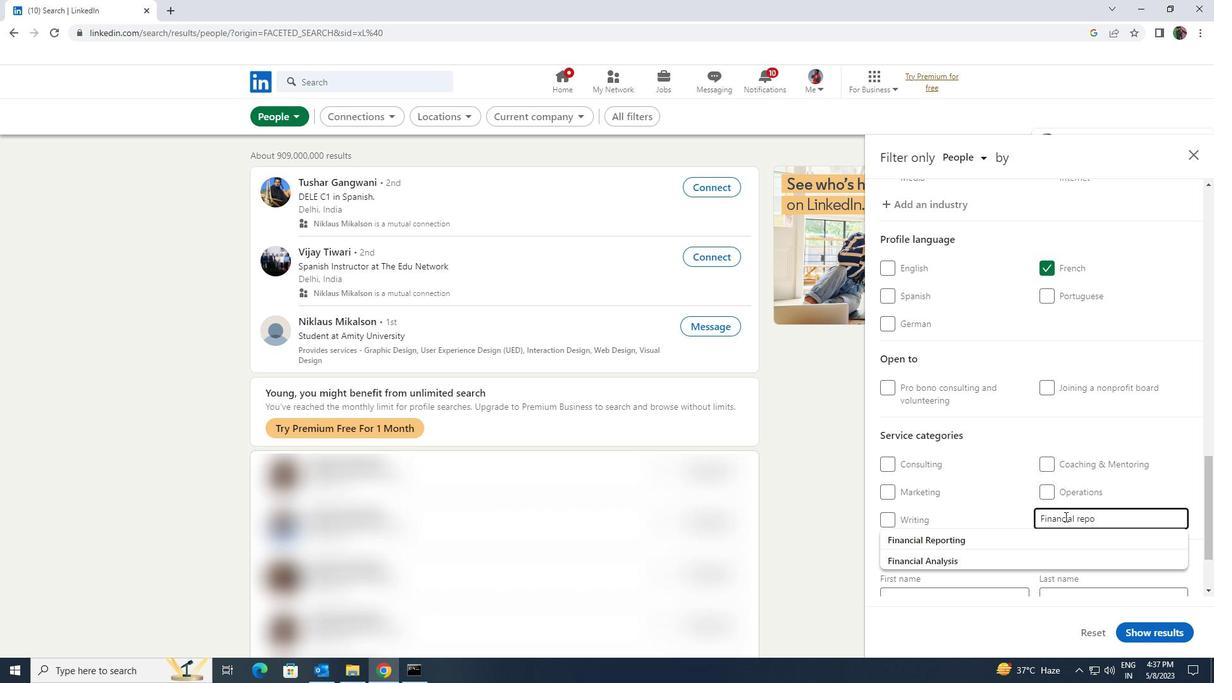 
Action: Mouse pressed left at (1068, 533)
Screenshot: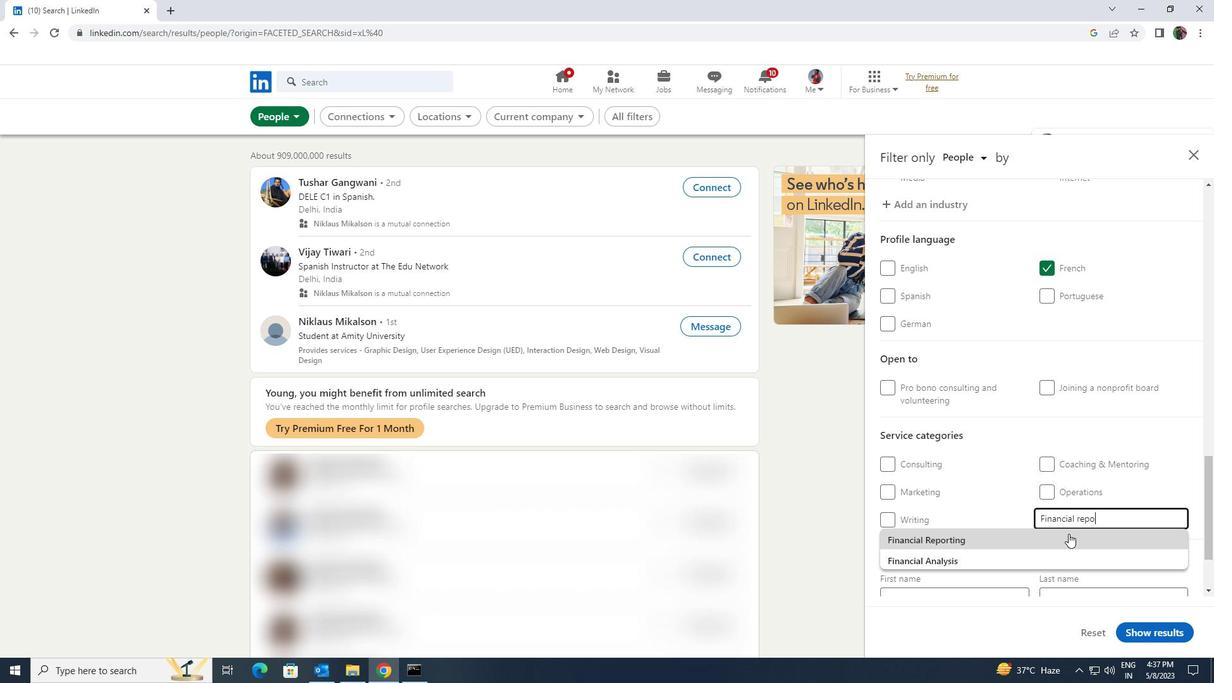 
Action: Mouse scrolled (1068, 533) with delta (0, 0)
Screenshot: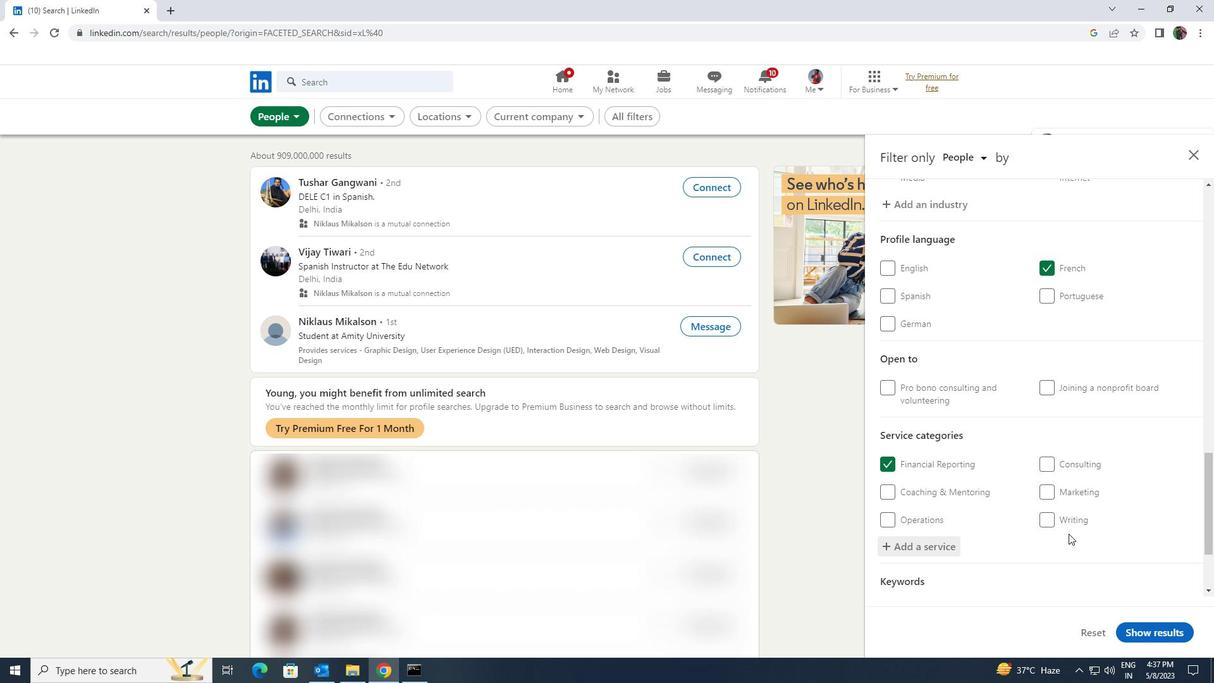 
Action: Mouse scrolled (1068, 533) with delta (0, 0)
Screenshot: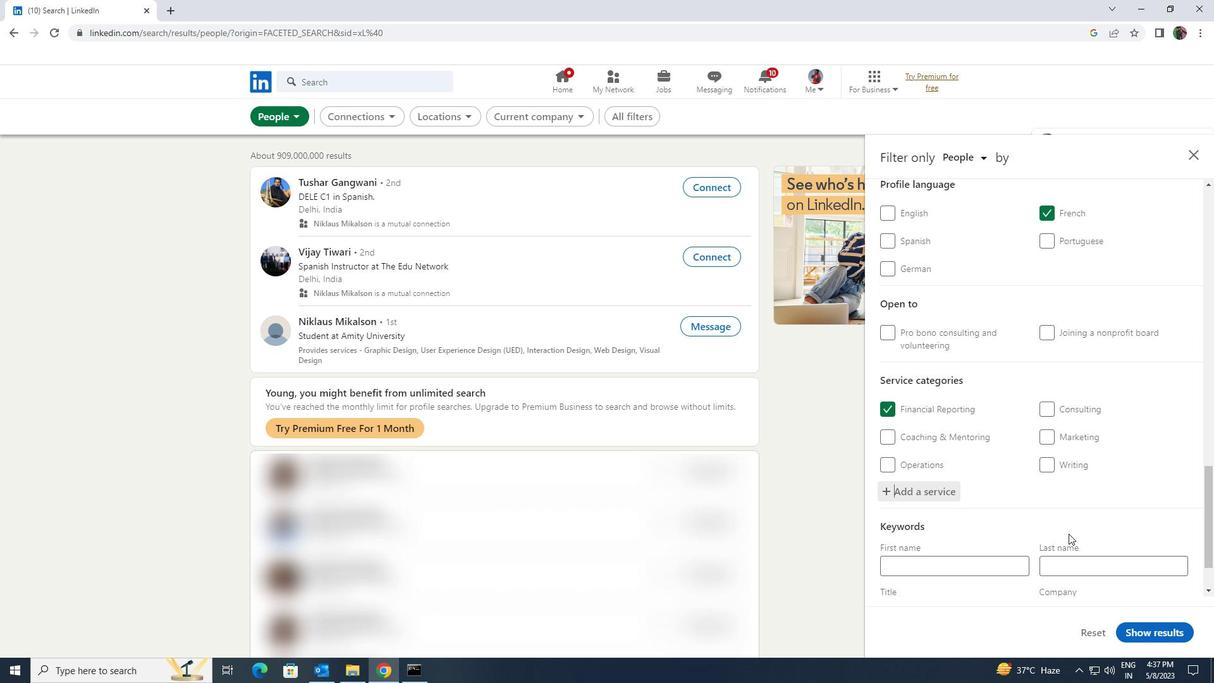 
Action: Mouse moved to (1022, 543)
Screenshot: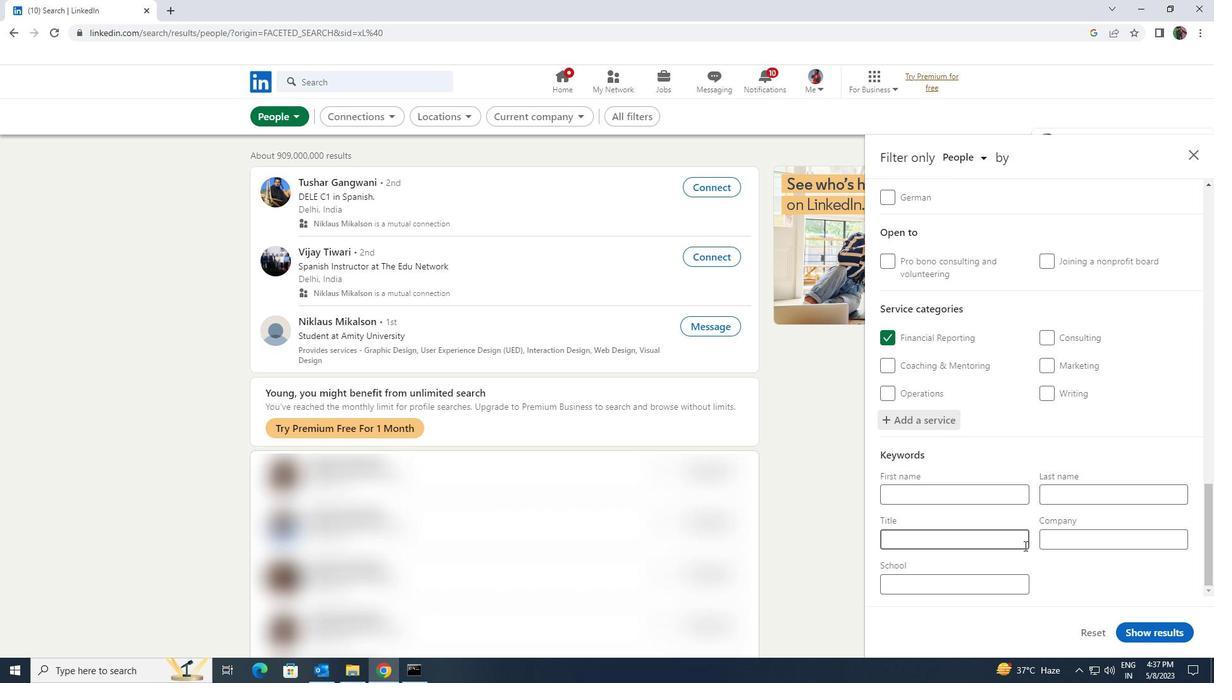 
Action: Mouse pressed left at (1022, 543)
Screenshot: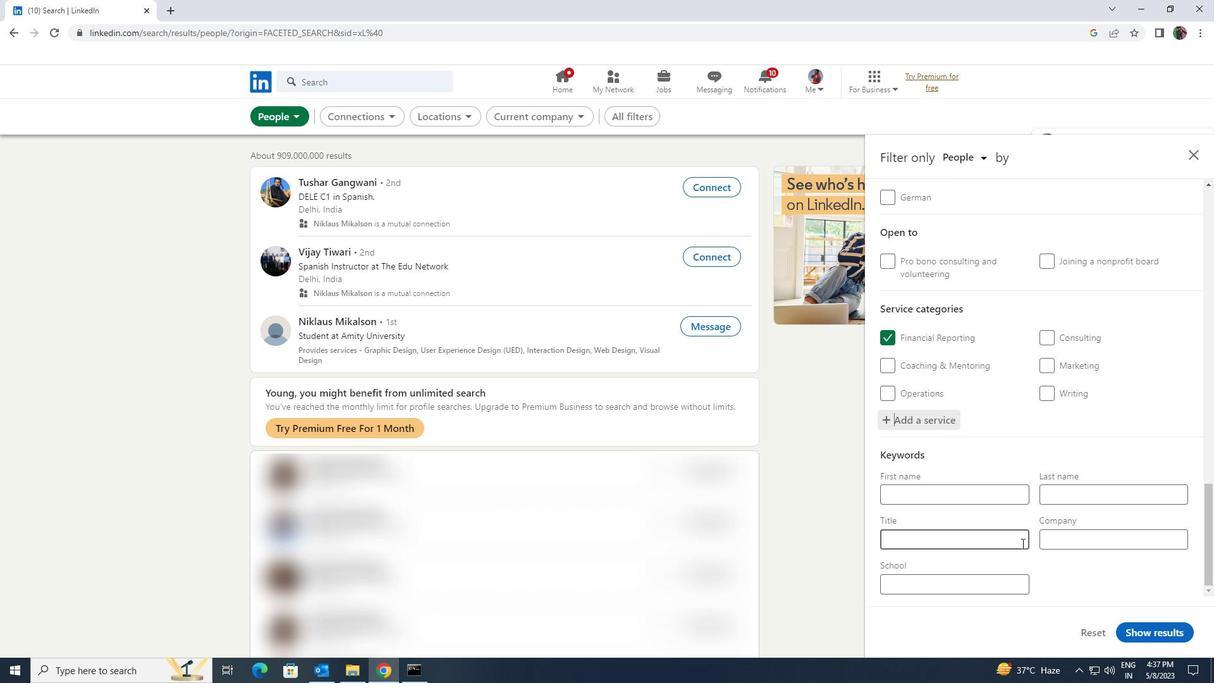 
Action: Key pressed <Key.shift><Key.shift><Key.shift><Key.shift><Key.shift><Key.shift><Key.shift><Key.shift><Key.shift><Key.shift><Key.shift><Key.shift><Key.shift><Key.shift><Key.shift><Key.shift>DIRECT<Key.space><Key.shift><Key.shift><Key.shift><Key.shift><Key.shift><Key.shift><Key.shift><Key.shift><Key.shift><Key.shift>SALESPERSON
Screenshot: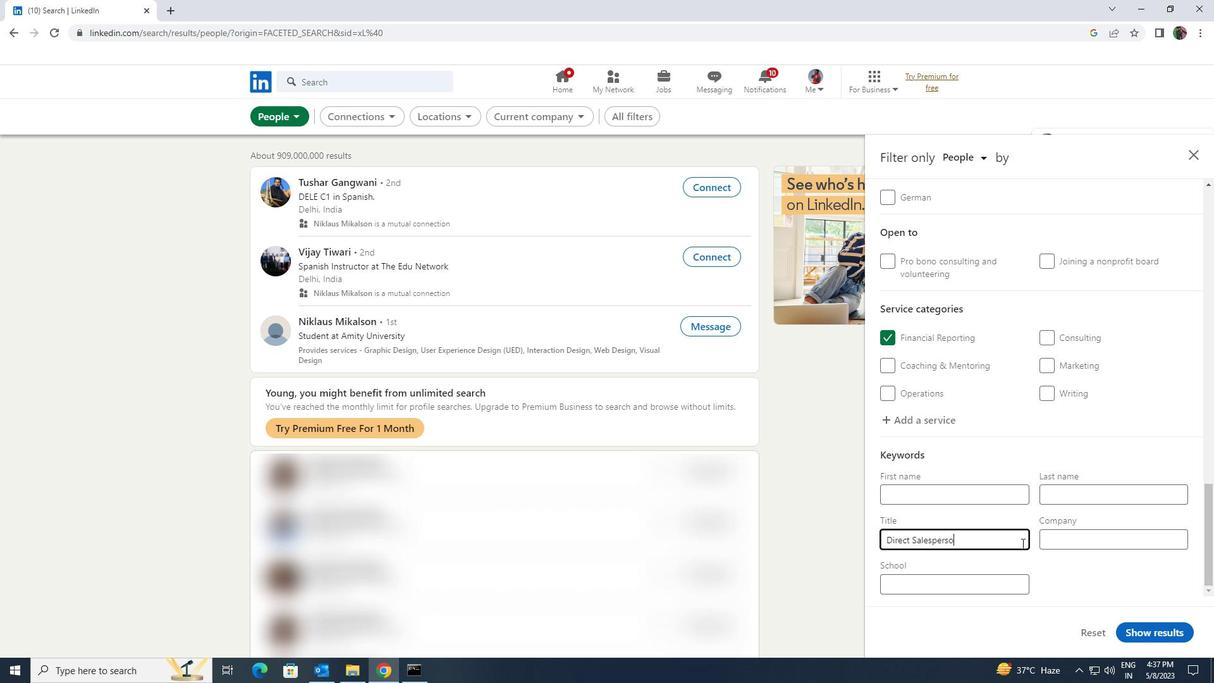 
Action: Mouse moved to (1154, 629)
Screenshot: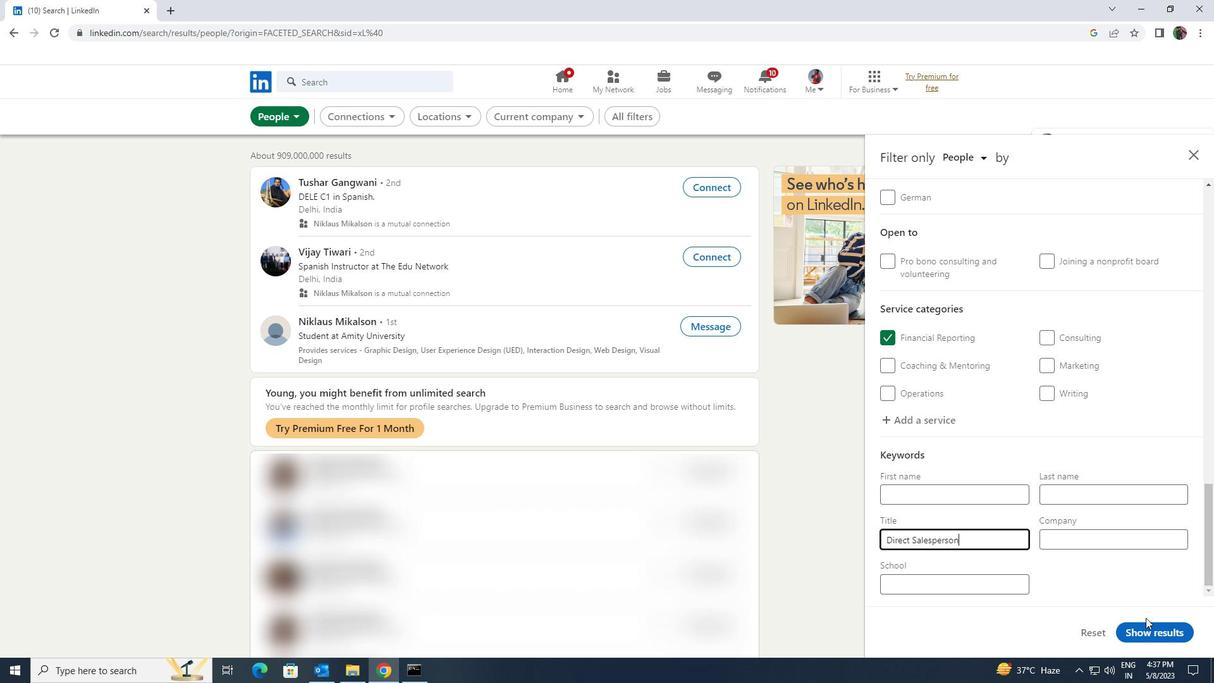 
Action: Mouse pressed left at (1154, 629)
Screenshot: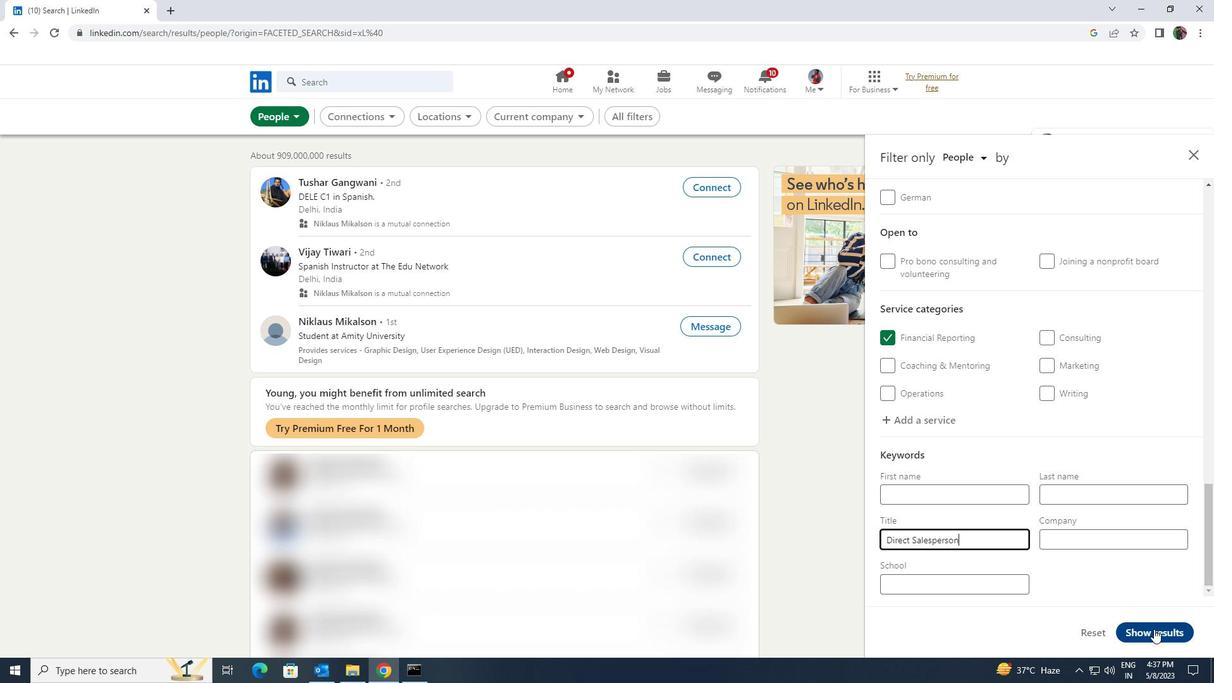 
